 Task: Apply login hours for custom Profiles.
Action: Mouse moved to (693, 56)
Screenshot: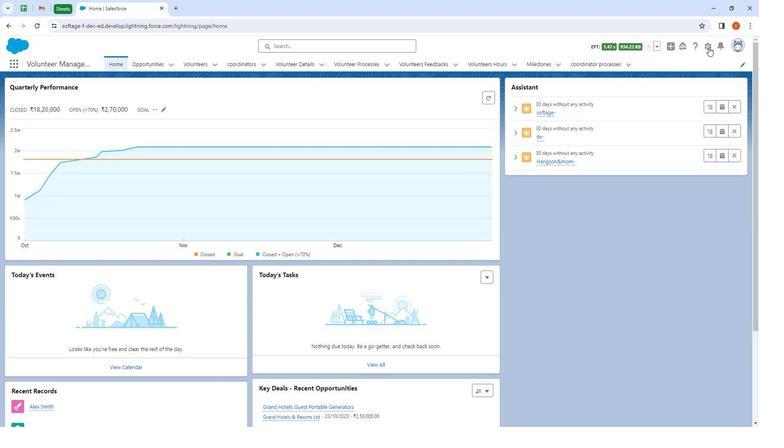 
Action: Mouse pressed left at (693, 56)
Screenshot: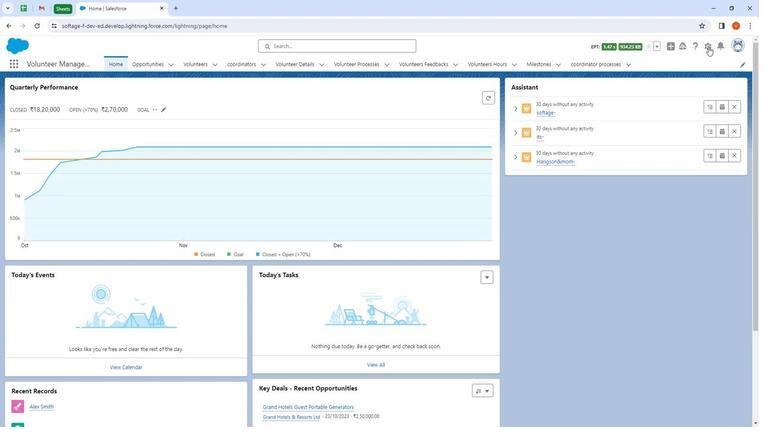 
Action: Mouse moved to (661, 89)
Screenshot: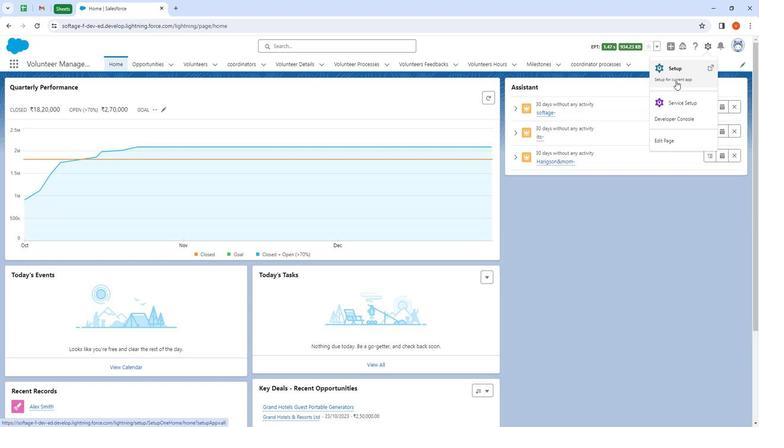 
Action: Mouse pressed left at (661, 89)
Screenshot: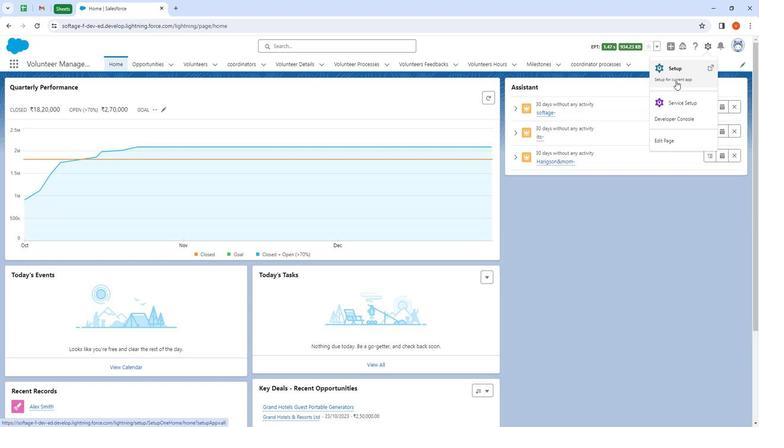 
Action: Mouse moved to (48, 95)
Screenshot: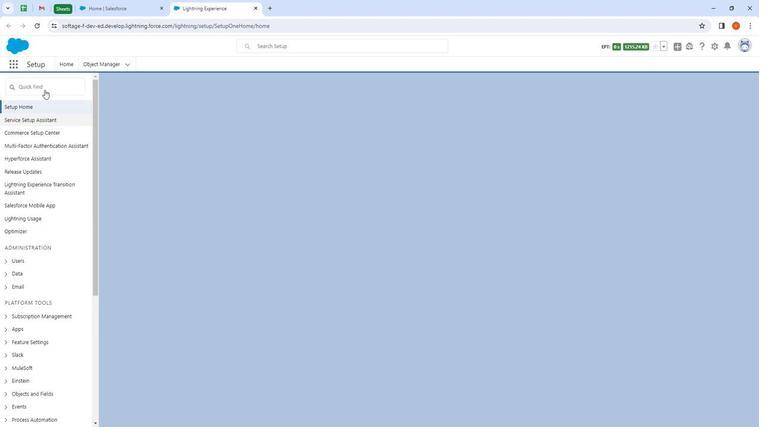 
Action: Mouse pressed left at (48, 95)
Screenshot: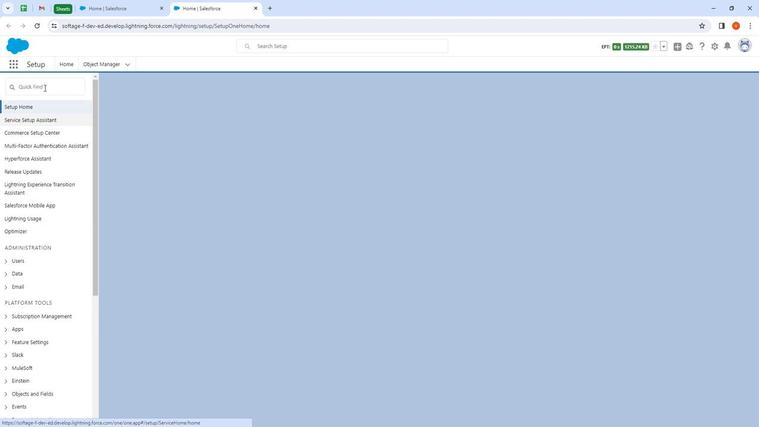 
Action: Mouse moved to (48, 94)
Screenshot: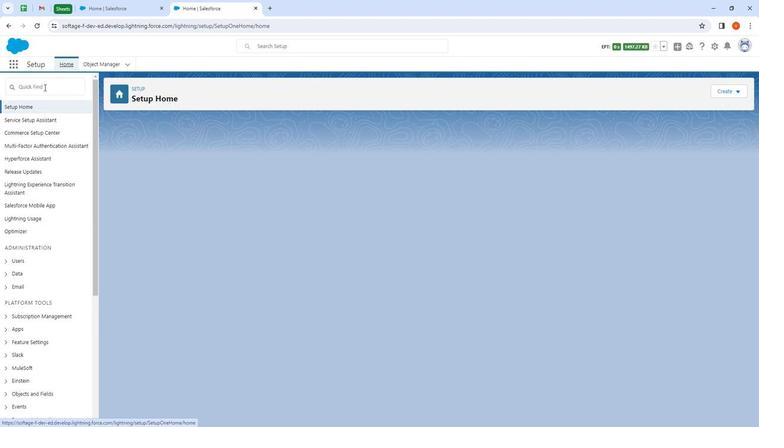 
Action: Mouse pressed left at (48, 94)
Screenshot: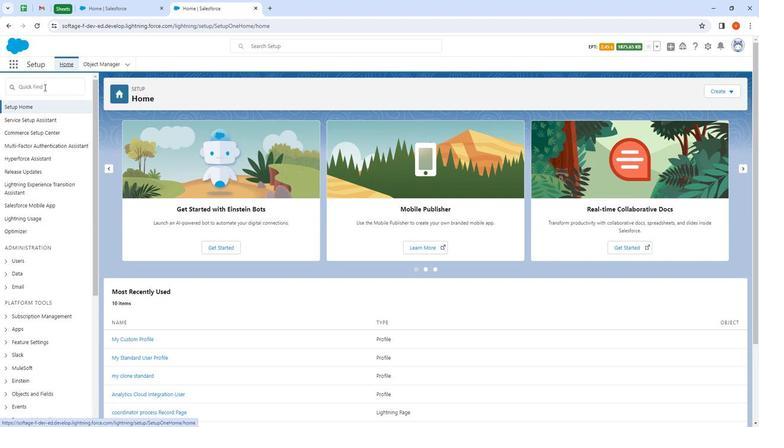 
Action: Key pressed profiles
Screenshot: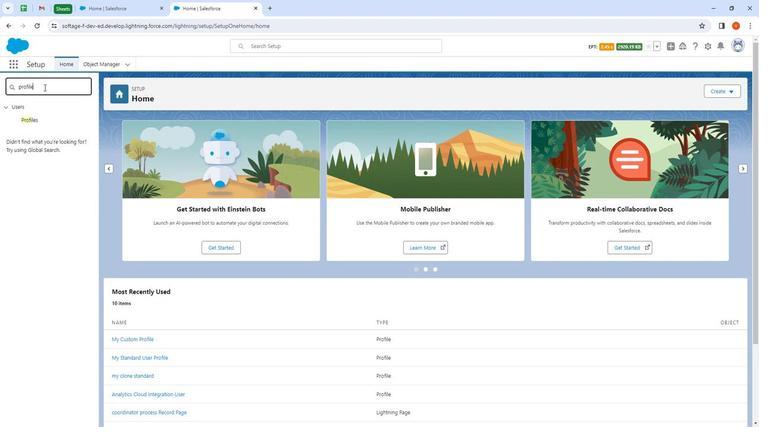 
Action: Mouse moved to (28, 125)
Screenshot: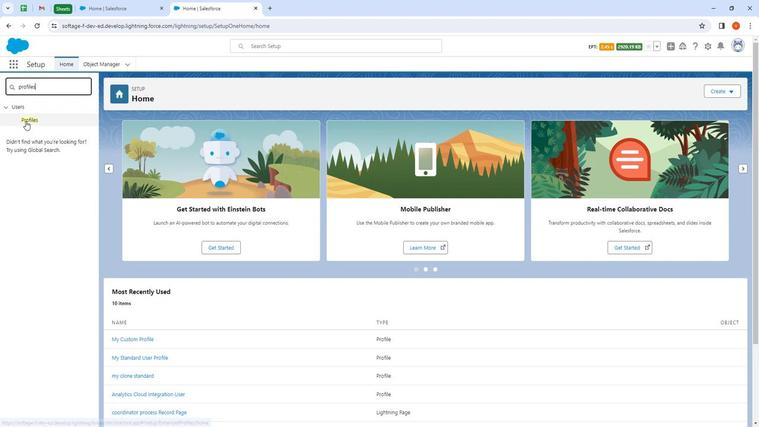 
Action: Mouse pressed left at (28, 125)
Screenshot: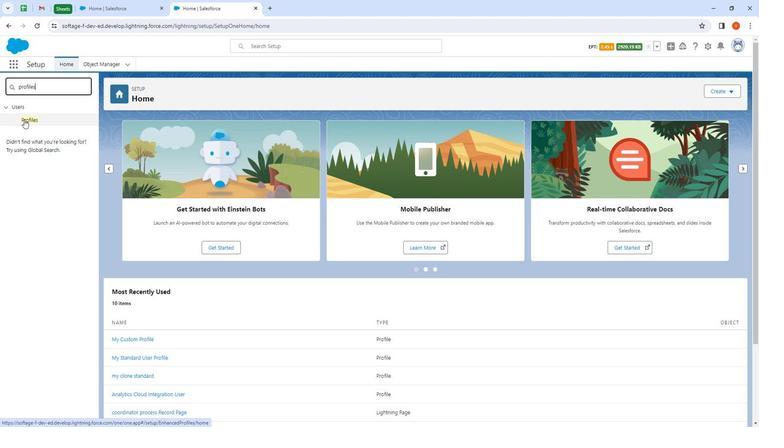 
Action: Mouse moved to (603, 161)
Screenshot: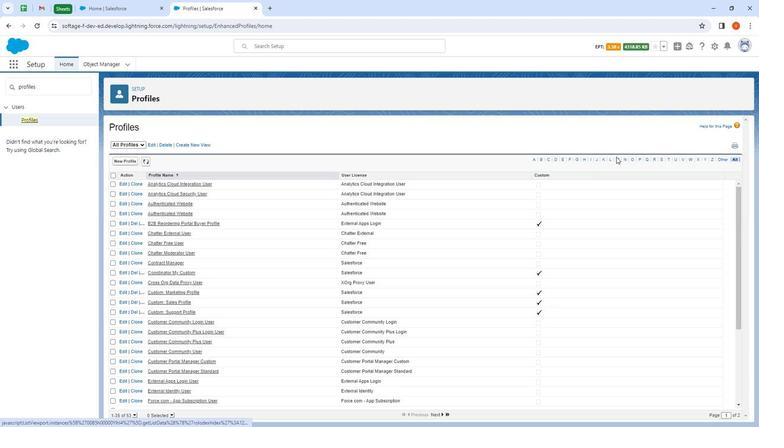 
Action: Mouse pressed left at (603, 161)
Screenshot: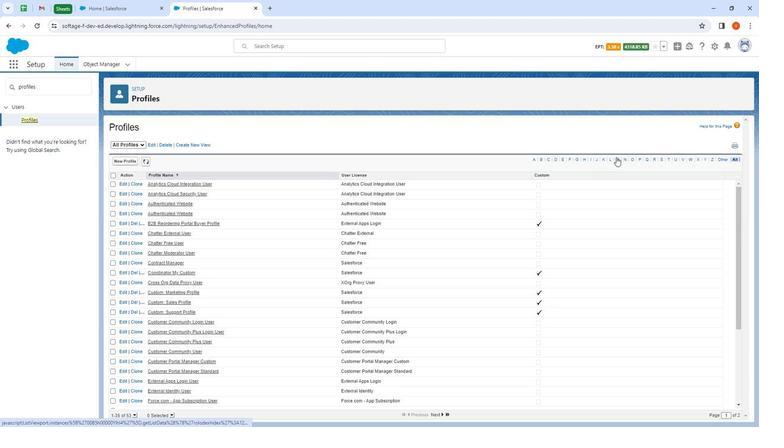 
Action: Mouse moved to (156, 204)
Screenshot: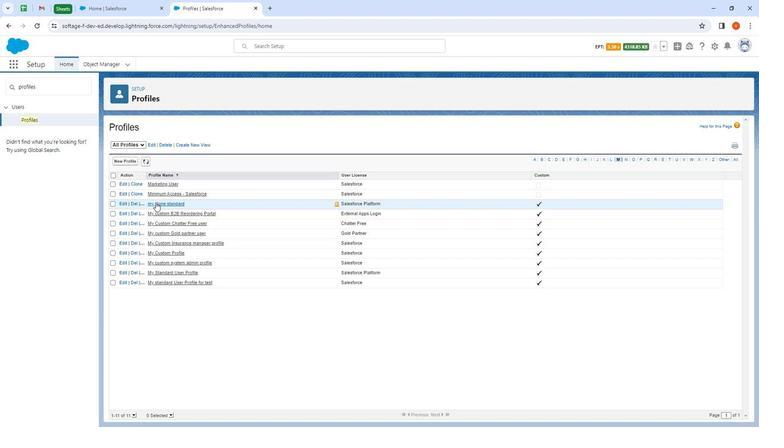 
Action: Mouse pressed left at (156, 204)
Screenshot: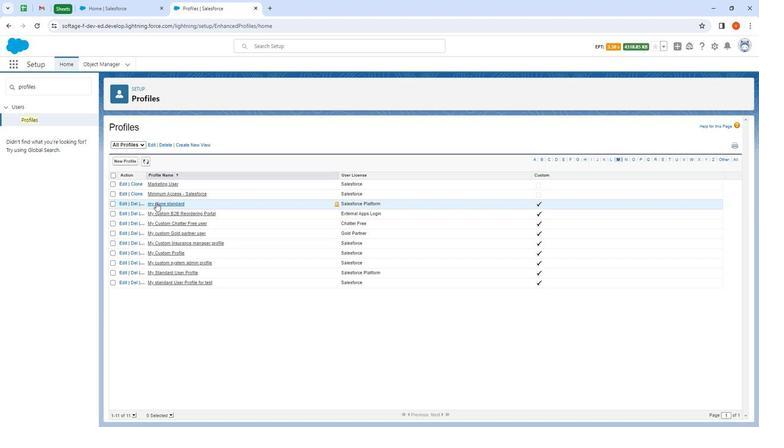 
Action: Mouse moved to (435, 250)
Screenshot: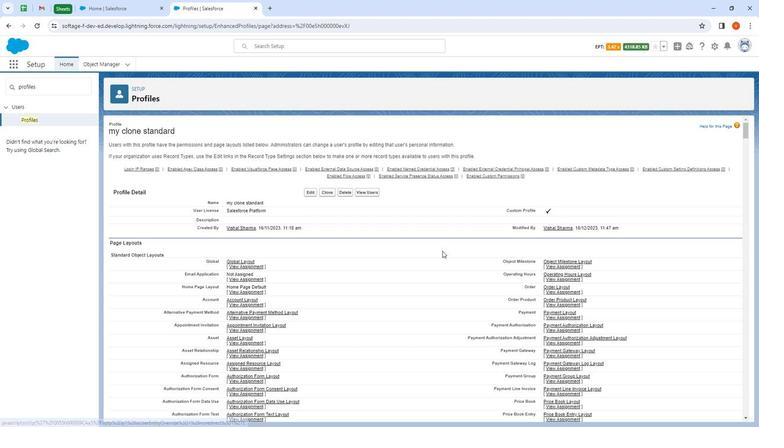 
Action: Mouse scrolled (435, 249) with delta (0, 0)
Screenshot: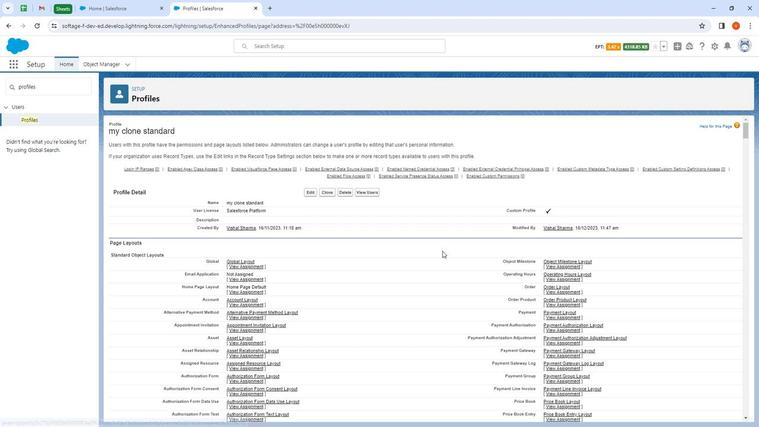 
Action: Mouse scrolled (435, 249) with delta (0, 0)
Screenshot: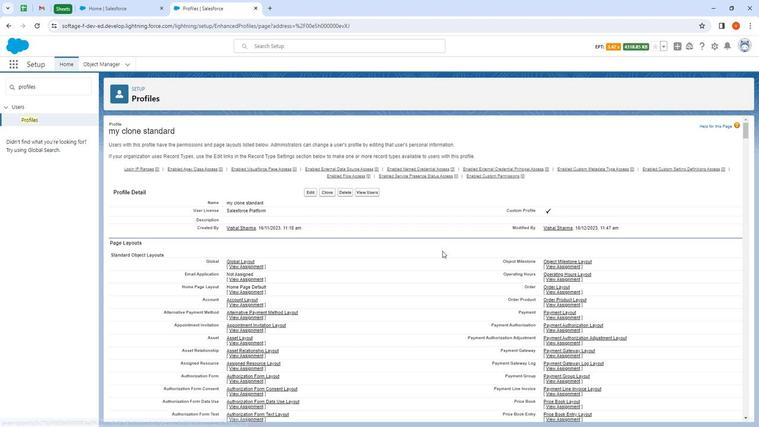 
Action: Mouse scrolled (435, 249) with delta (0, 0)
Screenshot: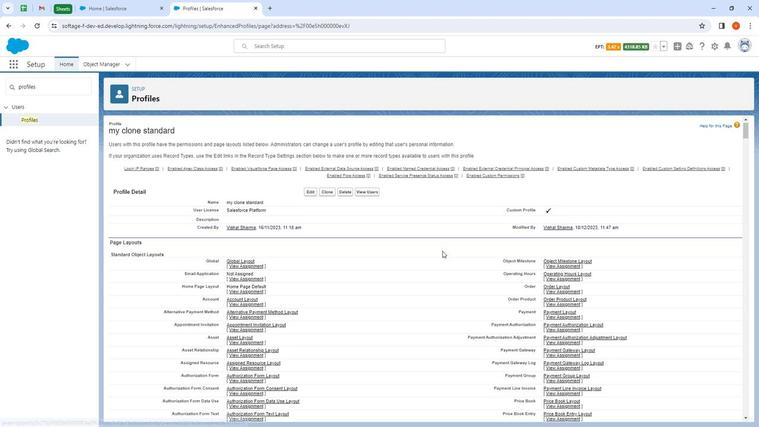 
Action: Mouse moved to (436, 246)
Screenshot: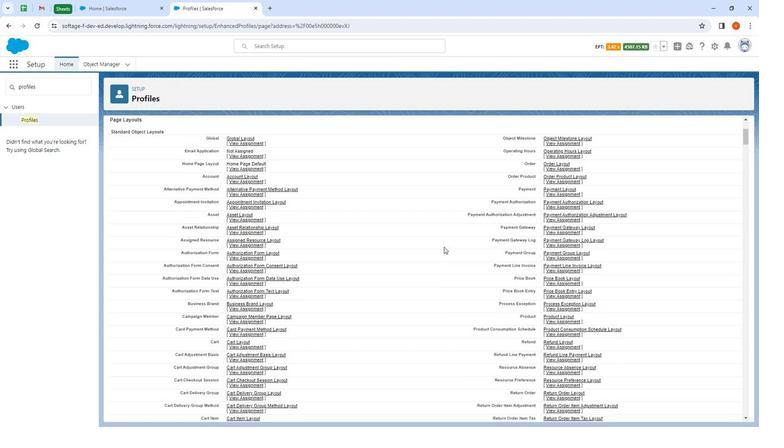
Action: Mouse scrolled (436, 246) with delta (0, 0)
Screenshot: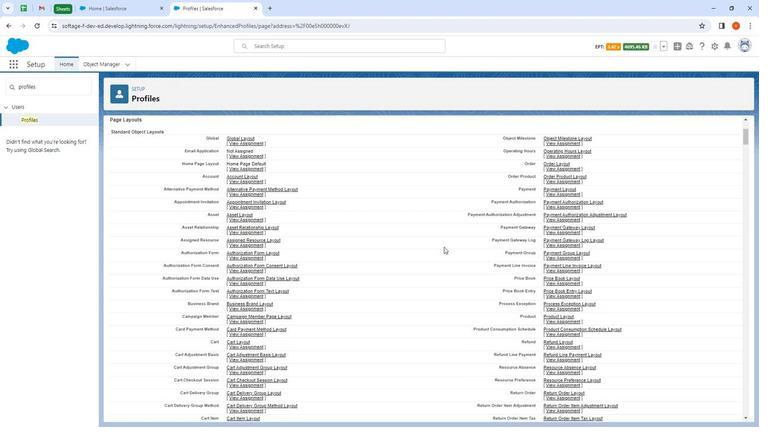
Action: Mouse scrolled (436, 246) with delta (0, 0)
Screenshot: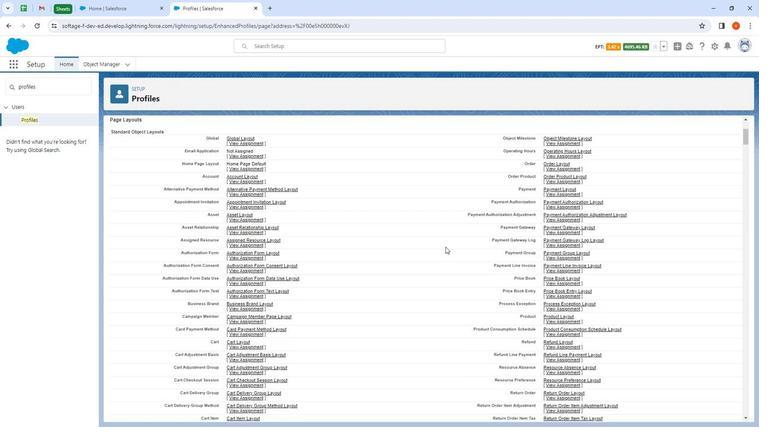 
Action: Mouse moved to (437, 246)
Screenshot: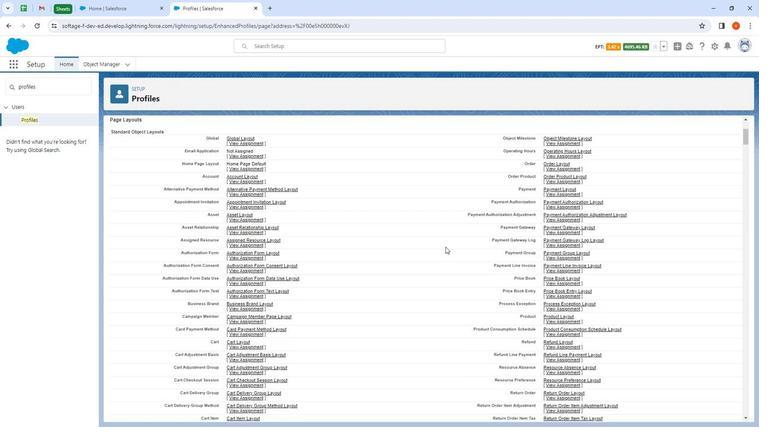 
Action: Mouse scrolled (437, 246) with delta (0, 0)
Screenshot: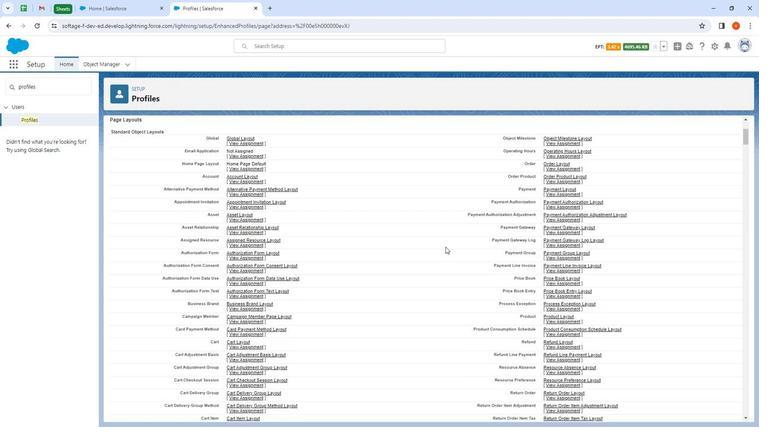 
Action: Mouse moved to (439, 246)
Screenshot: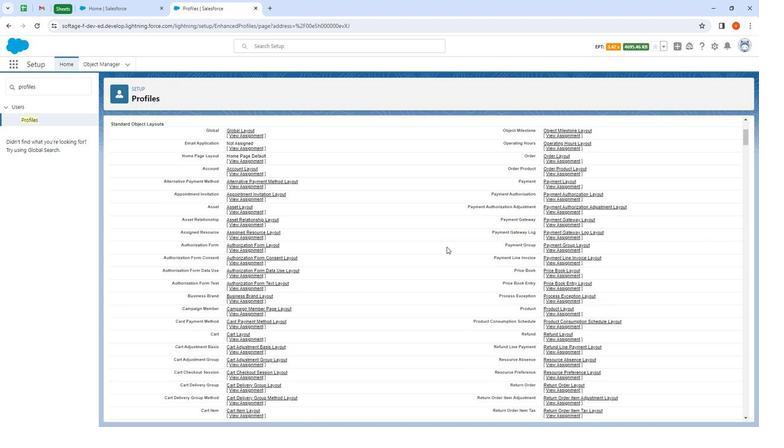 
Action: Mouse scrolled (439, 246) with delta (0, 0)
Screenshot: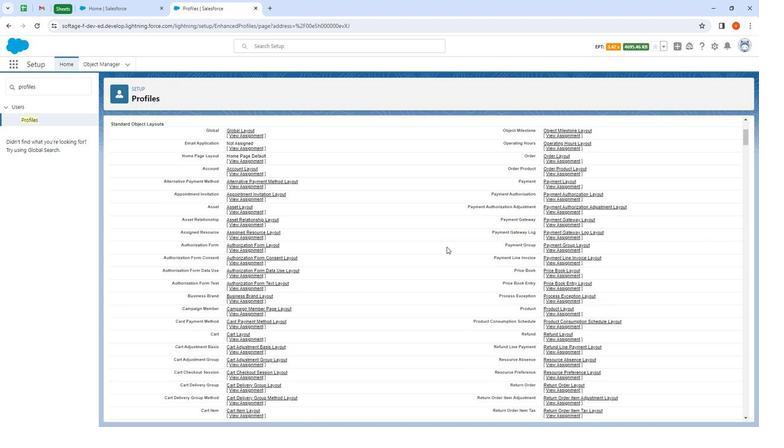 
Action: Mouse scrolled (439, 246) with delta (0, 0)
Screenshot: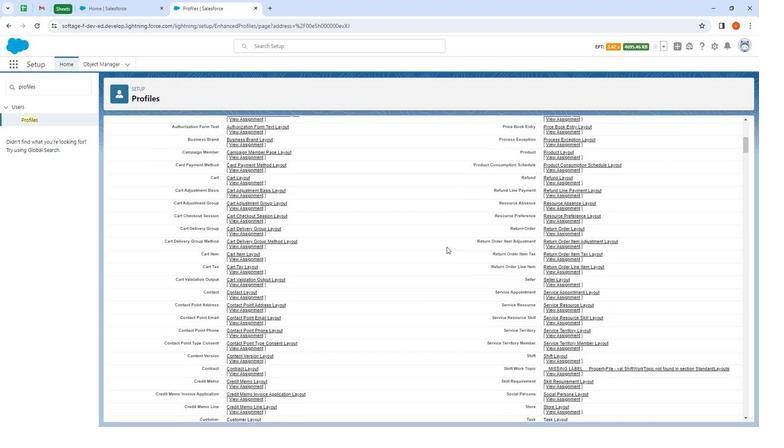 
Action: Mouse scrolled (439, 246) with delta (0, 0)
Screenshot: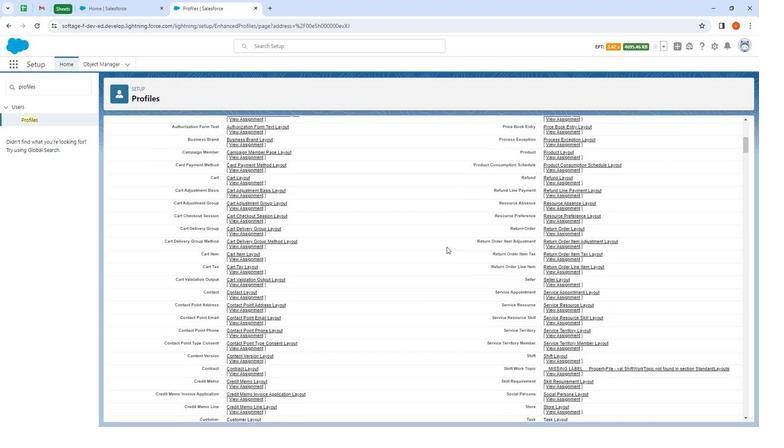 
Action: Mouse scrolled (439, 246) with delta (0, 0)
Screenshot: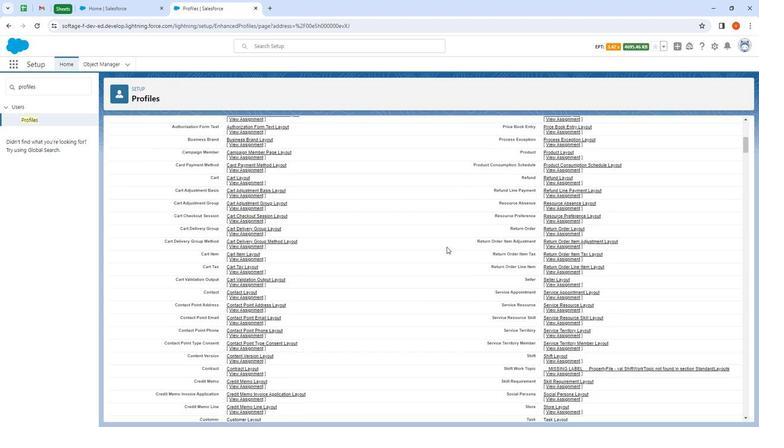 
Action: Mouse scrolled (439, 246) with delta (0, 0)
Screenshot: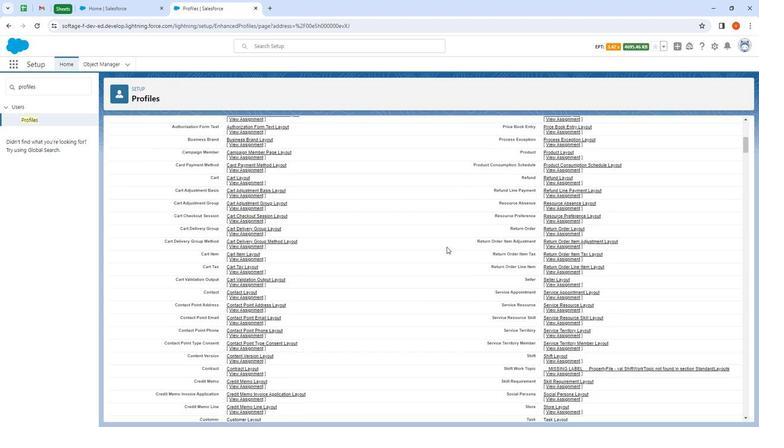 
Action: Mouse scrolled (439, 246) with delta (0, 0)
Screenshot: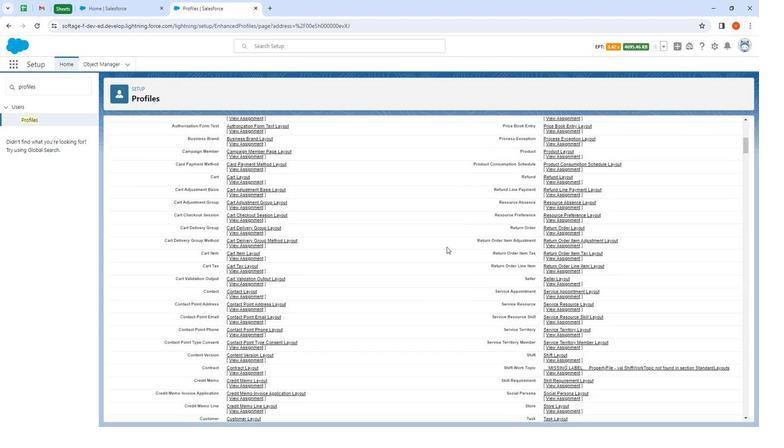
Action: Mouse scrolled (439, 246) with delta (0, 0)
Screenshot: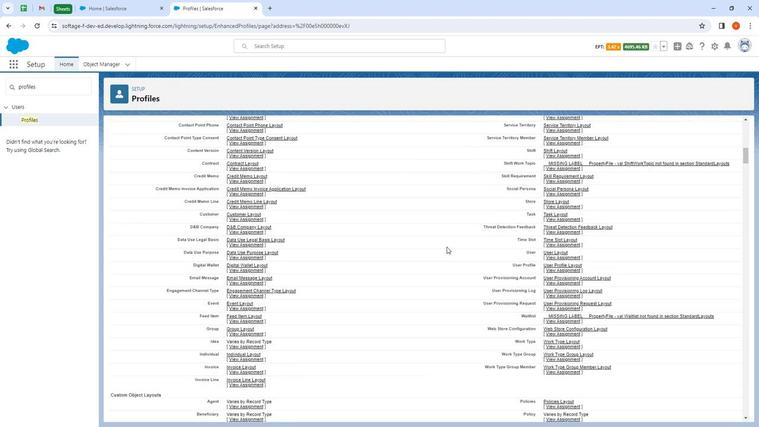 
Action: Mouse scrolled (439, 246) with delta (0, 0)
Screenshot: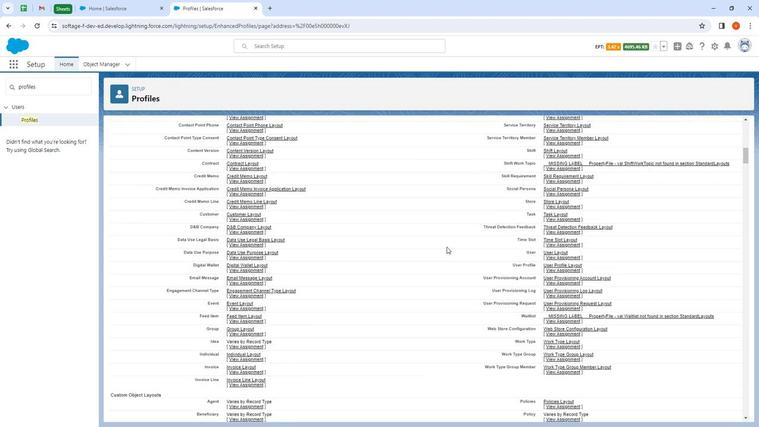 
Action: Mouse scrolled (439, 246) with delta (0, 0)
Screenshot: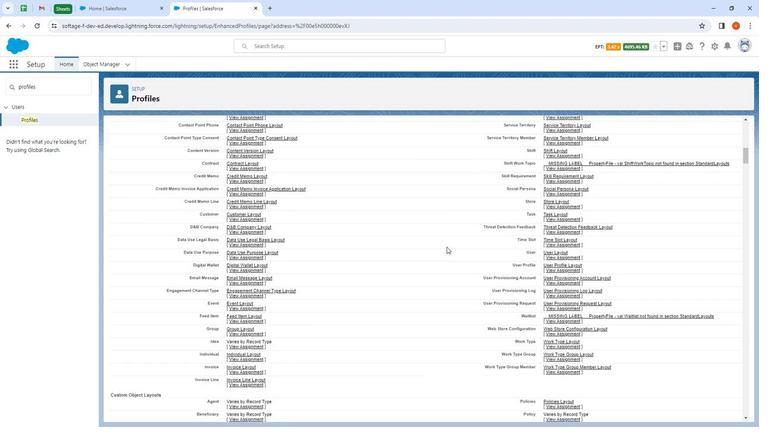 
Action: Mouse scrolled (439, 246) with delta (0, 0)
Screenshot: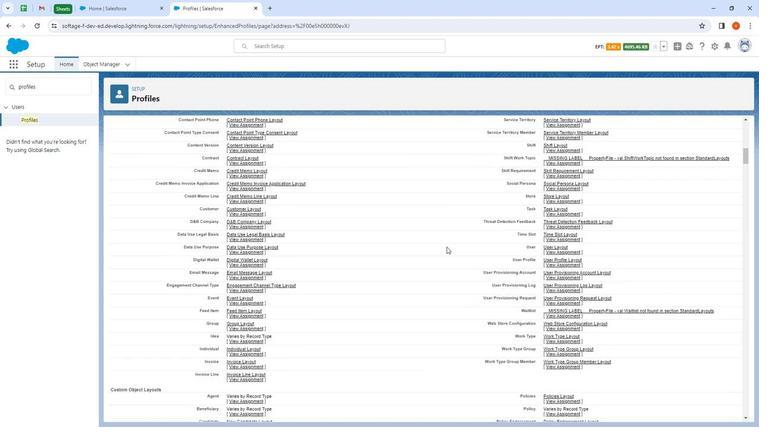 
Action: Mouse scrolled (439, 246) with delta (0, 0)
Screenshot: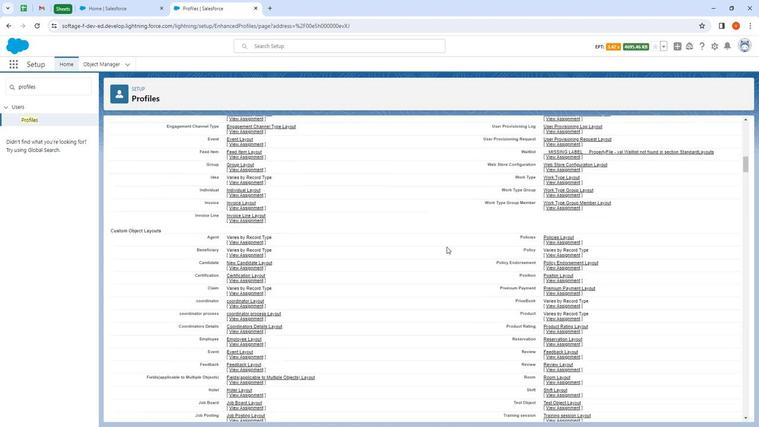 
Action: Mouse scrolled (439, 246) with delta (0, 0)
Screenshot: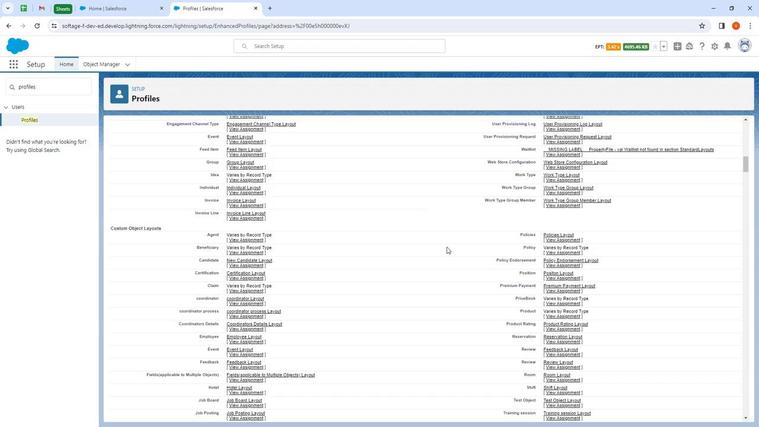 
Action: Mouse scrolled (439, 246) with delta (0, 0)
Screenshot: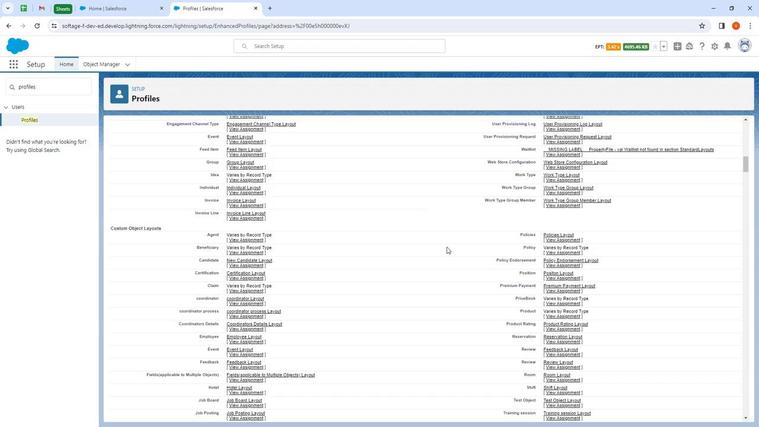 
Action: Mouse scrolled (439, 246) with delta (0, 0)
Screenshot: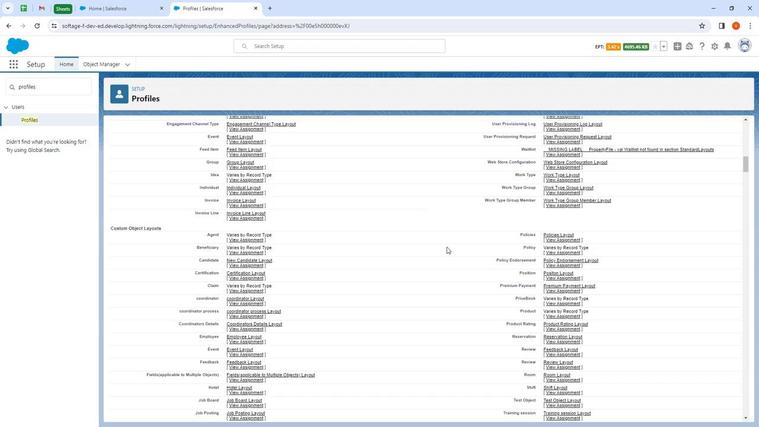 
Action: Mouse scrolled (439, 246) with delta (0, 0)
Screenshot: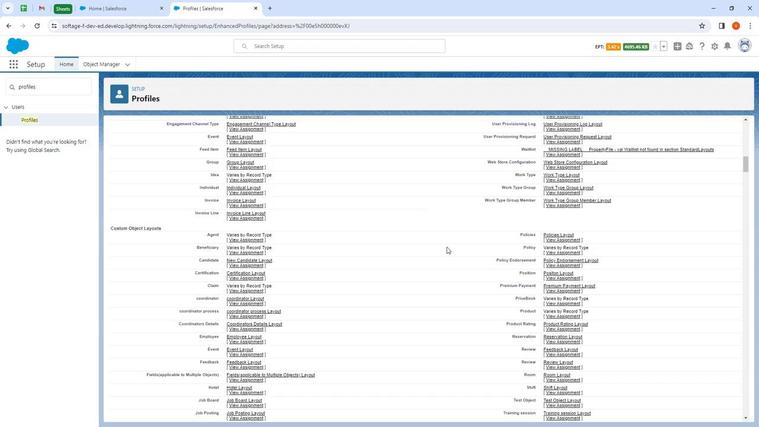 
Action: Mouse moved to (439, 246)
Screenshot: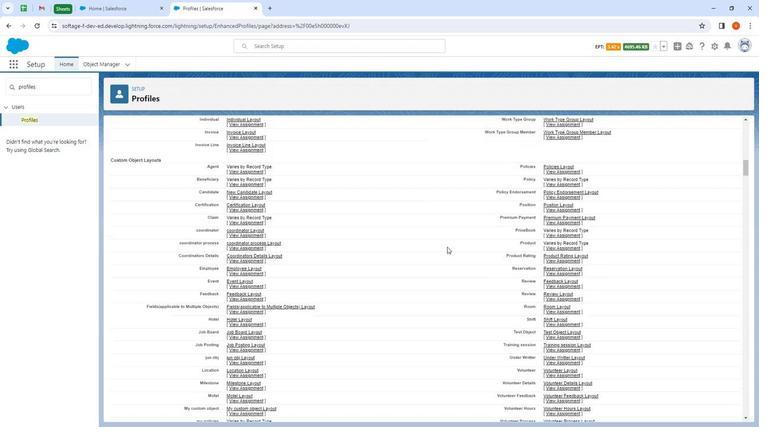 
Action: Mouse scrolled (439, 246) with delta (0, 0)
Screenshot: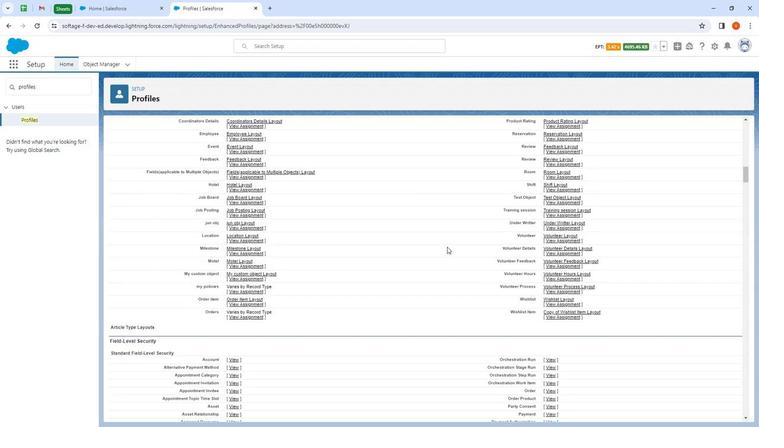 
Action: Mouse scrolled (439, 246) with delta (0, 0)
Screenshot: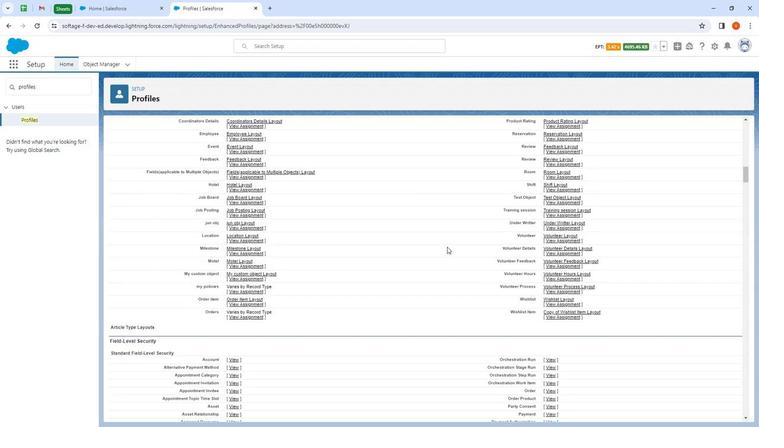 
Action: Mouse scrolled (439, 246) with delta (0, 0)
Screenshot: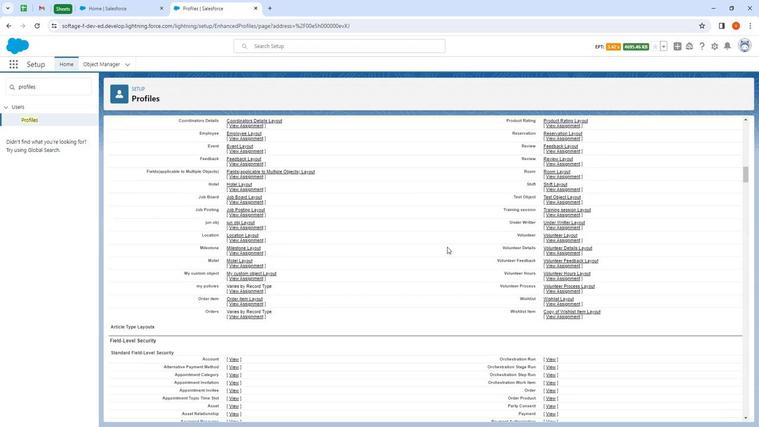 
Action: Mouse scrolled (439, 246) with delta (0, 0)
Screenshot: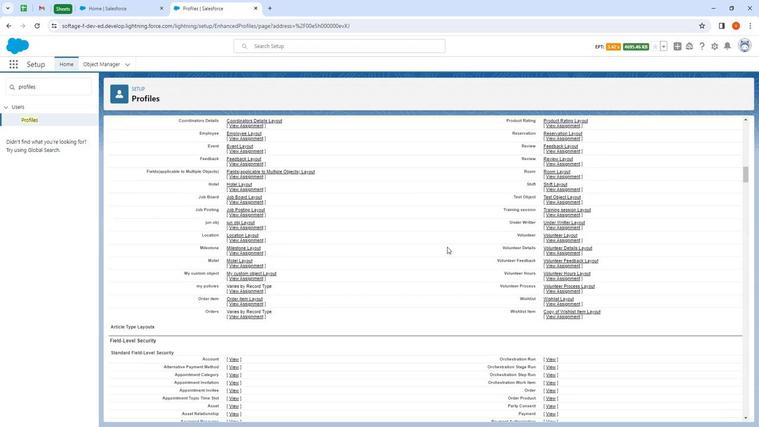 
Action: Mouse scrolled (439, 246) with delta (0, 0)
Screenshot: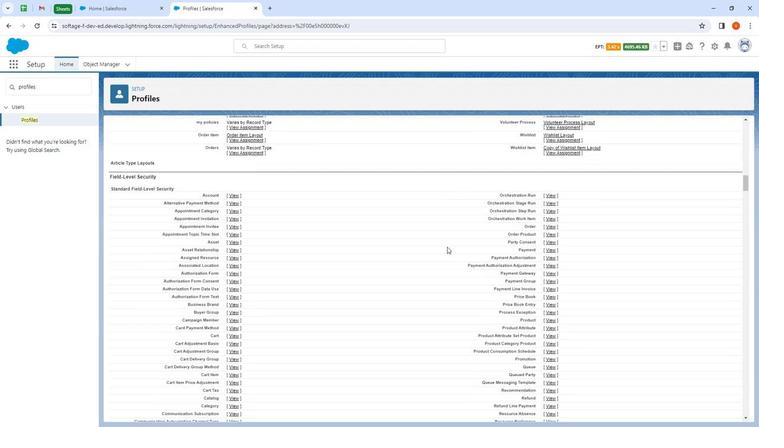 
Action: Mouse scrolled (439, 246) with delta (0, 0)
Screenshot: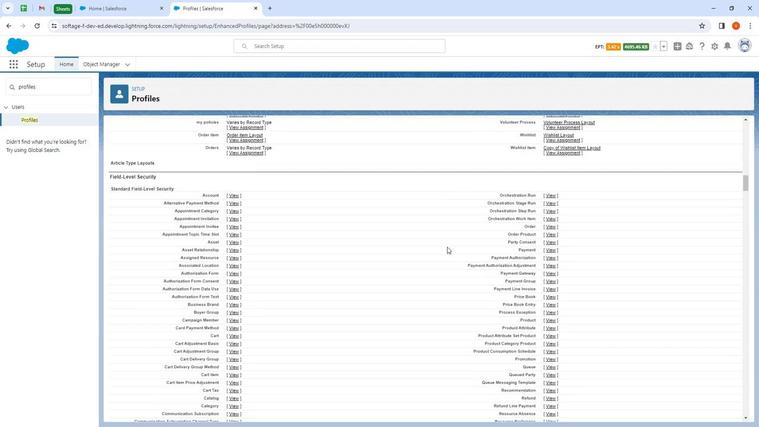 
Action: Mouse scrolled (439, 246) with delta (0, 0)
Screenshot: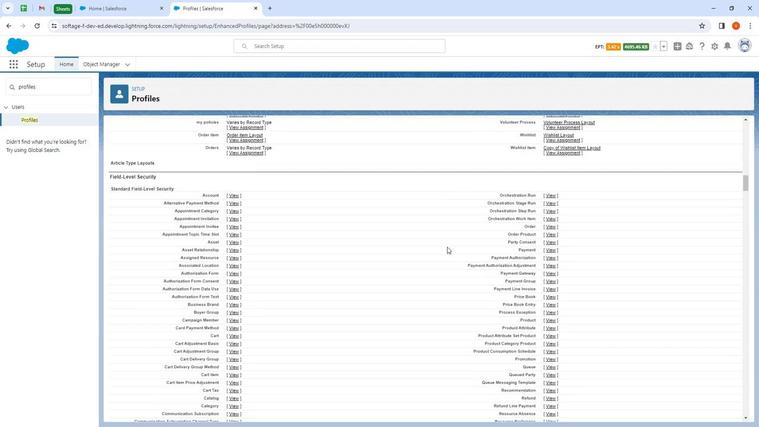 
Action: Mouse scrolled (439, 246) with delta (0, 0)
Screenshot: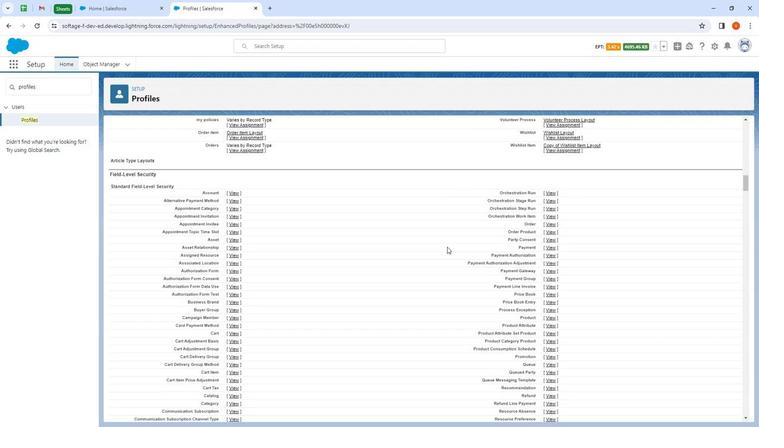 
Action: Mouse scrolled (439, 246) with delta (0, 0)
Screenshot: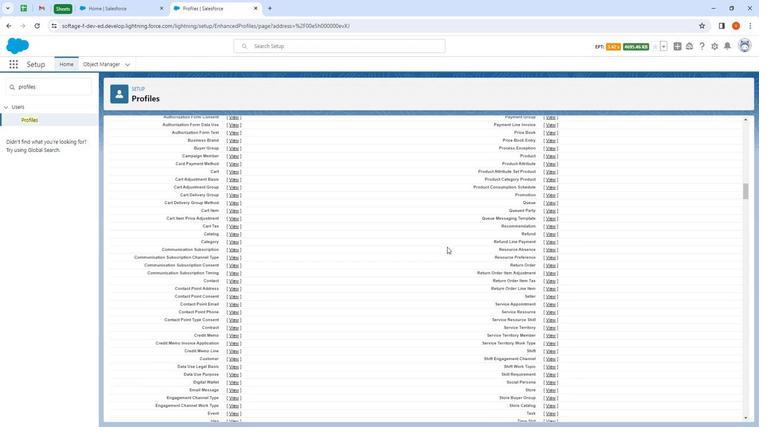 
Action: Mouse scrolled (439, 246) with delta (0, 0)
Screenshot: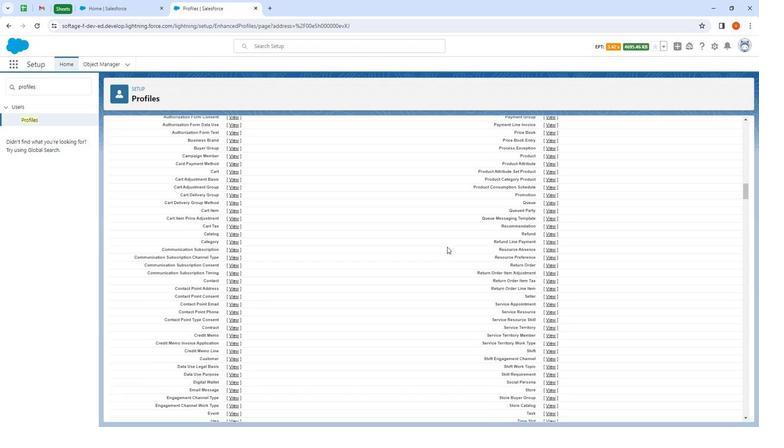 
Action: Mouse scrolled (439, 246) with delta (0, 0)
Screenshot: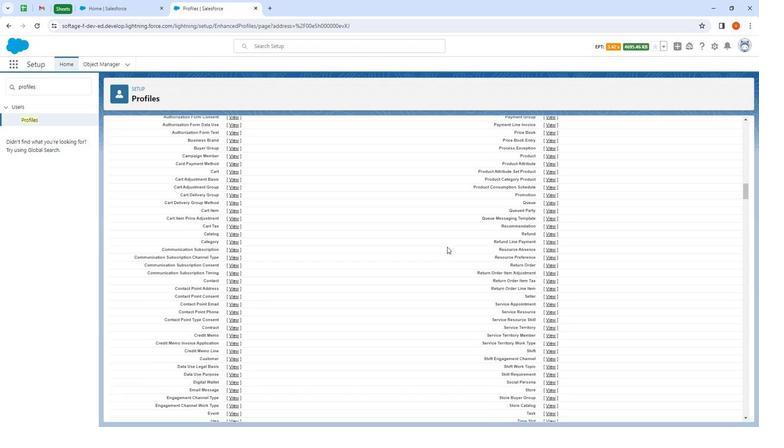 
Action: Mouse scrolled (439, 246) with delta (0, 0)
Screenshot: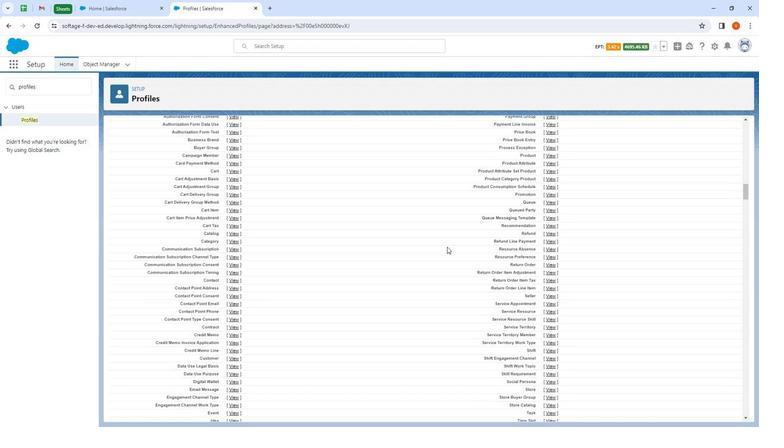 
Action: Mouse scrolled (439, 246) with delta (0, 0)
Screenshot: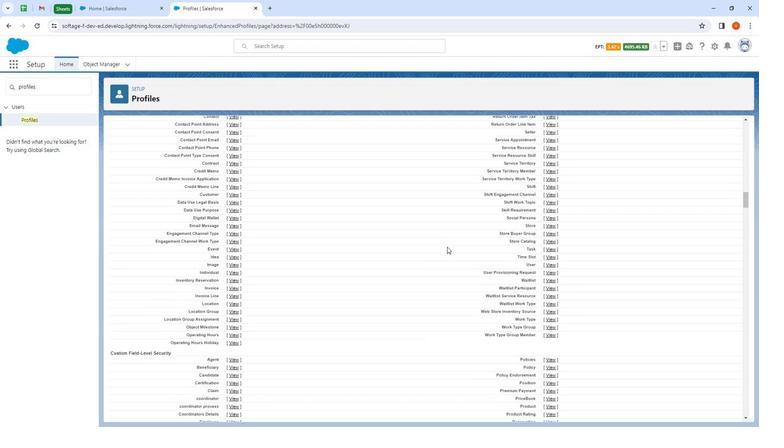 
Action: Mouse scrolled (439, 246) with delta (0, 0)
Screenshot: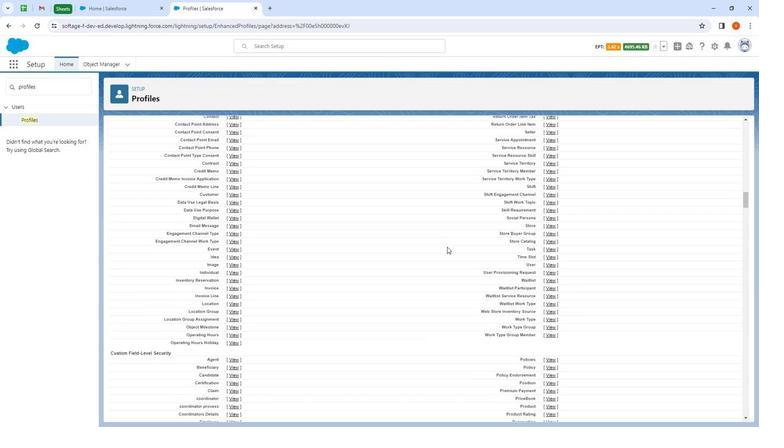 
Action: Mouse scrolled (439, 246) with delta (0, 0)
Screenshot: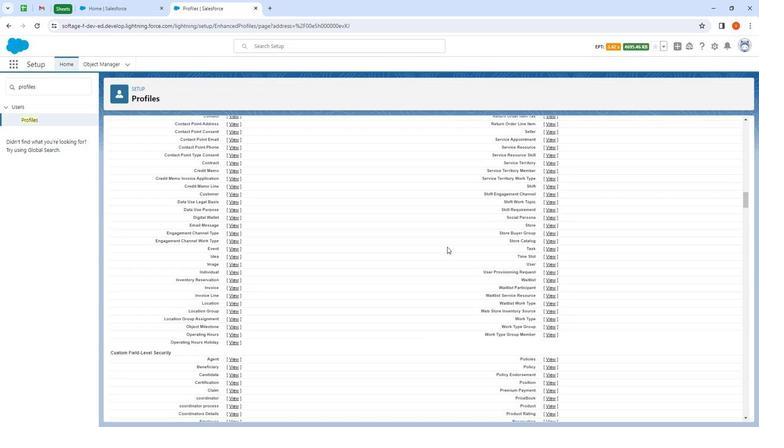 
Action: Mouse scrolled (439, 246) with delta (0, 0)
Screenshot: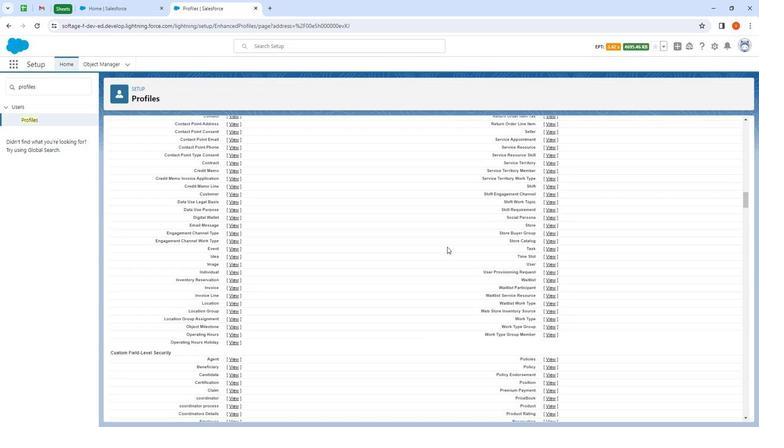 
Action: Mouse moved to (440, 246)
Screenshot: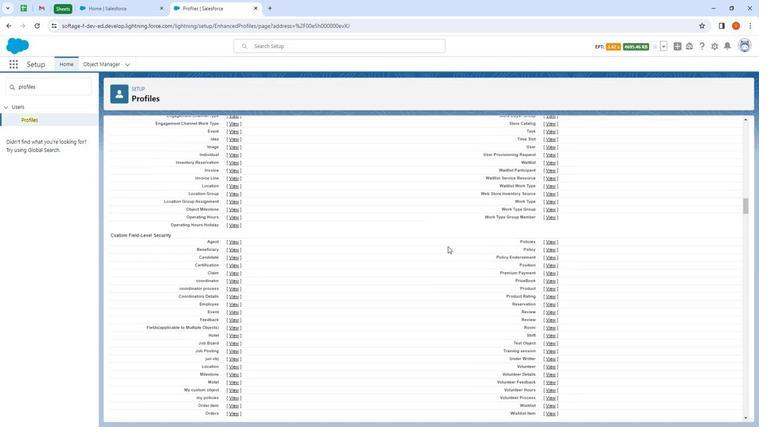 
Action: Mouse scrolled (440, 245) with delta (0, 0)
Screenshot: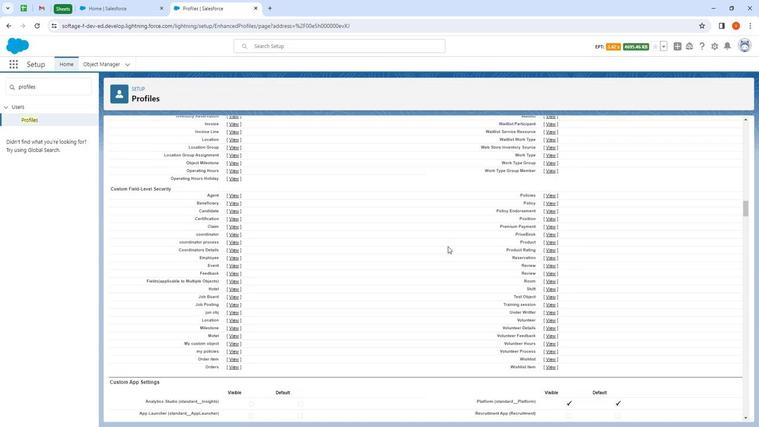 
Action: Mouse scrolled (440, 245) with delta (0, 0)
Screenshot: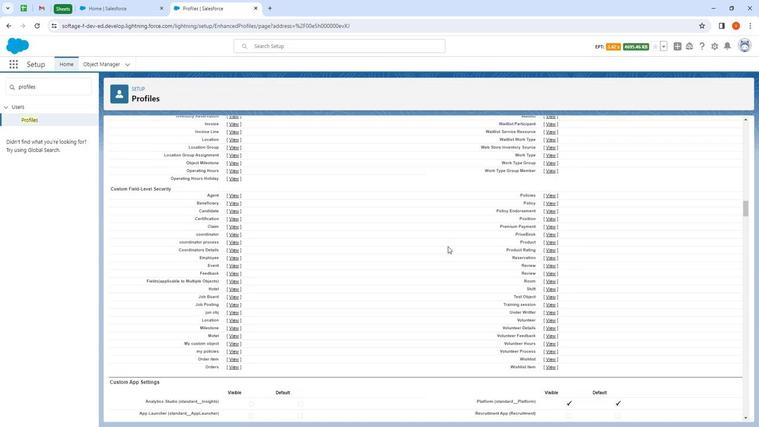 
Action: Mouse scrolled (440, 245) with delta (0, 0)
Screenshot: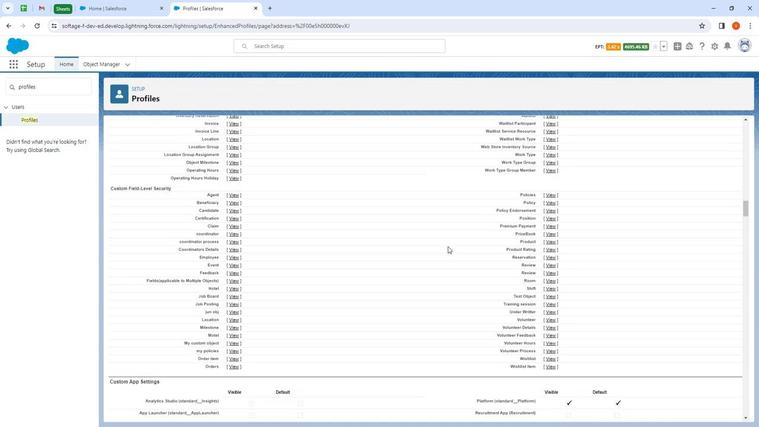 
Action: Mouse scrolled (440, 245) with delta (0, 0)
Screenshot: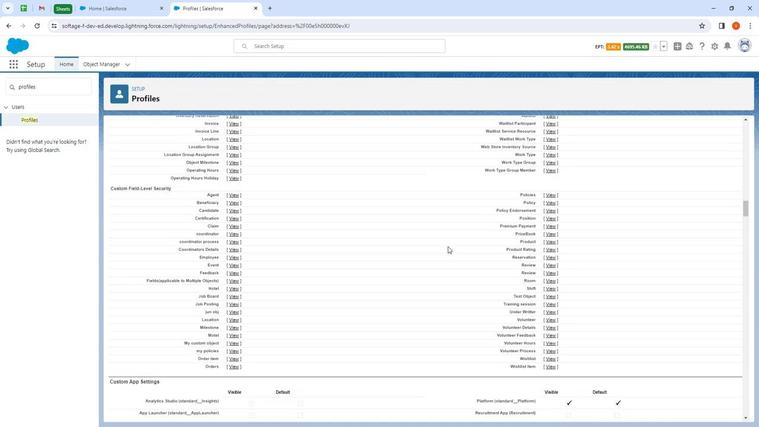 
Action: Mouse scrolled (440, 245) with delta (0, 0)
Screenshot: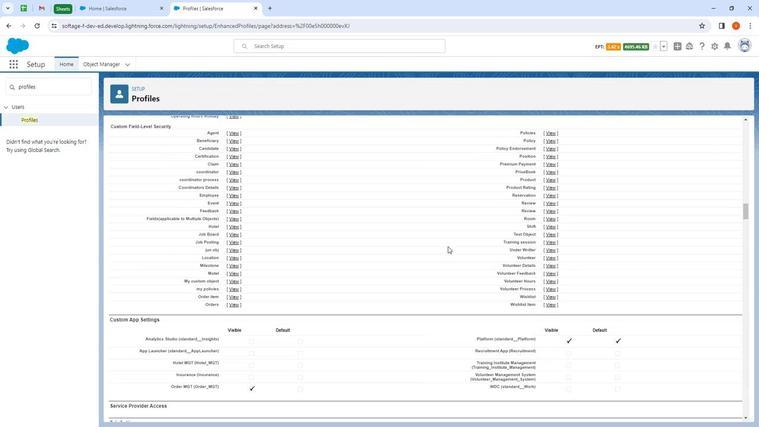 
Action: Mouse scrolled (440, 245) with delta (0, 0)
Screenshot: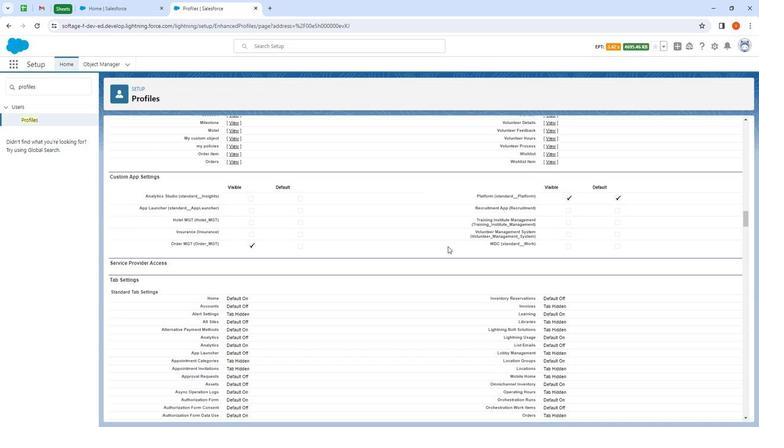 
Action: Mouse scrolled (440, 245) with delta (0, 0)
Screenshot: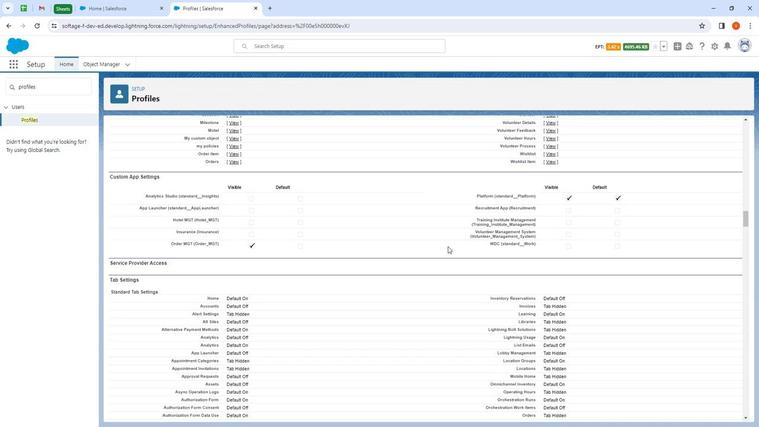 
Action: Mouse scrolled (440, 245) with delta (0, 0)
Screenshot: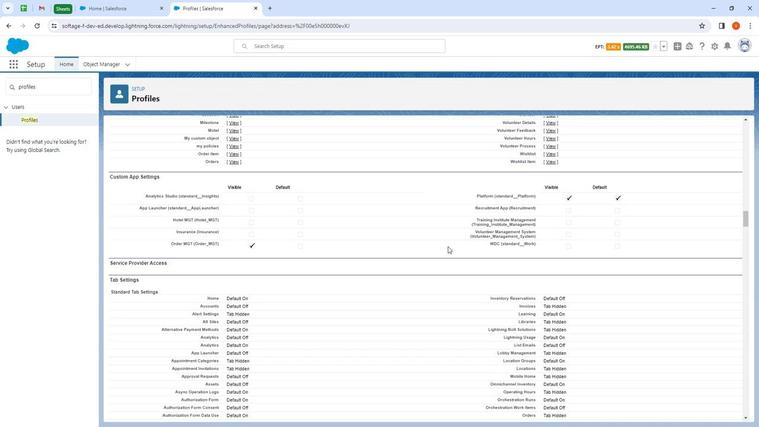 
Action: Mouse scrolled (440, 245) with delta (0, 0)
Screenshot: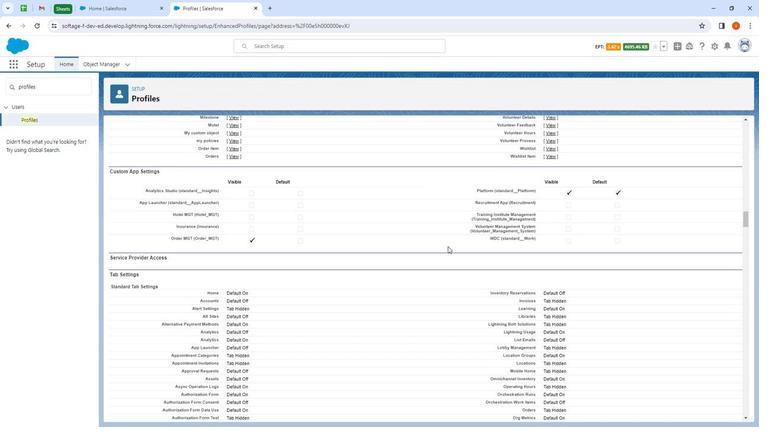 
Action: Mouse scrolled (440, 245) with delta (0, 0)
Screenshot: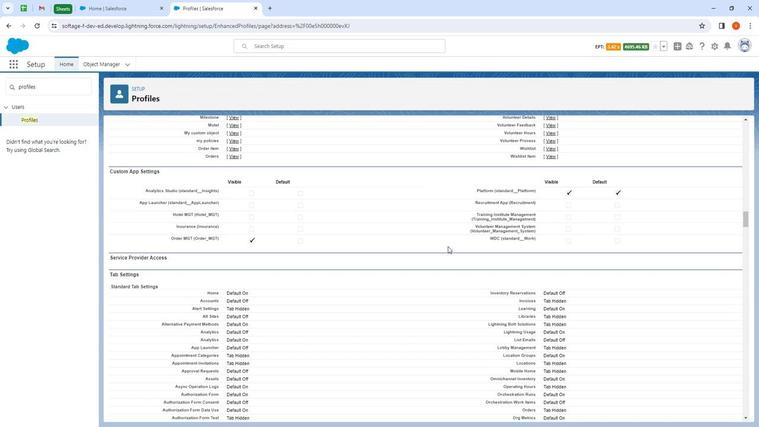 
Action: Mouse moved to (440, 246)
Screenshot: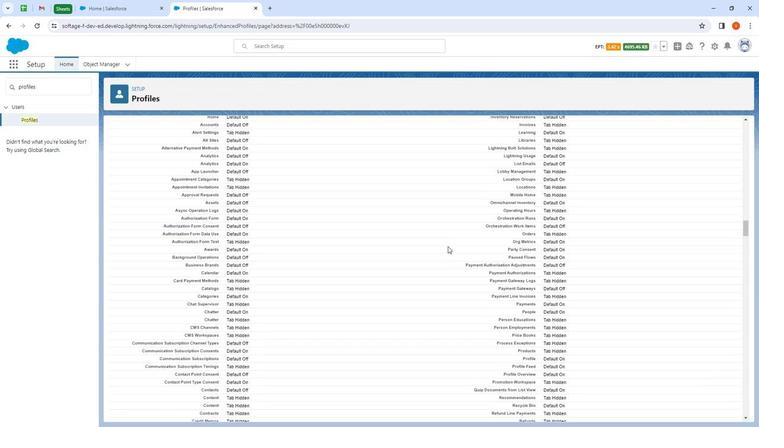 
Action: Mouse scrolled (440, 245) with delta (0, 0)
Screenshot: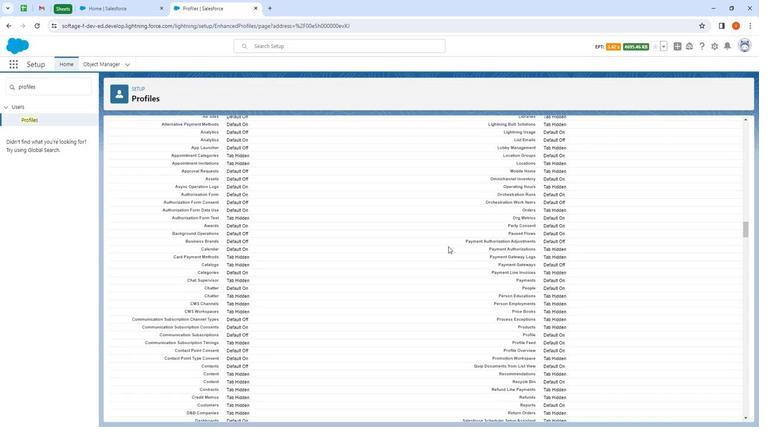 
Action: Mouse scrolled (440, 245) with delta (0, 0)
Screenshot: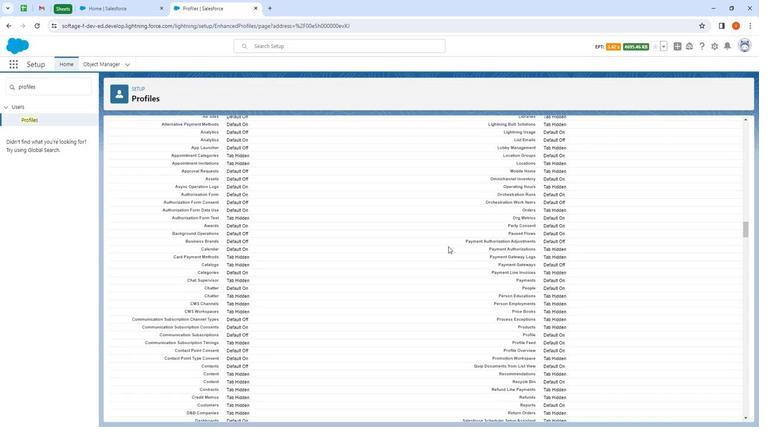 
Action: Mouse scrolled (440, 245) with delta (0, 0)
Screenshot: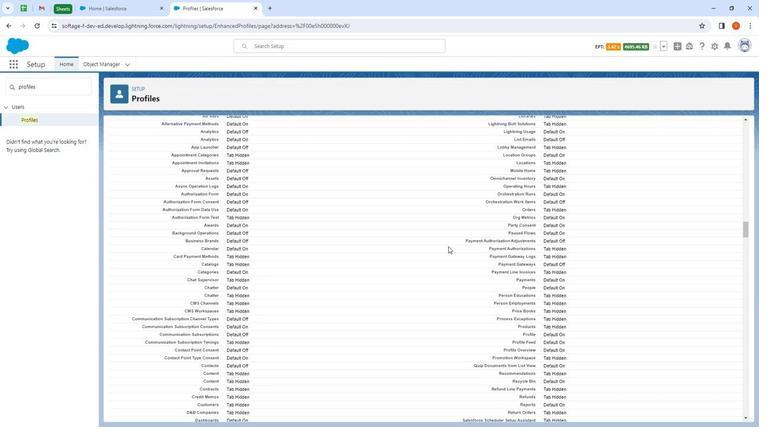 
Action: Mouse scrolled (440, 245) with delta (0, 0)
Screenshot: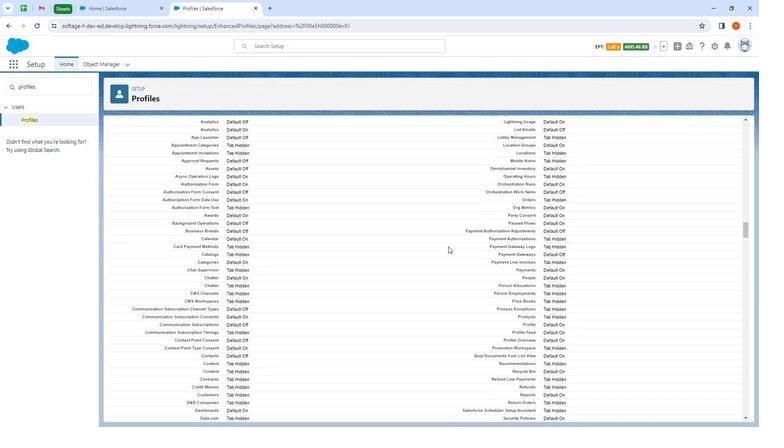 
Action: Mouse scrolled (440, 245) with delta (0, 0)
Screenshot: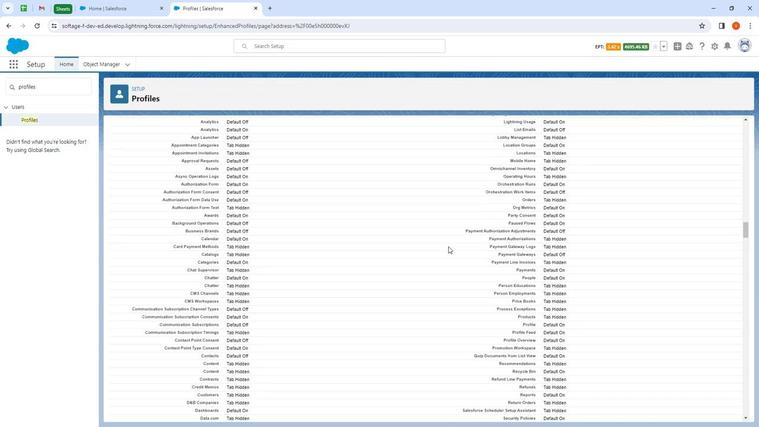 
Action: Mouse moved to (440, 245)
Screenshot: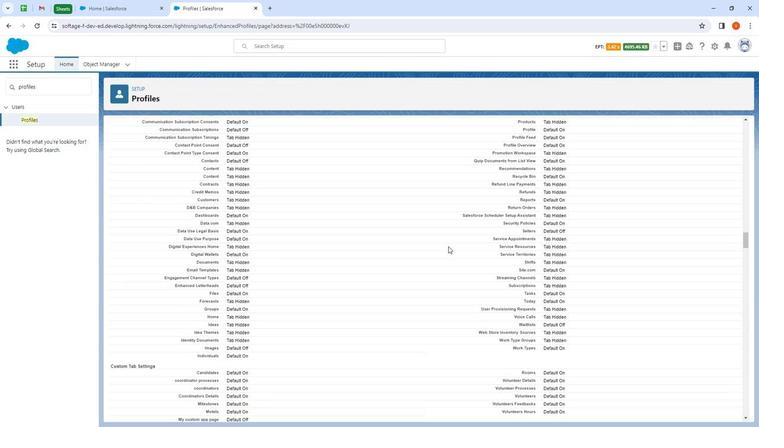 
Action: Mouse scrolled (440, 245) with delta (0, 0)
Screenshot: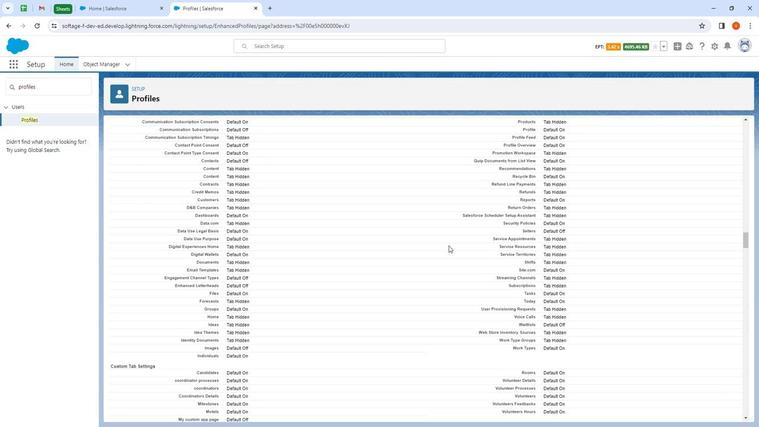 
Action: Mouse scrolled (440, 245) with delta (0, 0)
Screenshot: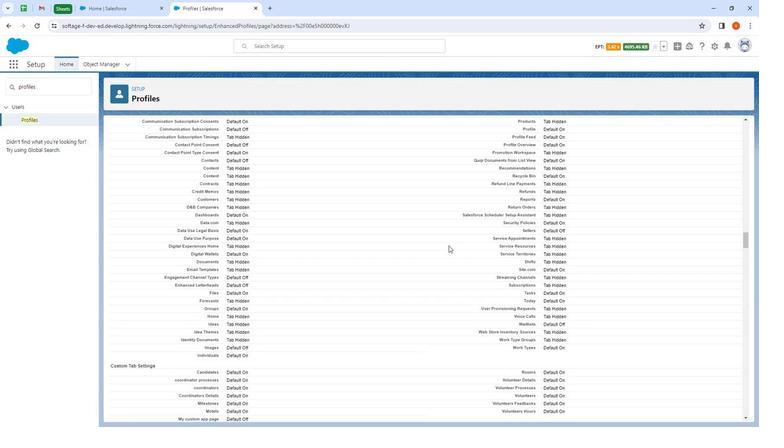 
Action: Mouse scrolled (440, 245) with delta (0, 0)
Screenshot: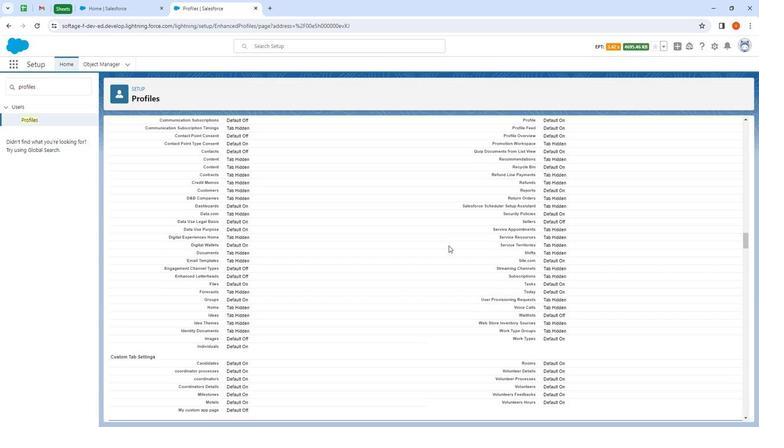 
Action: Mouse scrolled (440, 245) with delta (0, 0)
Screenshot: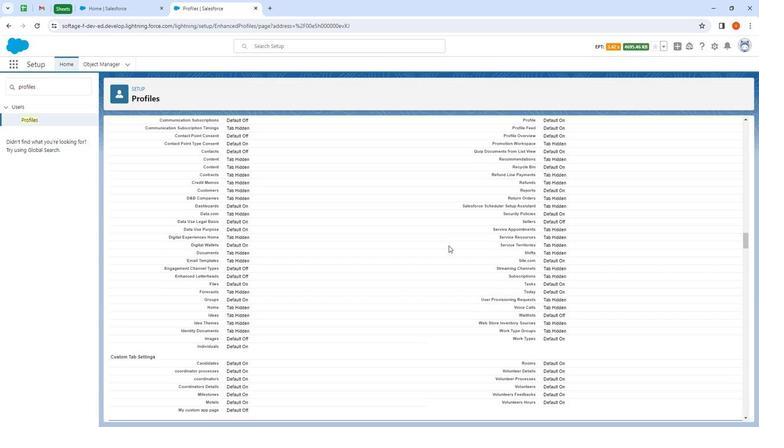 
Action: Mouse scrolled (440, 245) with delta (0, 0)
Screenshot: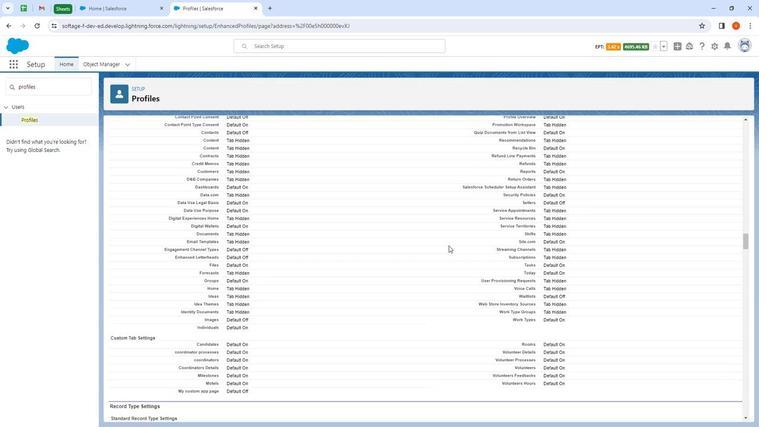 
Action: Mouse moved to (442, 245)
Screenshot: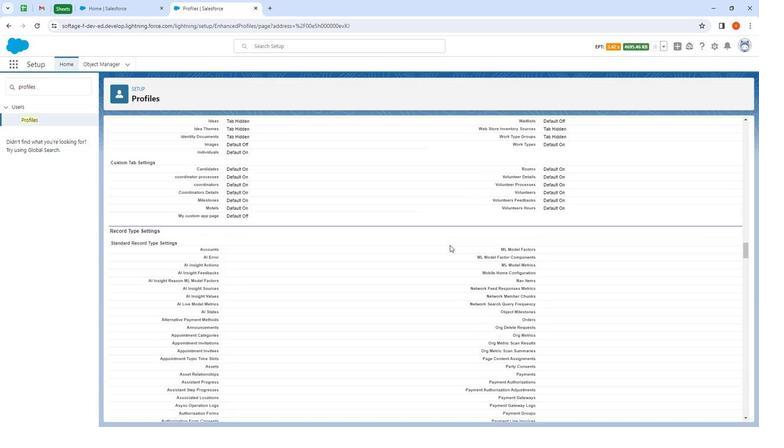 
Action: Mouse scrolled (442, 244) with delta (0, 0)
Screenshot: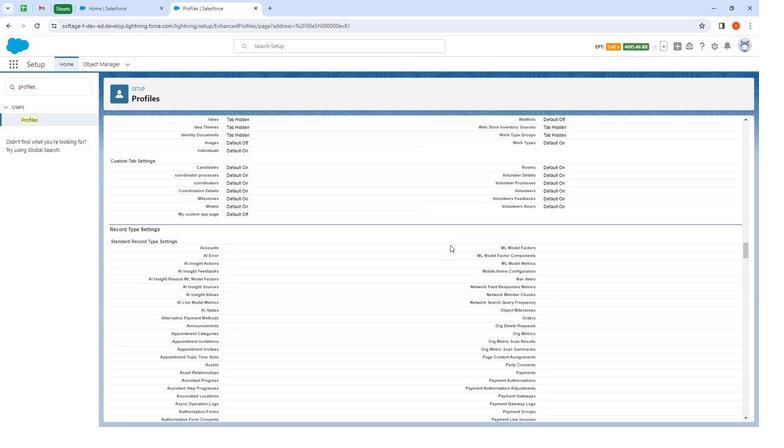 
Action: Mouse scrolled (442, 244) with delta (0, 0)
Screenshot: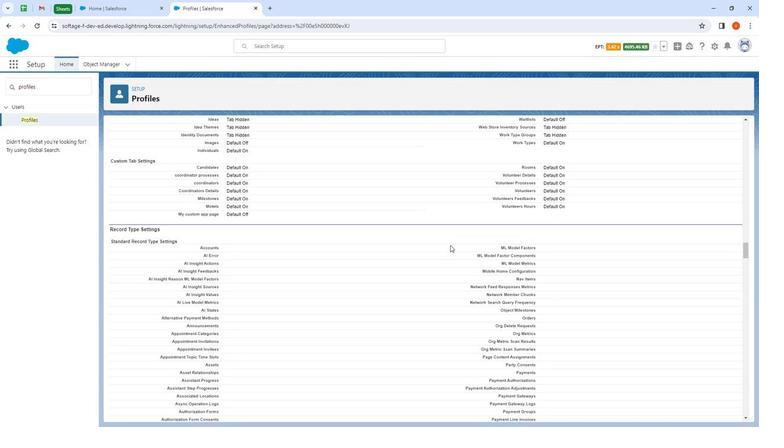 
Action: Mouse scrolled (442, 244) with delta (0, 0)
Screenshot: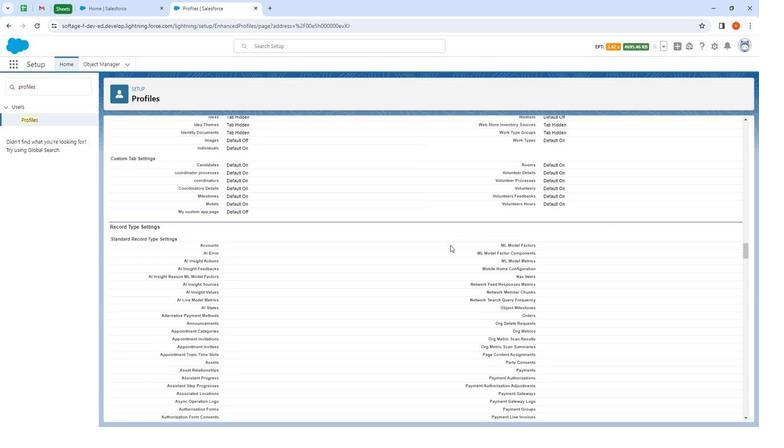 
Action: Mouse scrolled (442, 244) with delta (0, 0)
Screenshot: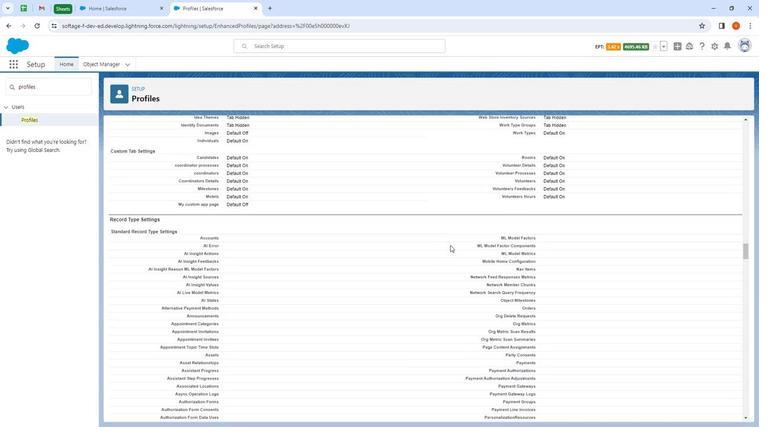 
Action: Mouse scrolled (442, 244) with delta (0, 0)
Screenshot: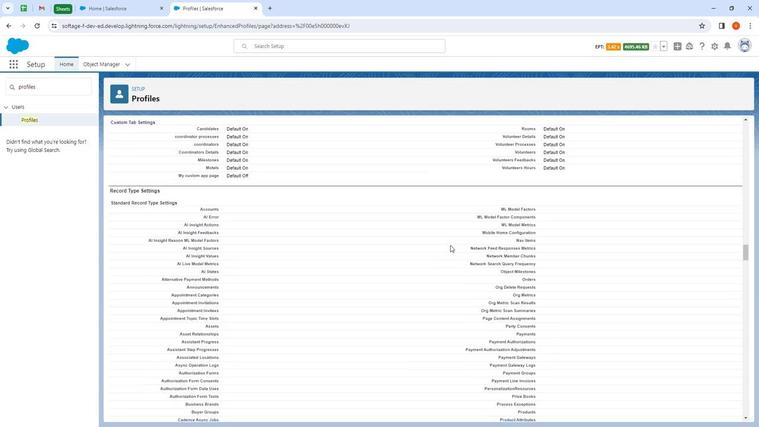 
Action: Mouse scrolled (442, 244) with delta (0, 0)
Screenshot: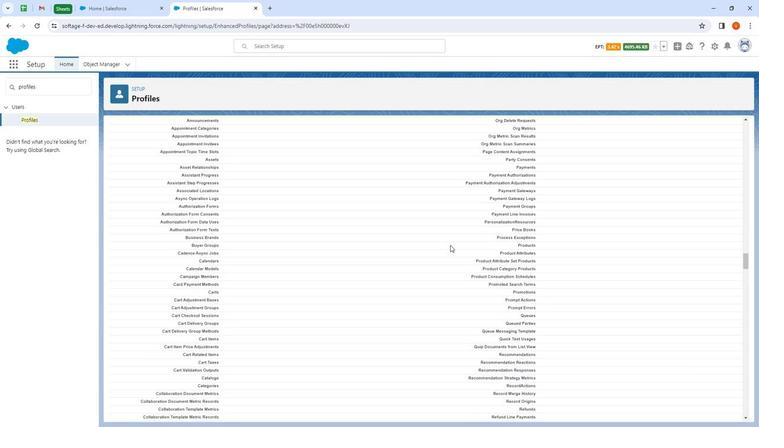 
Action: Mouse scrolled (442, 244) with delta (0, 0)
Screenshot: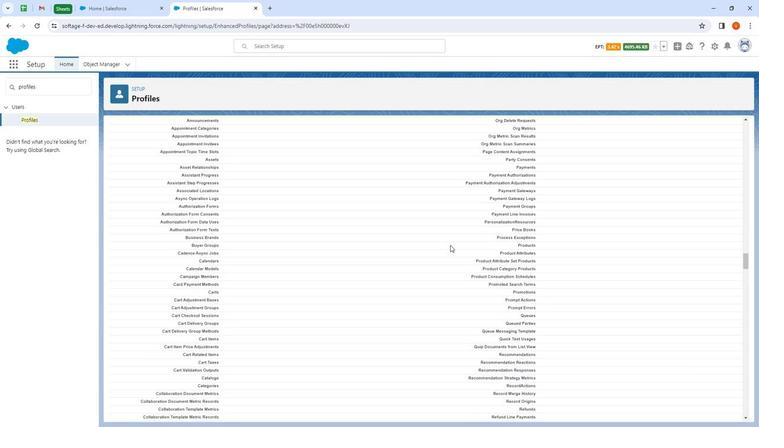 
Action: Mouse scrolled (442, 244) with delta (0, 0)
Screenshot: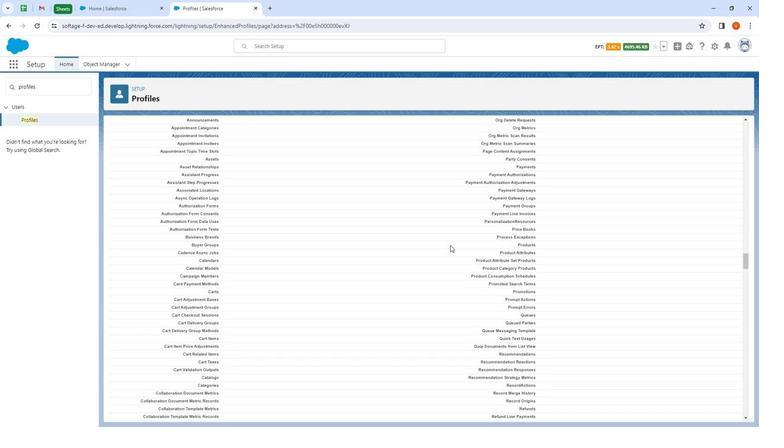 
Action: Mouse scrolled (442, 244) with delta (0, 0)
Screenshot: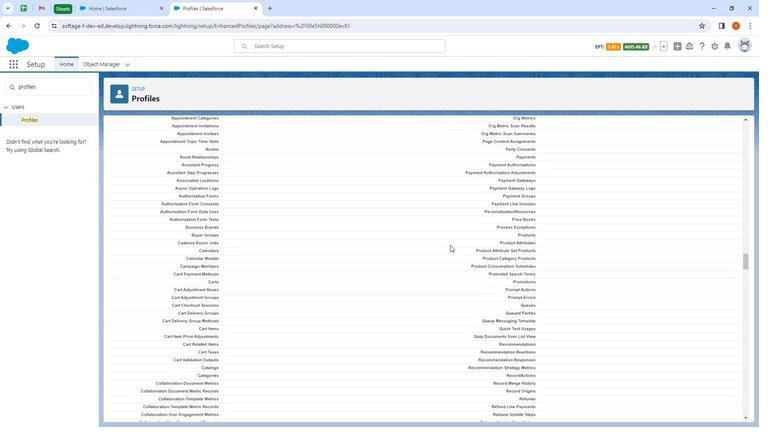 
Action: Mouse scrolled (442, 244) with delta (0, 0)
Screenshot: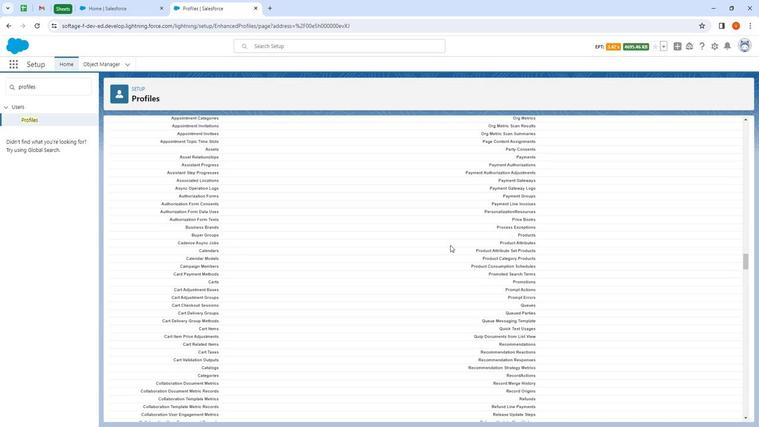 
Action: Mouse moved to (442, 243)
Screenshot: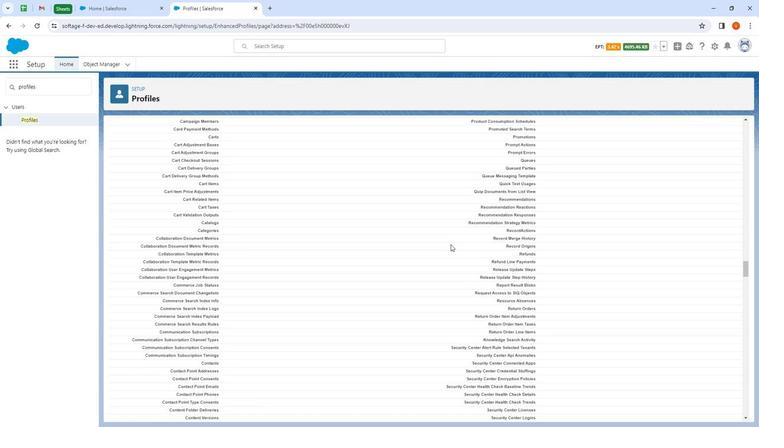 
Action: Mouse scrolled (442, 243) with delta (0, 0)
Screenshot: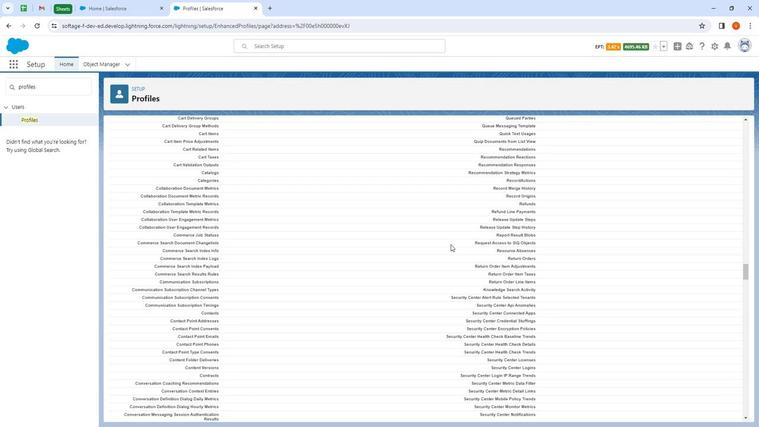 
Action: Mouse scrolled (442, 243) with delta (0, 0)
Screenshot: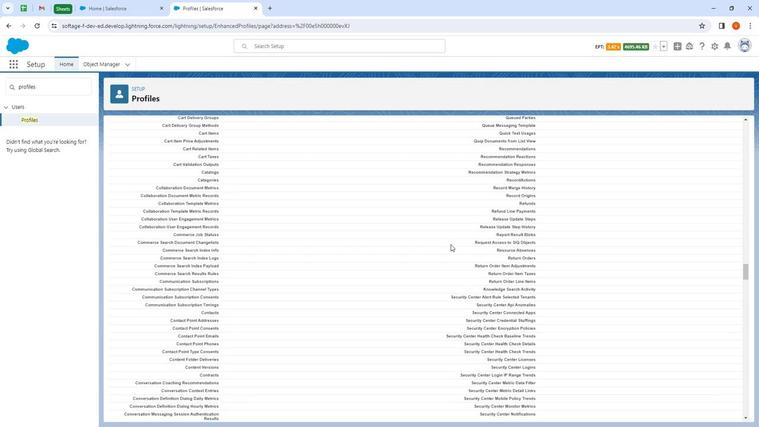 
Action: Mouse scrolled (442, 243) with delta (0, 0)
Screenshot: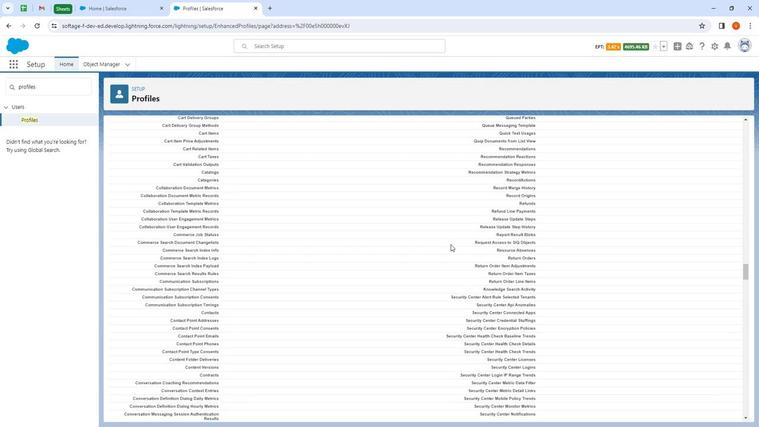 
Action: Mouse scrolled (442, 243) with delta (0, 0)
Screenshot: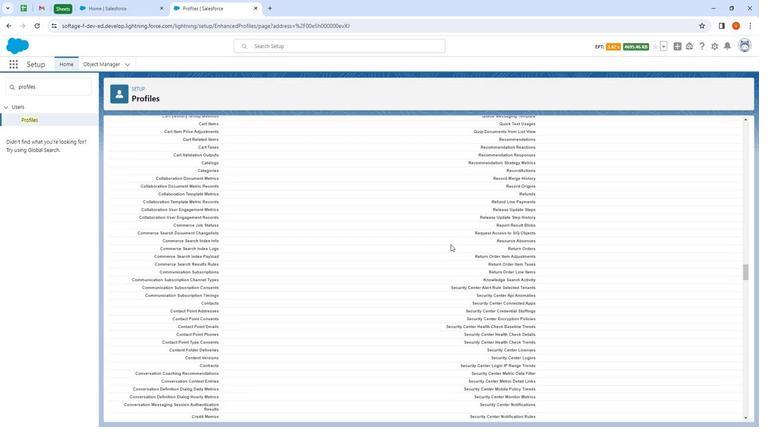 
Action: Mouse scrolled (442, 243) with delta (0, 0)
Screenshot: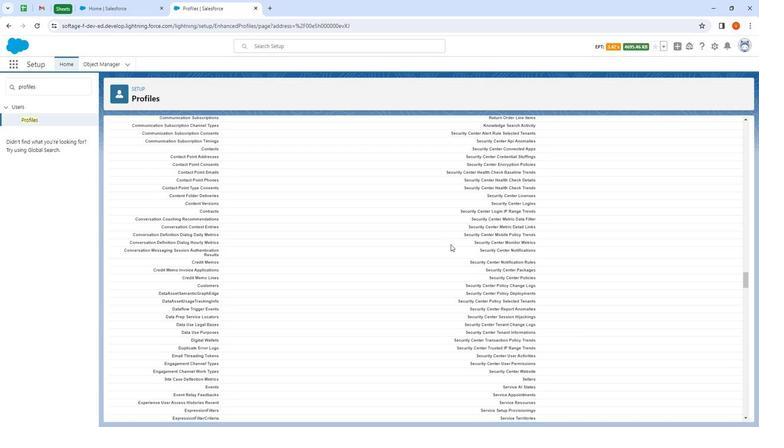 
Action: Mouse scrolled (442, 243) with delta (0, 0)
Screenshot: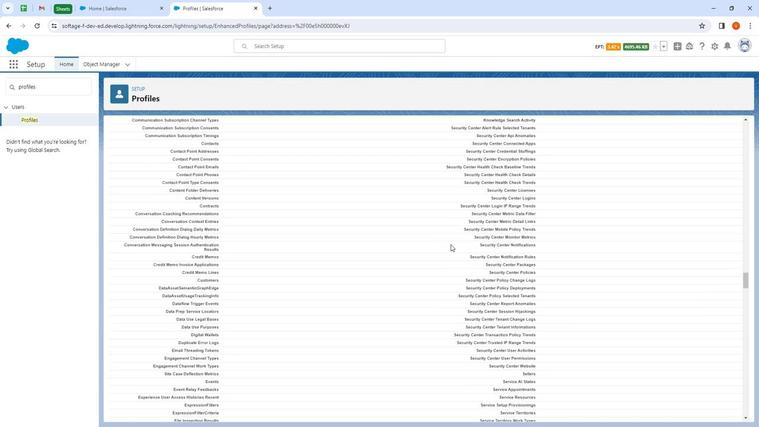 
Action: Mouse scrolled (442, 243) with delta (0, 0)
Screenshot: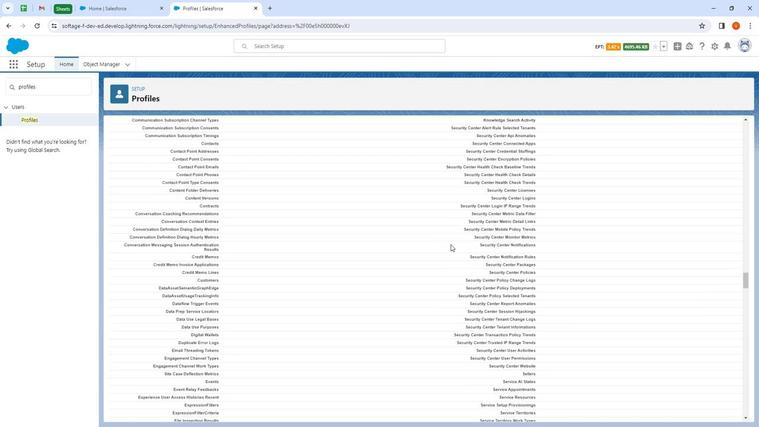 
Action: Mouse scrolled (442, 243) with delta (0, 0)
Screenshot: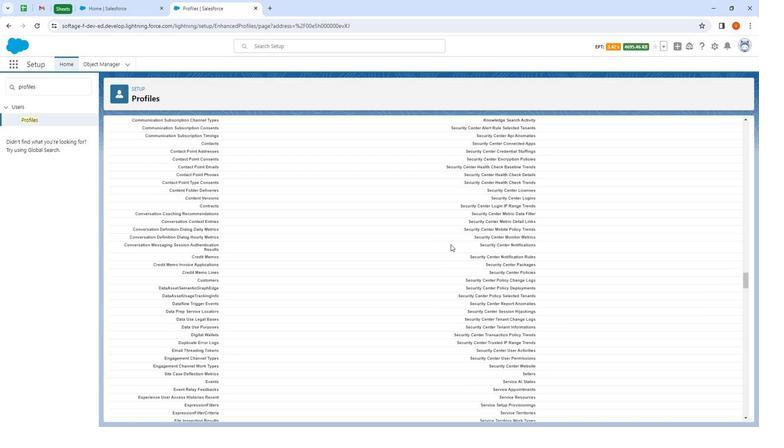 
Action: Mouse scrolled (442, 243) with delta (0, 0)
Screenshot: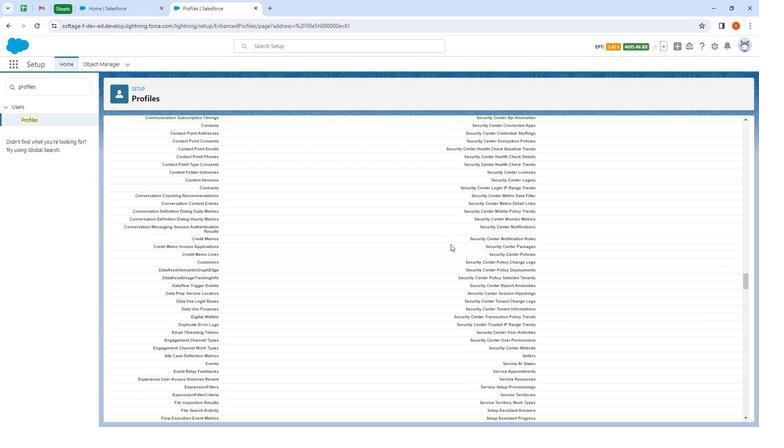 
Action: Mouse scrolled (442, 243) with delta (0, 0)
Screenshot: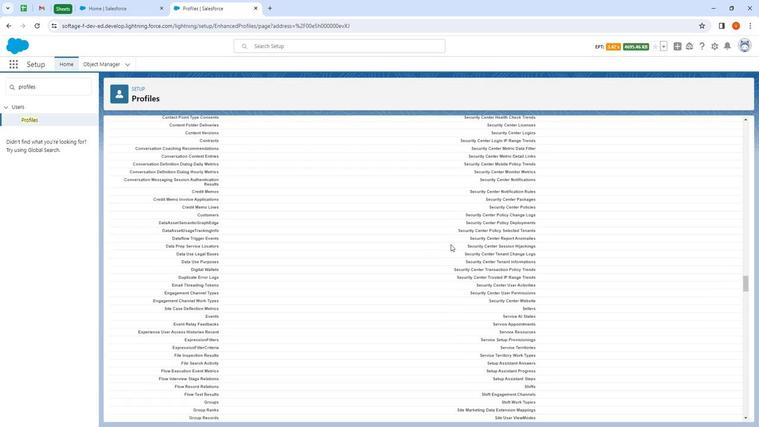 
Action: Mouse scrolled (442, 243) with delta (0, 0)
Screenshot: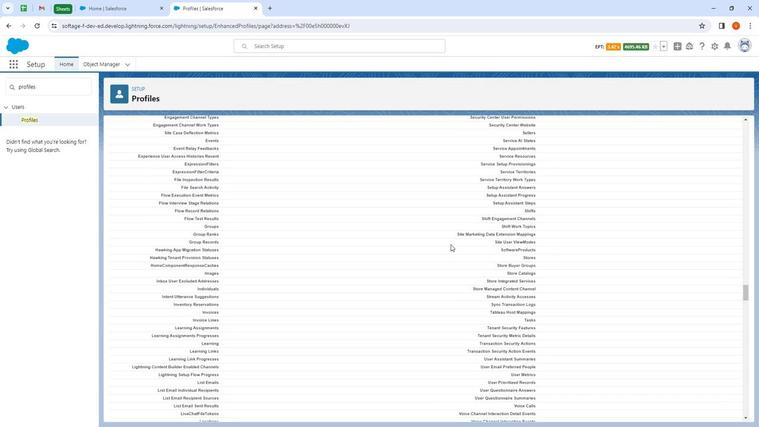 
Action: Mouse scrolled (442, 243) with delta (0, 0)
Screenshot: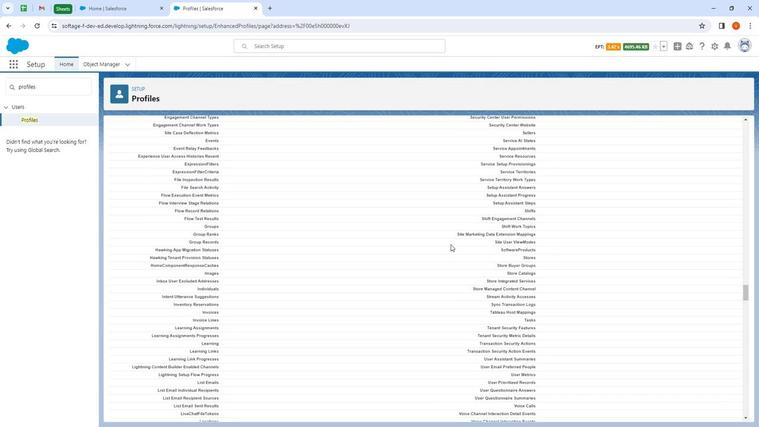 
Action: Mouse scrolled (442, 243) with delta (0, 0)
Screenshot: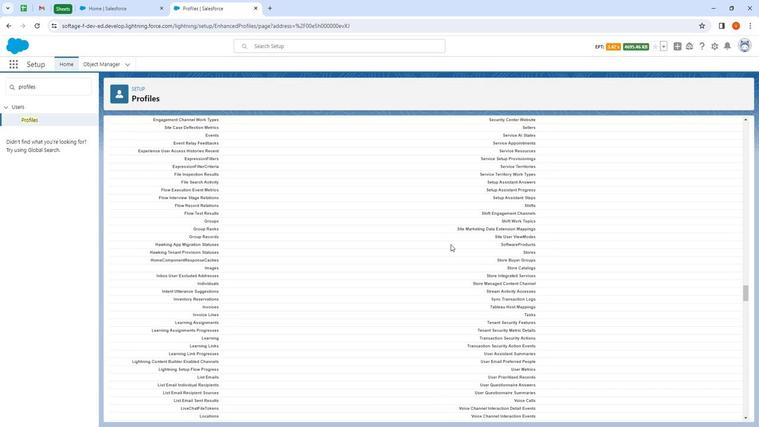 
Action: Mouse scrolled (442, 243) with delta (0, 0)
Screenshot: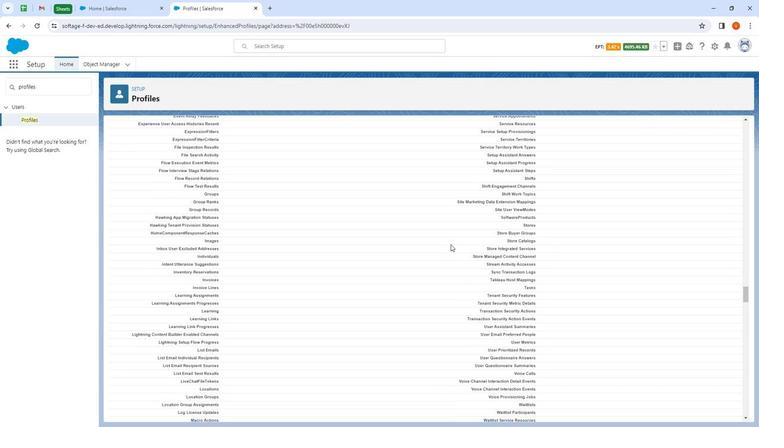 
Action: Mouse scrolled (442, 243) with delta (0, 0)
Screenshot: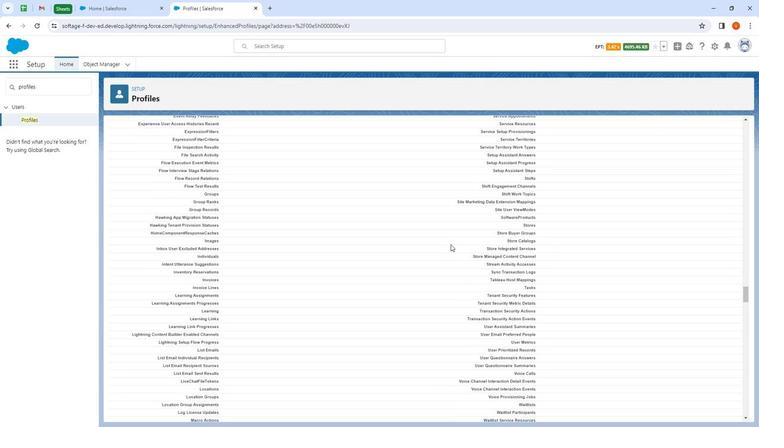 
Action: Mouse scrolled (442, 243) with delta (0, 0)
Screenshot: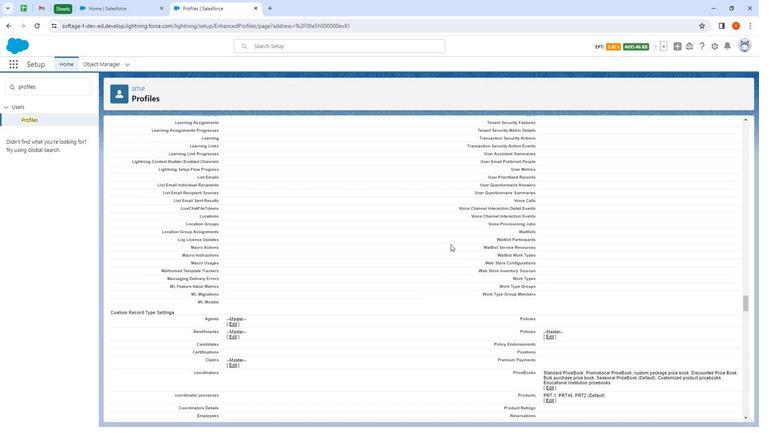 
Action: Mouse scrolled (442, 243) with delta (0, 0)
Screenshot: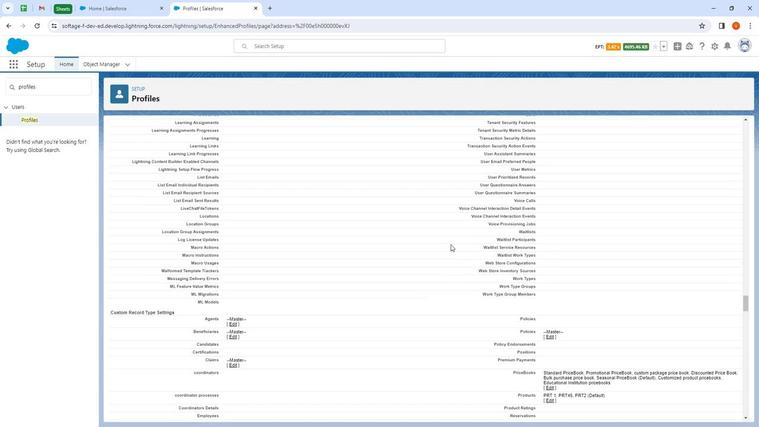 
Action: Mouse scrolled (442, 243) with delta (0, 0)
Screenshot: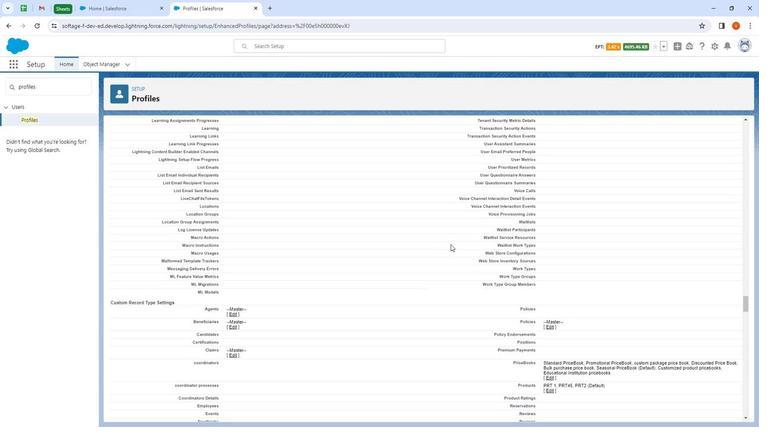 
Action: Mouse scrolled (442, 243) with delta (0, 0)
Screenshot: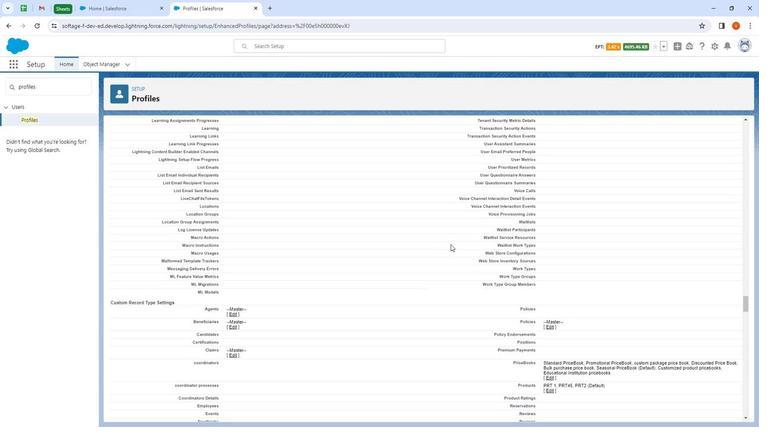 
Action: Mouse scrolled (442, 243) with delta (0, 0)
Screenshot: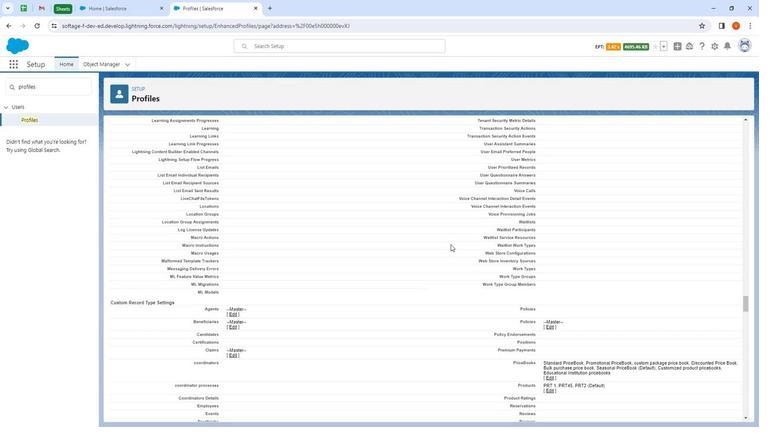 
Action: Mouse scrolled (442, 243) with delta (0, 0)
Screenshot: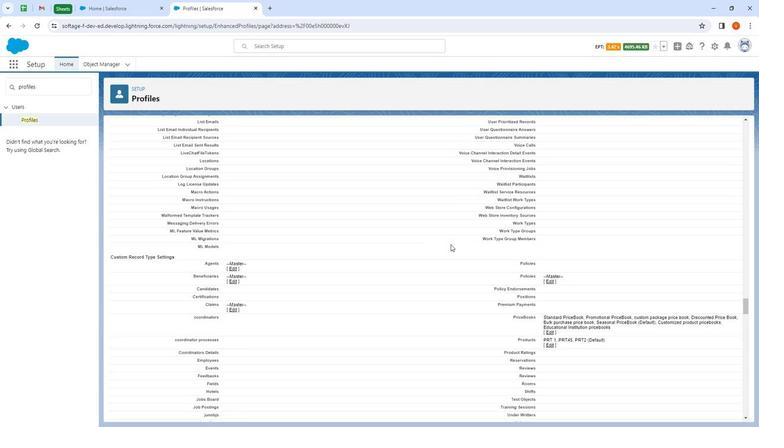 
Action: Mouse scrolled (442, 243) with delta (0, 0)
Screenshot: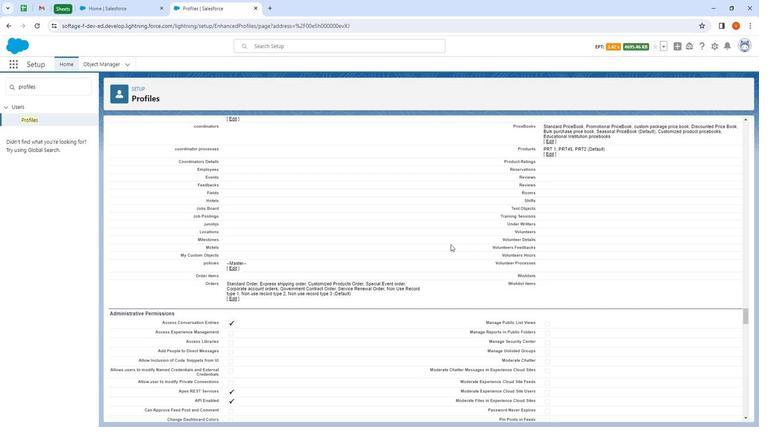 
Action: Mouse scrolled (442, 243) with delta (0, 0)
Screenshot: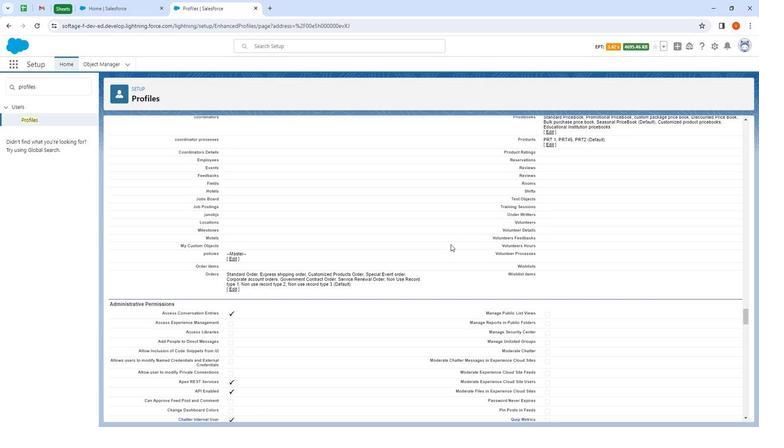 
Action: Mouse scrolled (442, 243) with delta (0, 0)
Screenshot: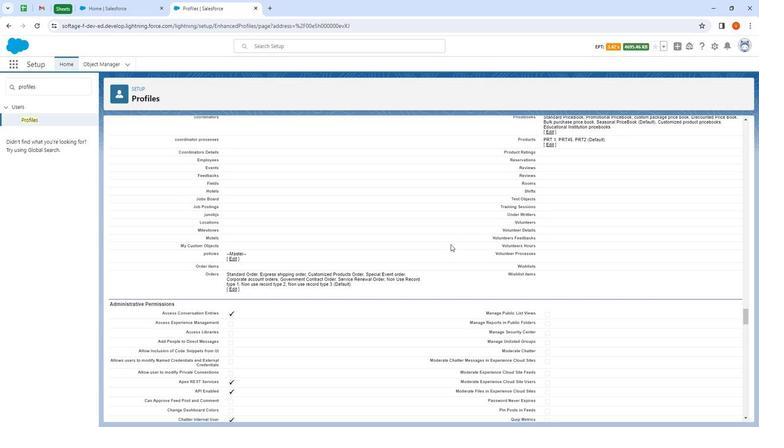 
Action: Mouse scrolled (442, 243) with delta (0, 0)
Screenshot: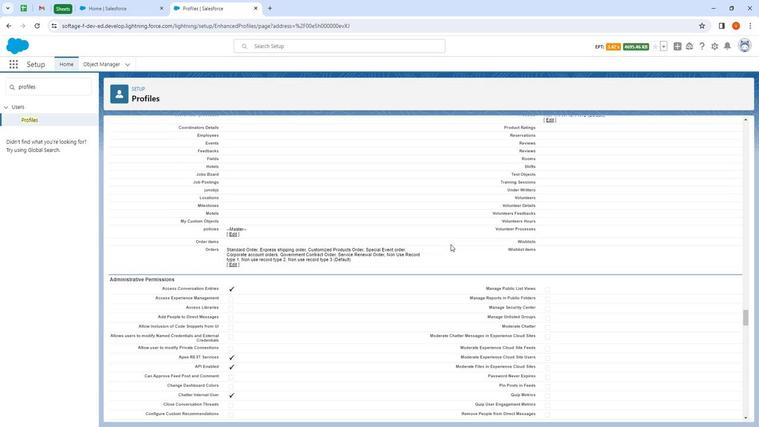 
Action: Mouse scrolled (442, 243) with delta (0, 0)
Screenshot: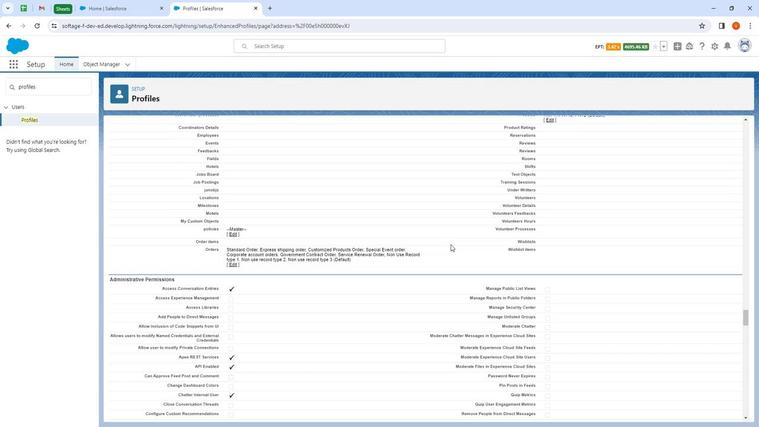 
Action: Mouse moved to (444, 242)
Screenshot: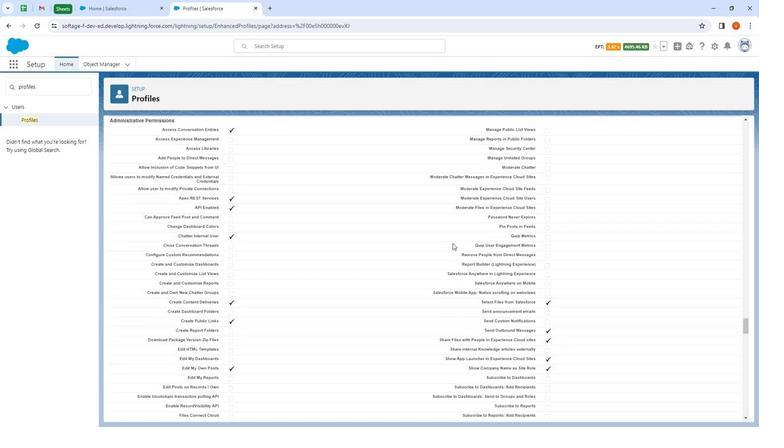 
Action: Mouse scrolled (444, 242) with delta (0, 0)
Screenshot: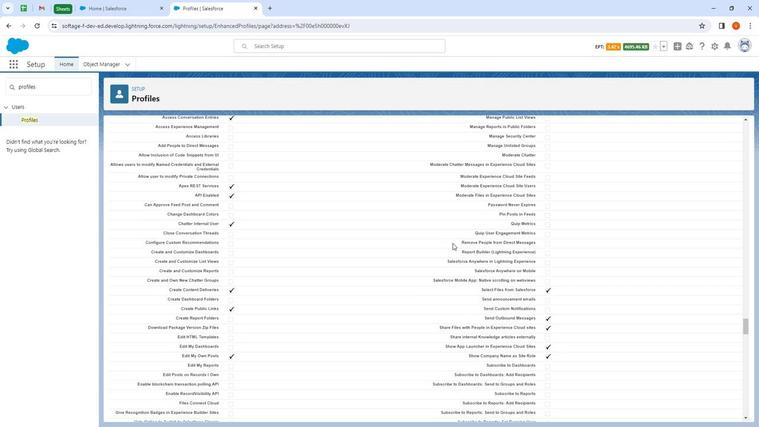 
Action: Mouse scrolled (444, 242) with delta (0, 0)
Screenshot: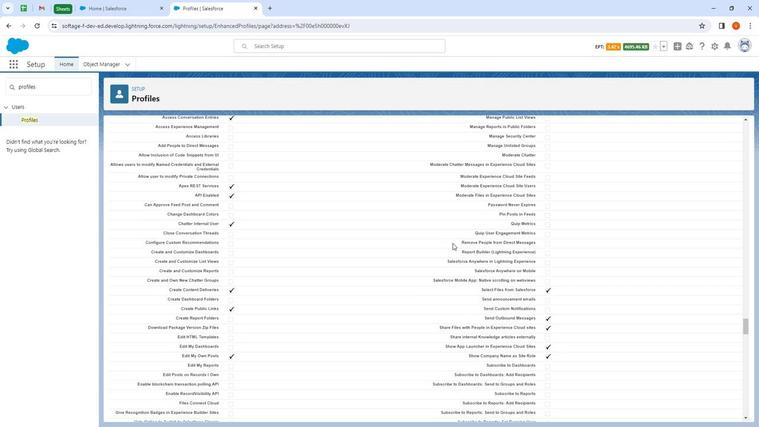 
Action: Mouse scrolled (444, 242) with delta (0, 0)
Screenshot: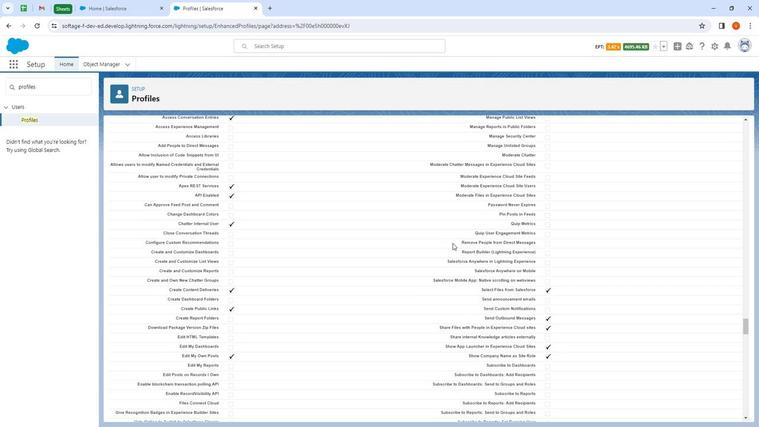 
Action: Mouse scrolled (444, 242) with delta (0, 0)
Screenshot: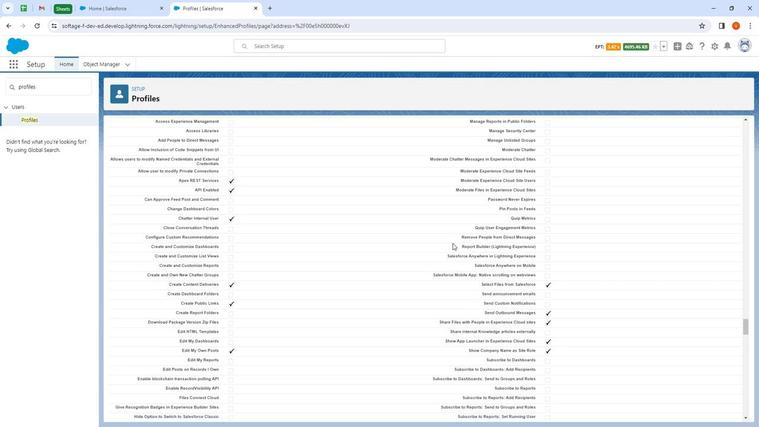 
Action: Mouse scrolled (444, 242) with delta (0, 0)
Screenshot: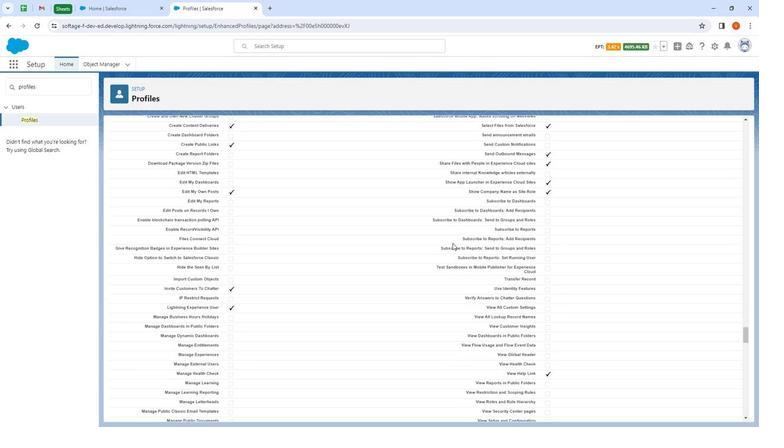 
Action: Mouse scrolled (444, 242) with delta (0, 0)
Screenshot: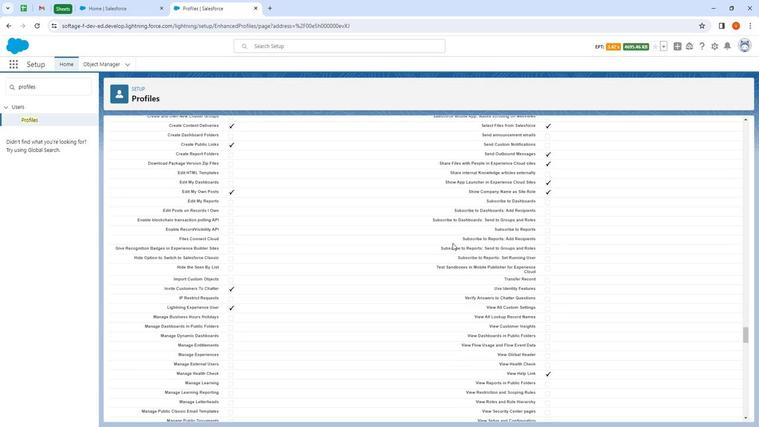 
Action: Mouse scrolled (444, 242) with delta (0, 0)
Screenshot: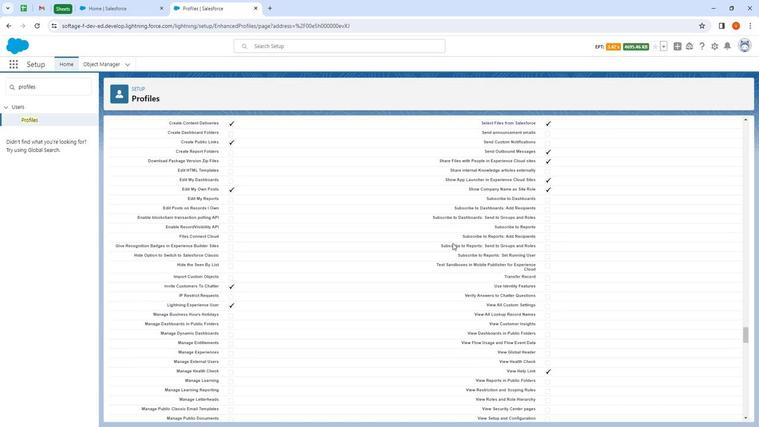
Action: Mouse scrolled (444, 242) with delta (0, 0)
Screenshot: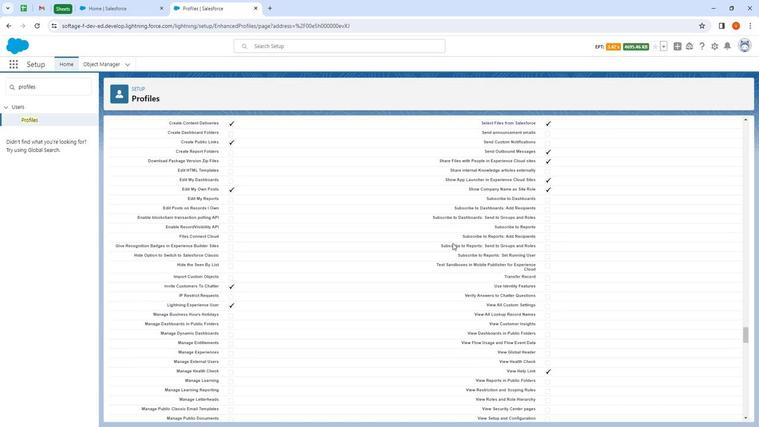 
Action: Mouse scrolled (444, 242) with delta (0, 0)
Screenshot: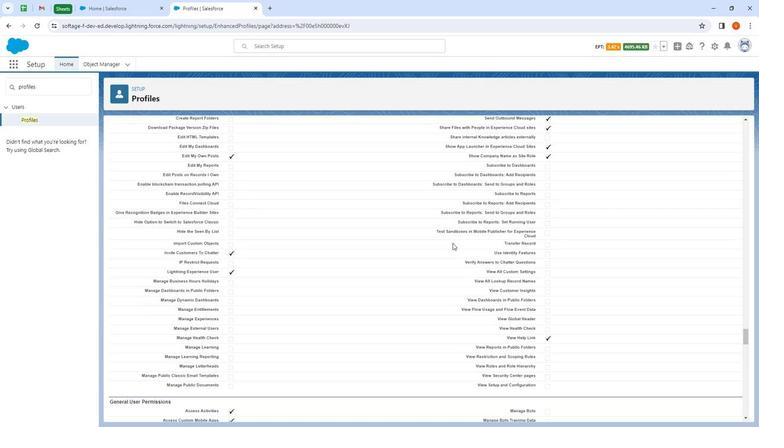
Action: Mouse scrolled (444, 242) with delta (0, 0)
Screenshot: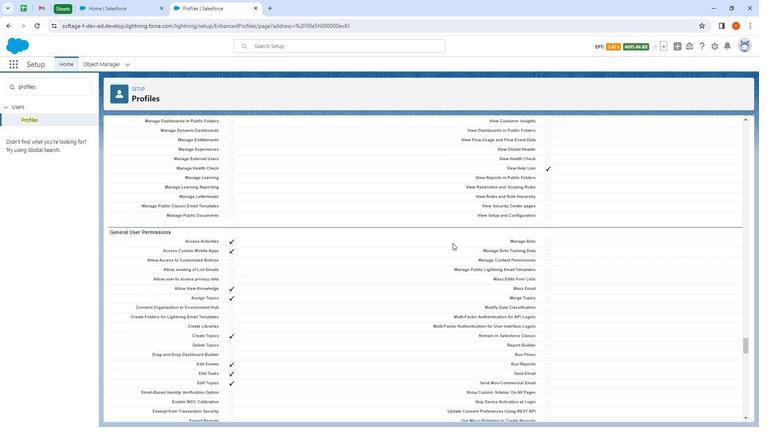 
Action: Mouse scrolled (444, 242) with delta (0, 0)
Screenshot: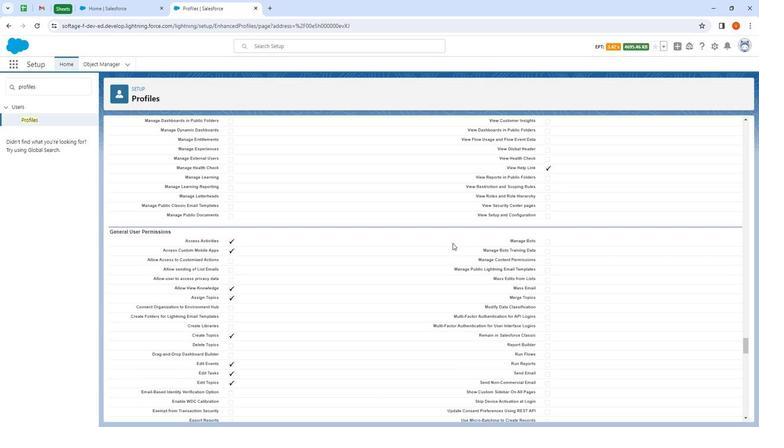 
Action: Mouse scrolled (444, 242) with delta (0, 0)
Screenshot: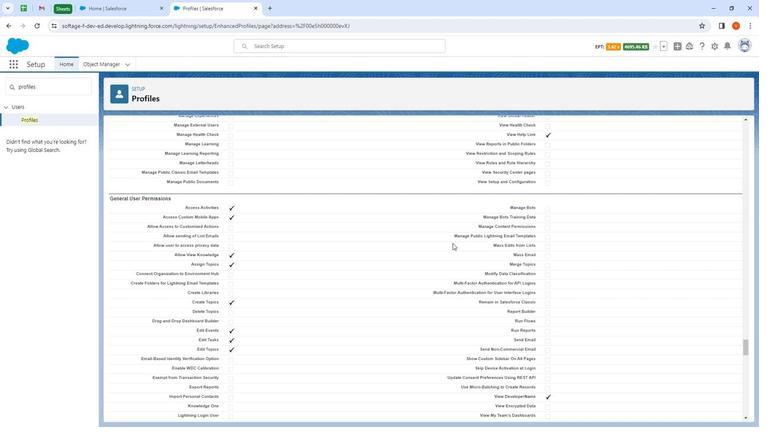 
Action: Mouse scrolled (444, 242) with delta (0, 0)
Screenshot: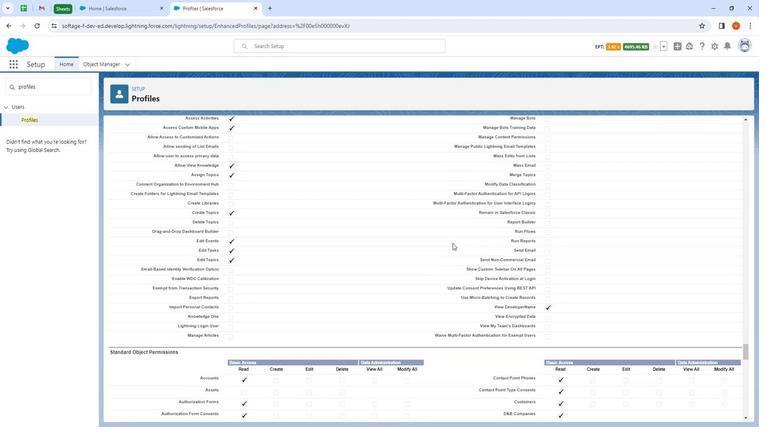 
Action: Mouse scrolled (444, 242) with delta (0, 0)
Screenshot: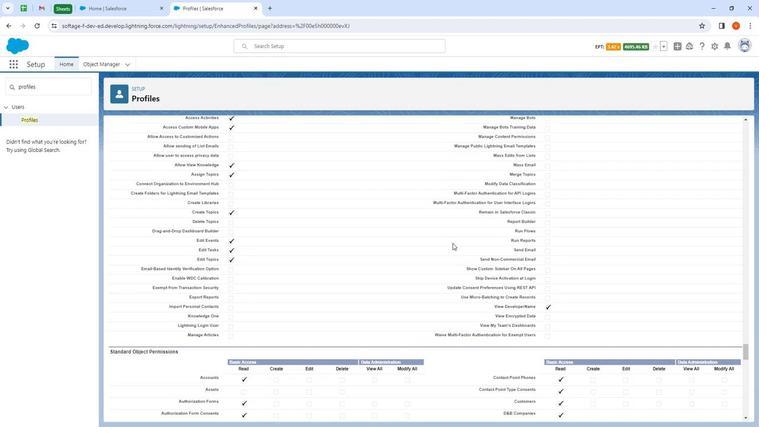 
Action: Mouse scrolled (444, 242) with delta (0, 0)
Screenshot: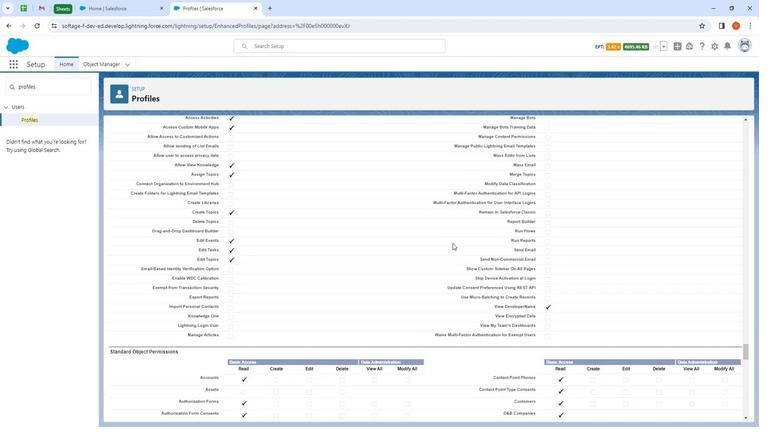 
Action: Mouse scrolled (444, 242) with delta (0, 0)
Screenshot: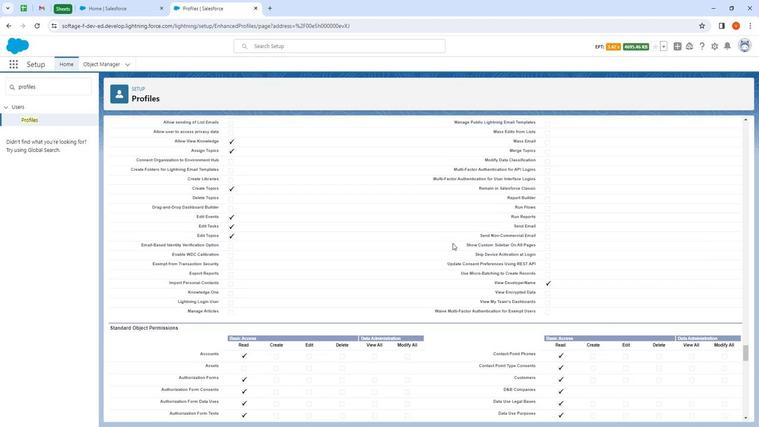 
Action: Mouse moved to (444, 242)
Screenshot: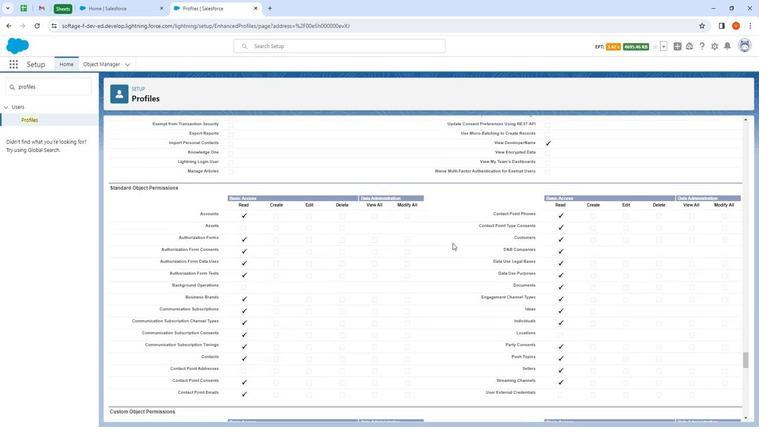 
Action: Mouse scrolled (444, 242) with delta (0, 0)
Screenshot: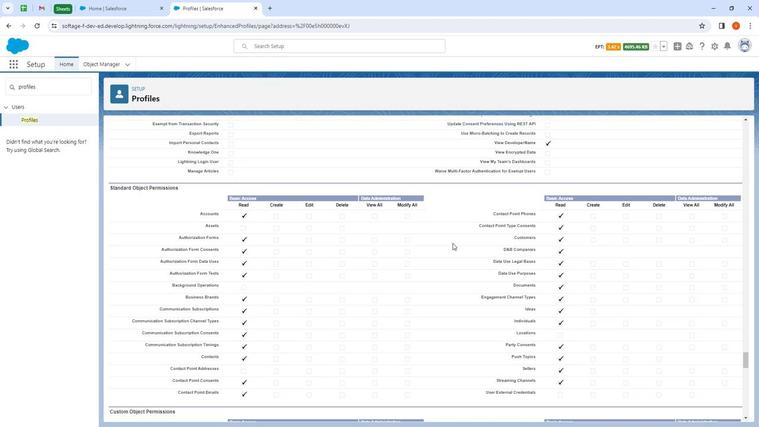 
Action: Mouse scrolled (444, 242) with delta (0, 0)
Screenshot: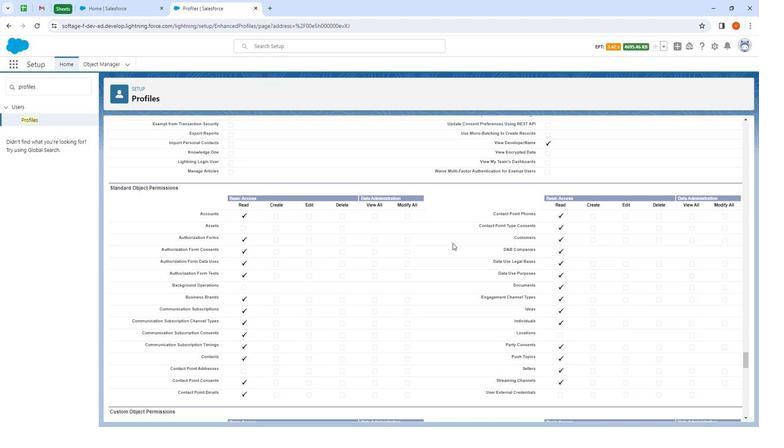 
Action: Mouse scrolled (444, 242) with delta (0, 0)
Screenshot: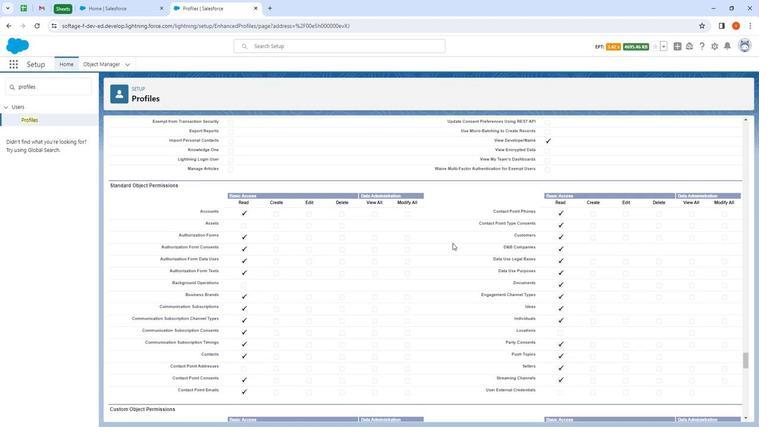 
Action: Mouse scrolled (444, 242) with delta (0, 0)
Screenshot: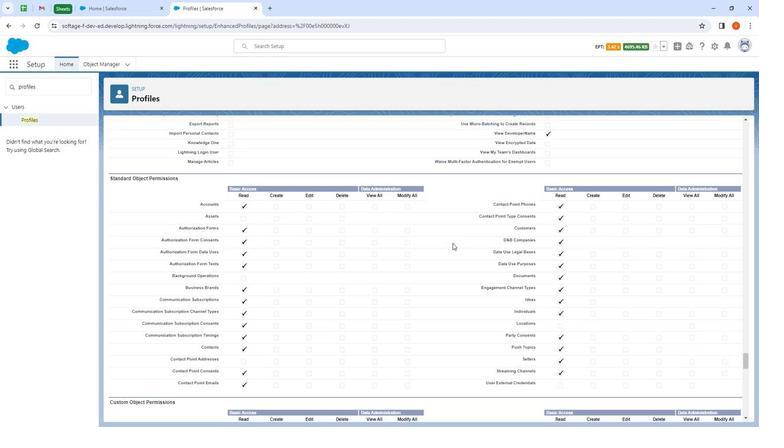 
Action: Mouse scrolled (444, 242) with delta (0, 0)
Screenshot: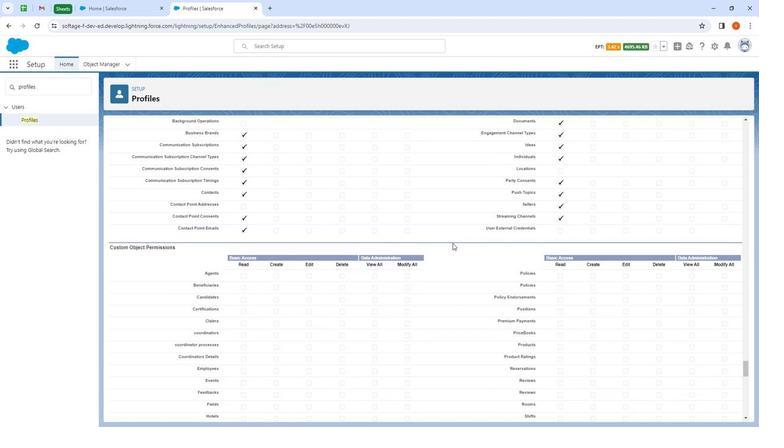 
Action: Mouse scrolled (444, 242) with delta (0, 0)
Screenshot: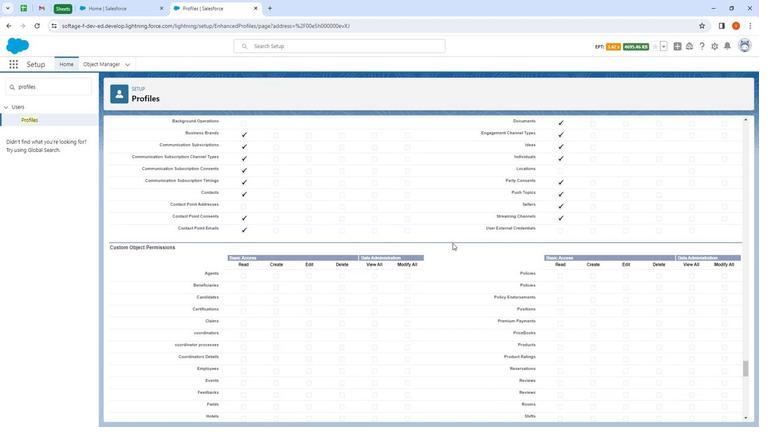 
Action: Mouse scrolled (444, 242) with delta (0, 0)
Screenshot: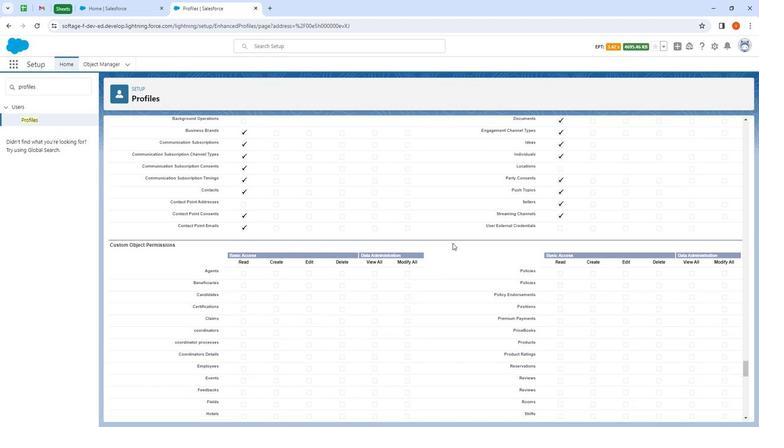 
Action: Mouse scrolled (444, 242) with delta (0, 0)
Screenshot: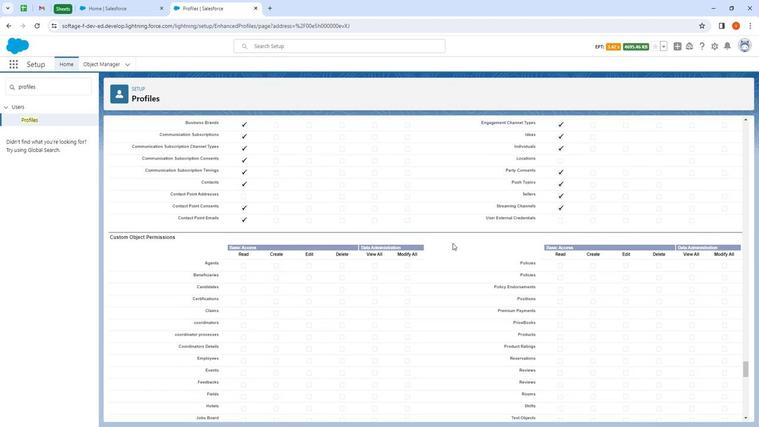 
Action: Mouse scrolled (444, 242) with delta (0, 0)
Screenshot: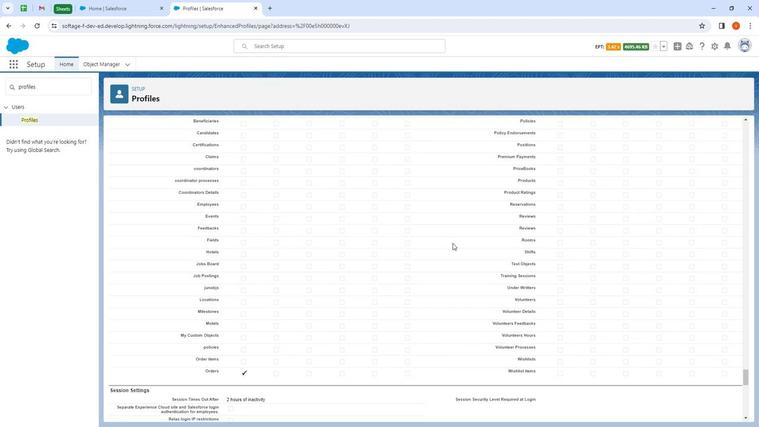 
Action: Mouse scrolled (444, 242) with delta (0, 0)
Screenshot: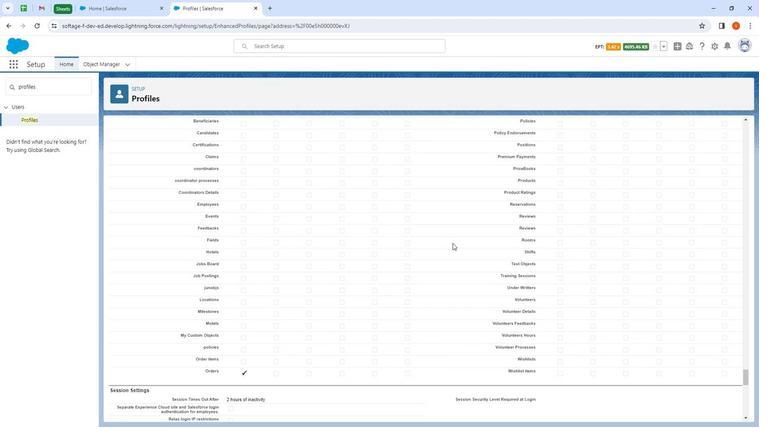
Action: Mouse scrolled (444, 242) with delta (0, 0)
Screenshot: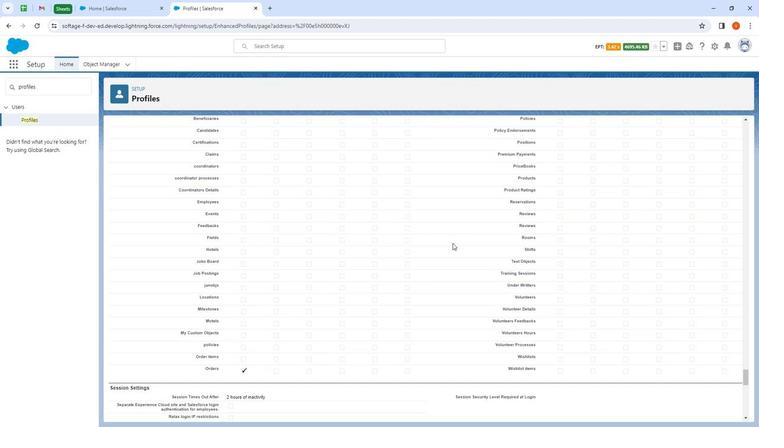 
Action: Mouse scrolled (444, 242) with delta (0, 0)
Screenshot: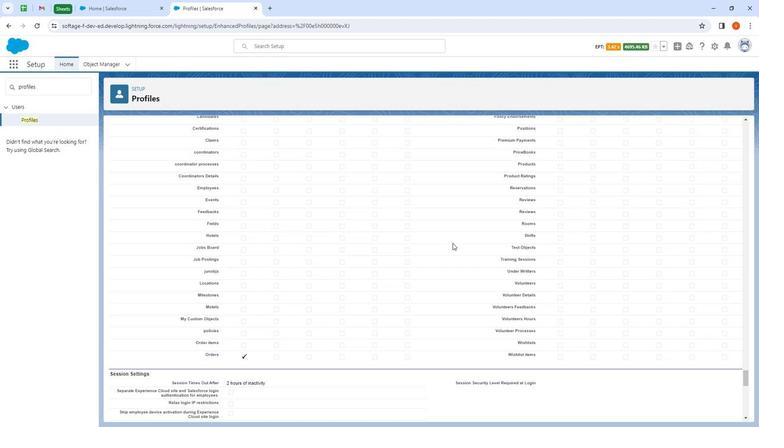 
Action: Mouse scrolled (444, 242) with delta (0, 0)
Screenshot: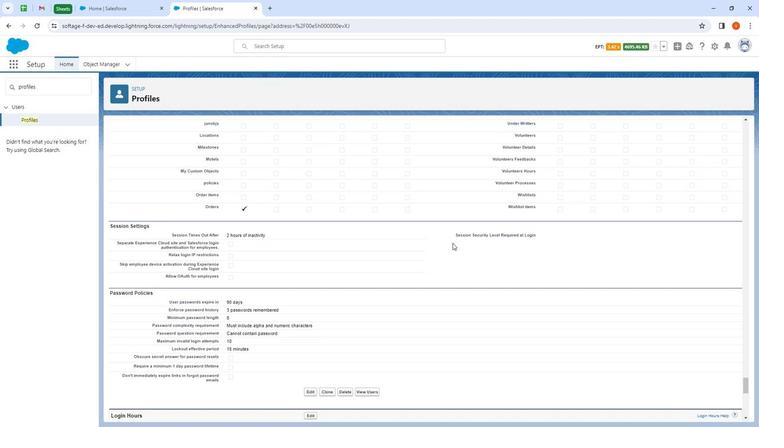 
Action: Mouse scrolled (444, 242) with delta (0, 0)
Screenshot: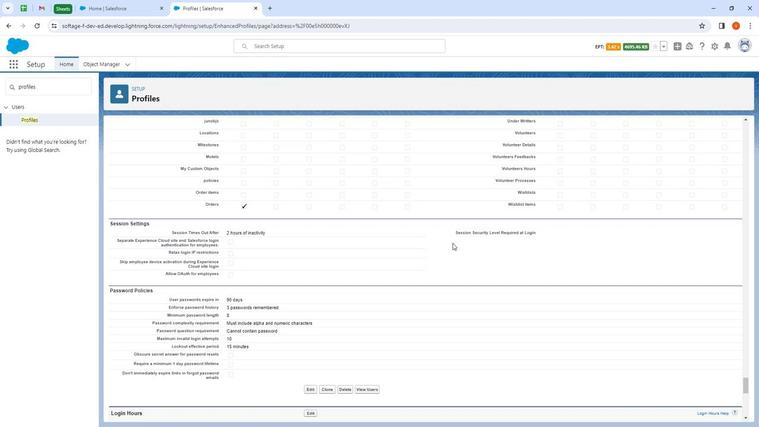 
Action: Mouse scrolled (444, 242) with delta (0, 0)
Screenshot: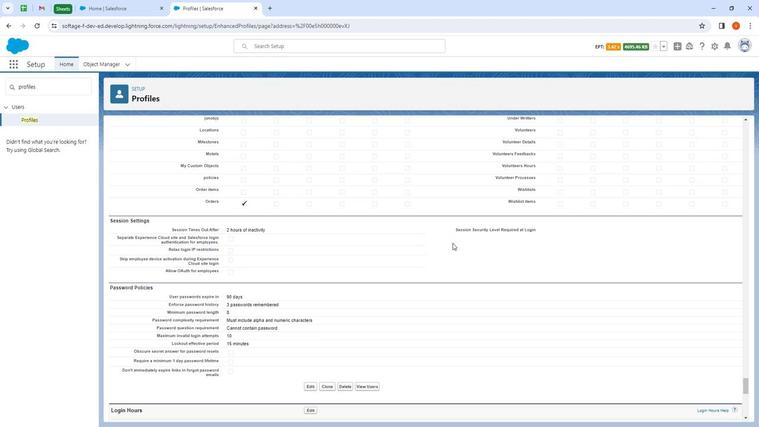 
Action: Mouse scrolled (444, 242) with delta (0, 0)
Screenshot: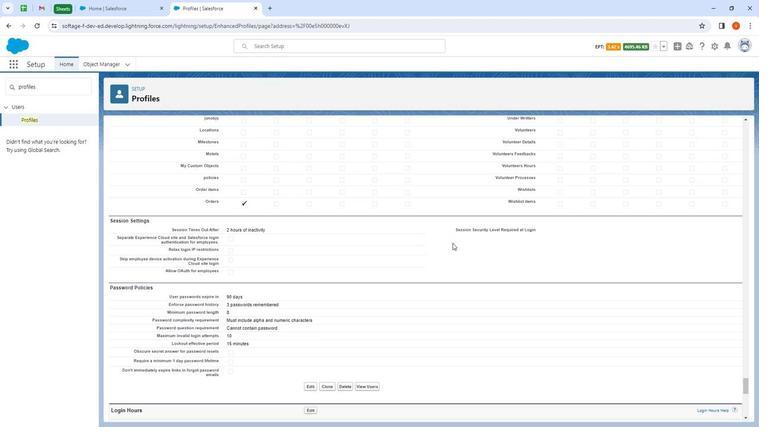 
Action: Mouse moved to (449, 241)
Screenshot: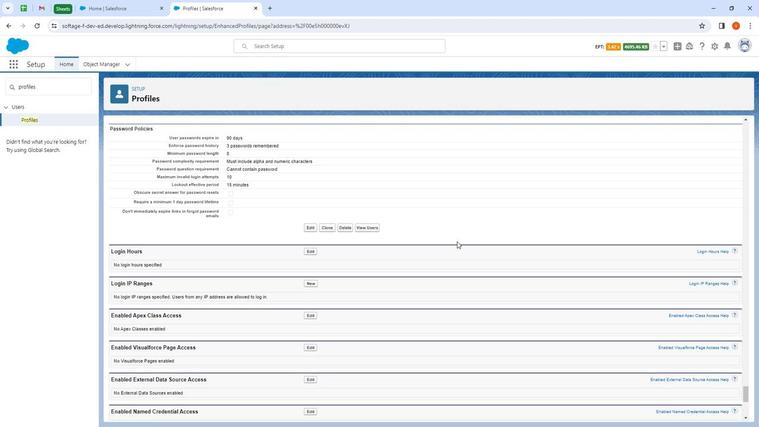 
Action: Mouse scrolled (449, 240) with delta (0, 0)
Screenshot: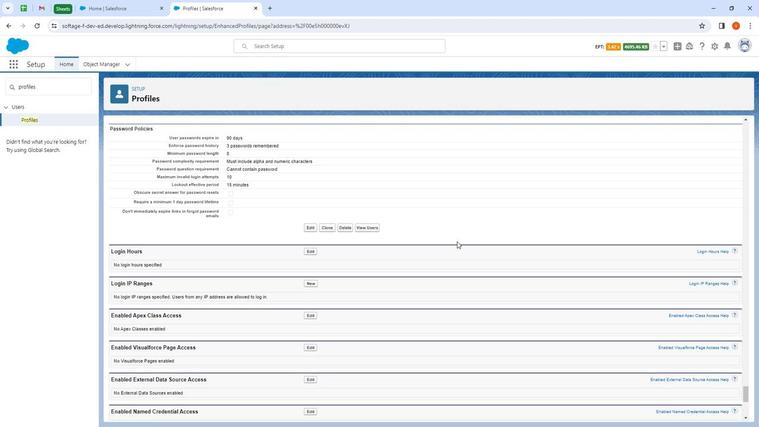 
Action: Mouse moved to (306, 213)
Screenshot: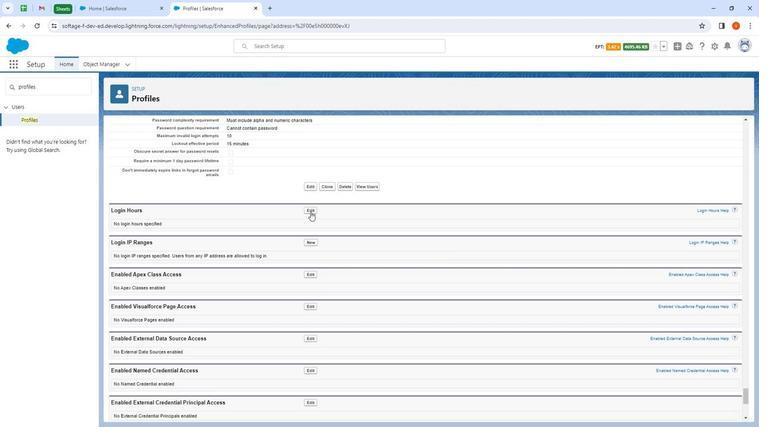 
Action: Mouse pressed left at (306, 213)
Screenshot: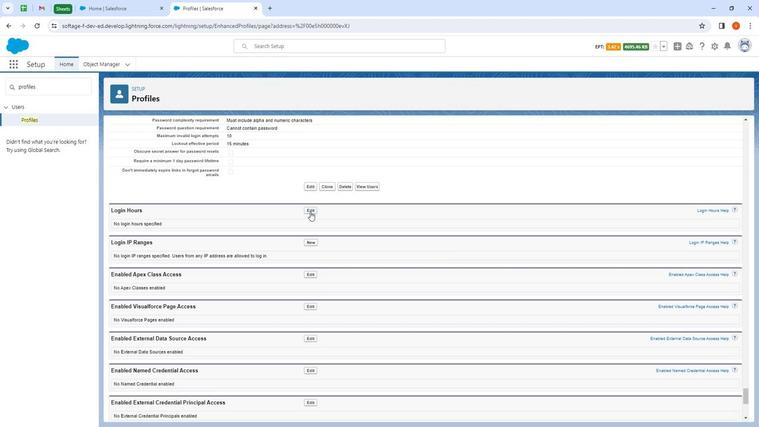 
Action: Mouse moved to (169, 194)
Screenshot: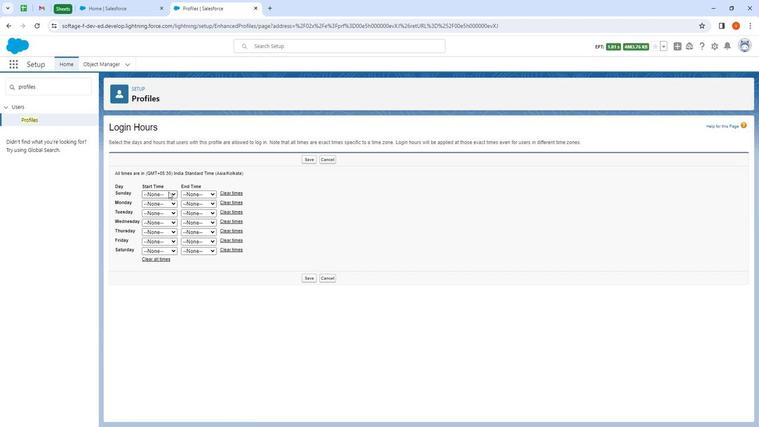 
Action: Mouse pressed left at (169, 194)
Screenshot: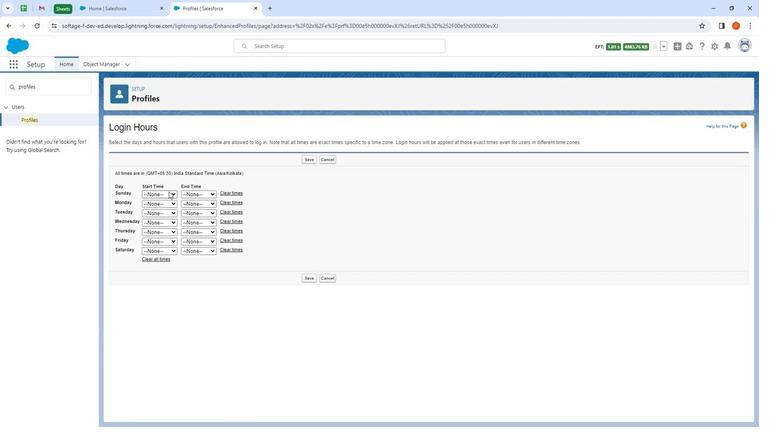 
Action: Mouse moved to (163, 208)
Screenshot: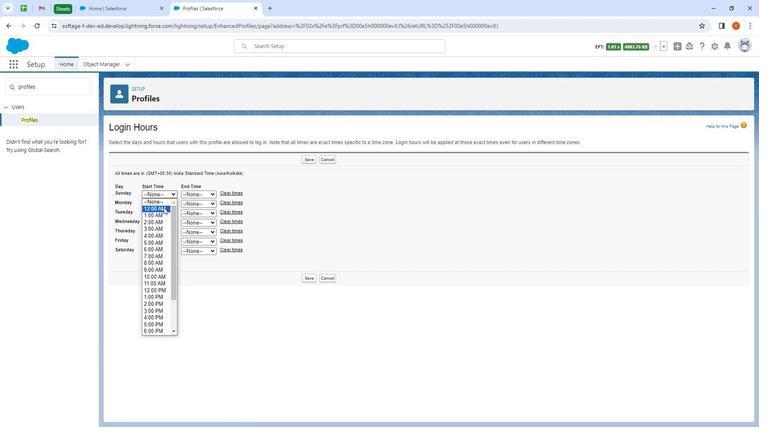 
Action: Mouse pressed left at (163, 208)
Screenshot: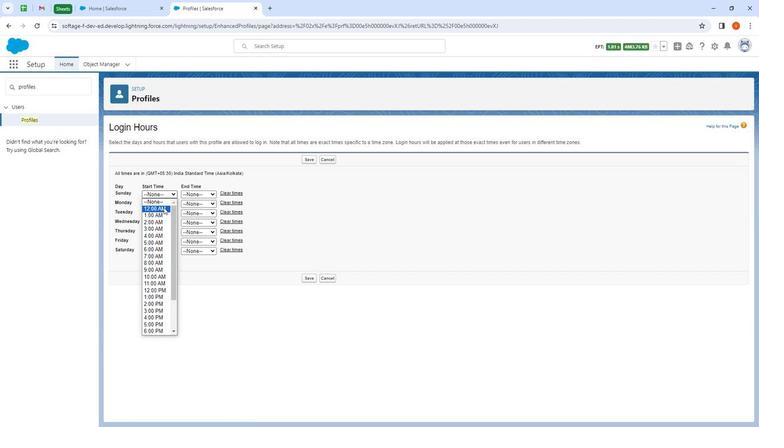 
Action: Mouse moved to (204, 195)
Screenshot: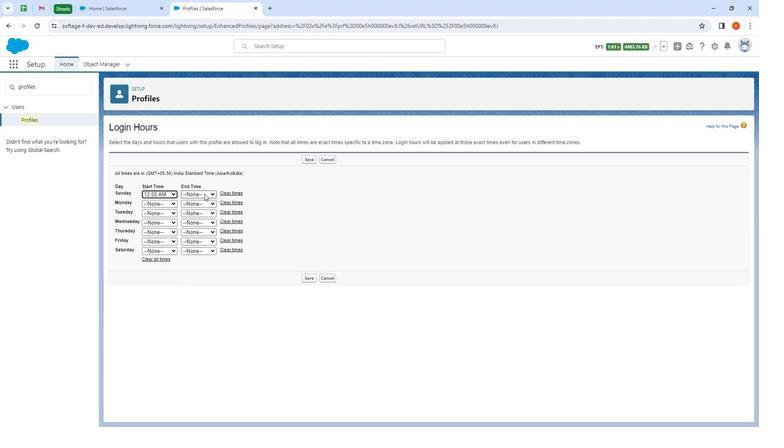 
Action: Mouse pressed left at (204, 195)
Screenshot: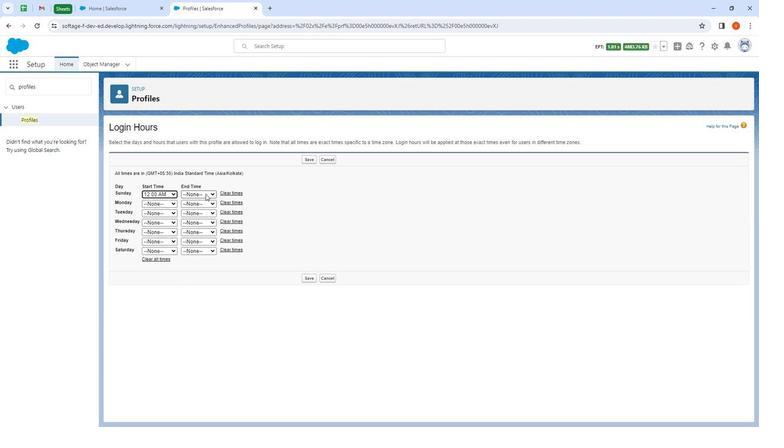 
Action: Mouse moved to (197, 207)
Screenshot: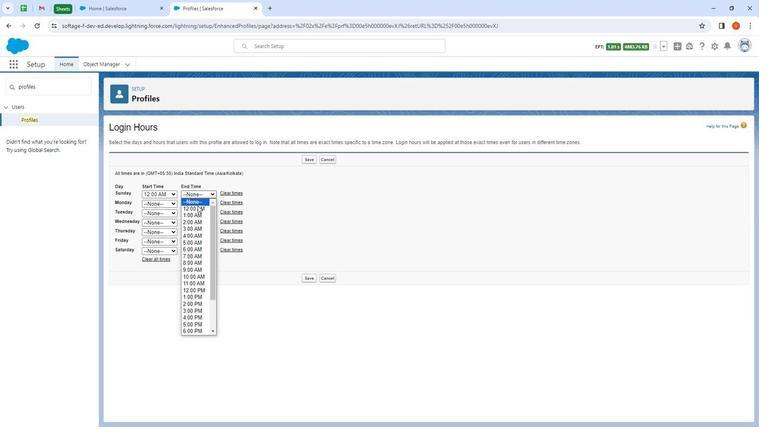 
Action: Mouse pressed left at (197, 207)
Screenshot: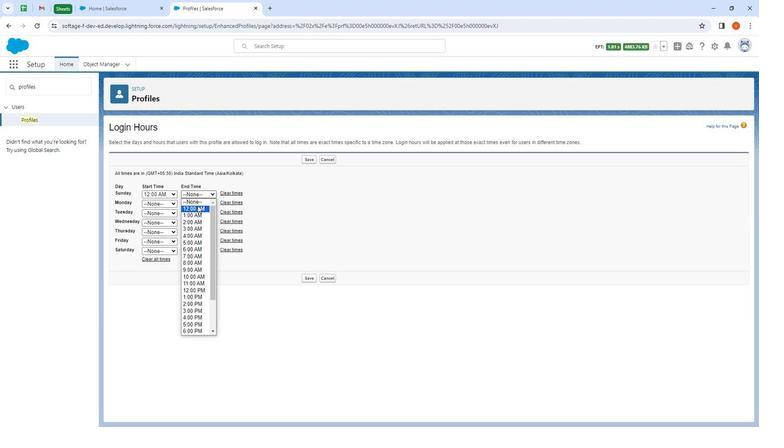 
Action: Mouse moved to (163, 205)
Screenshot: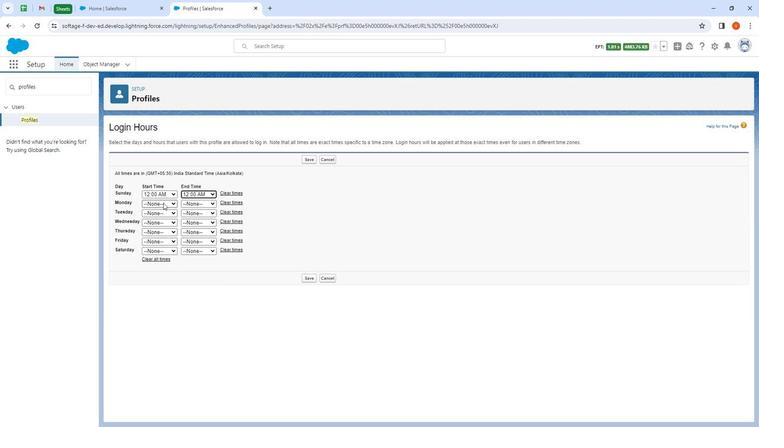 
Action: Mouse pressed left at (163, 205)
Screenshot: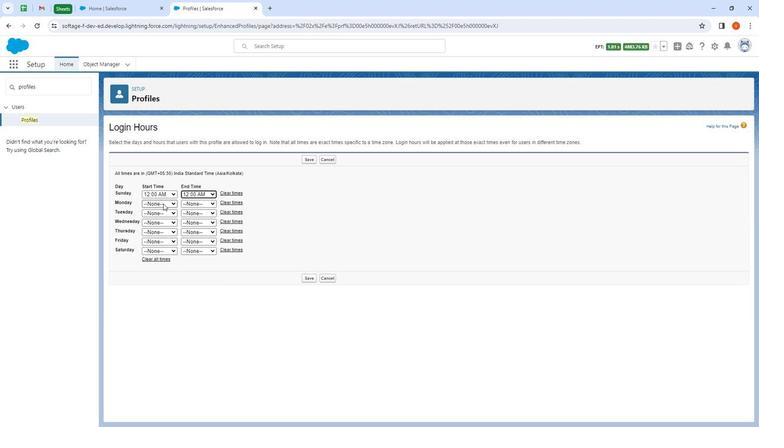 
Action: Mouse moved to (159, 277)
Screenshot: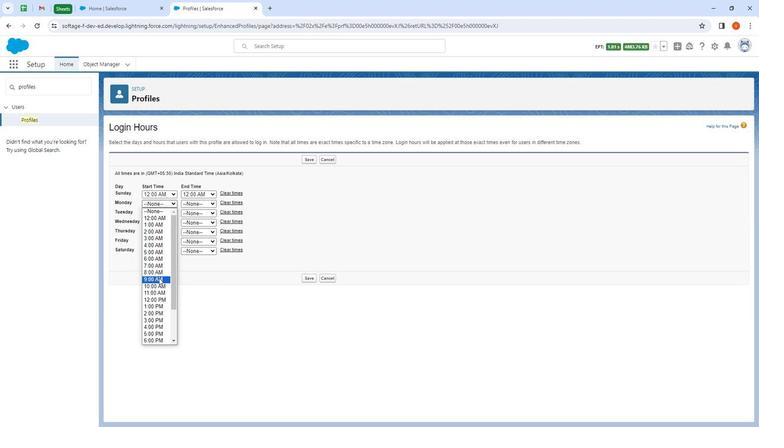 
Action: Mouse pressed left at (159, 277)
Screenshot: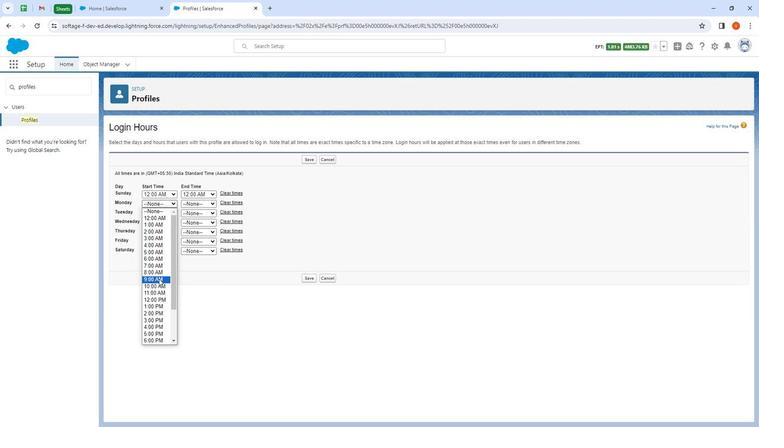 
Action: Mouse moved to (199, 205)
Screenshot: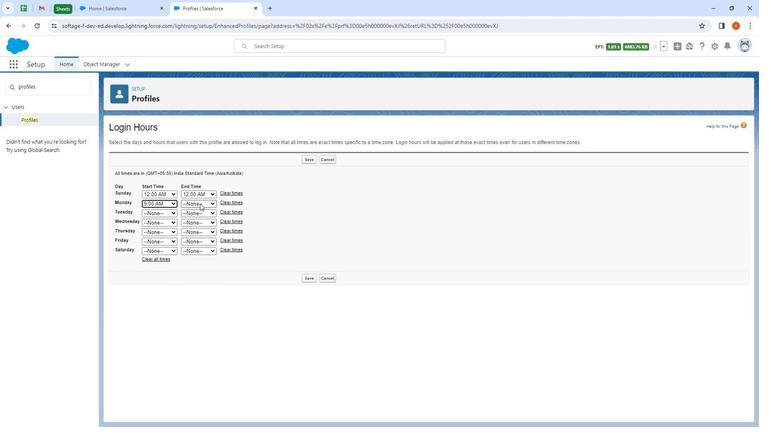 
Action: Mouse pressed left at (199, 205)
Screenshot: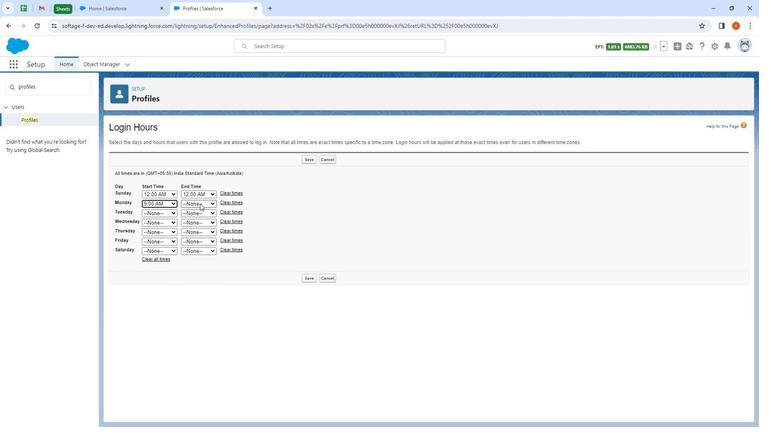 
Action: Mouse moved to (201, 335)
Screenshot: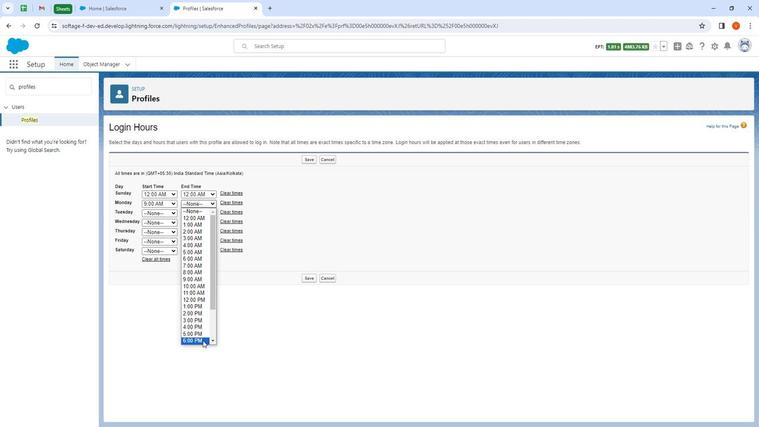 
Action: Mouse pressed left at (201, 335)
Screenshot: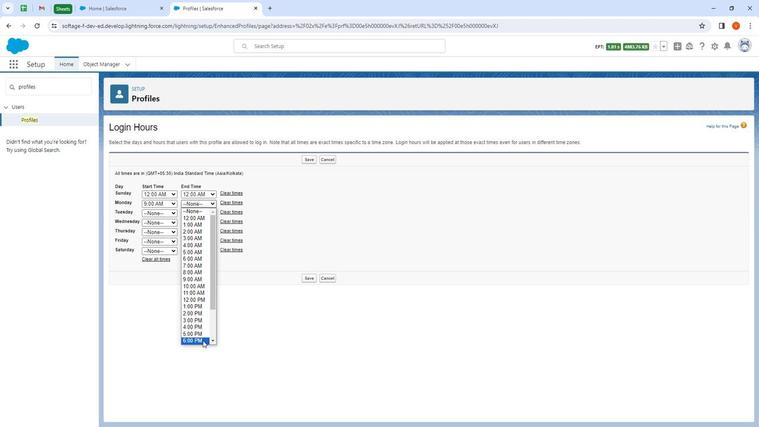 
Action: Mouse moved to (167, 212)
Screenshot: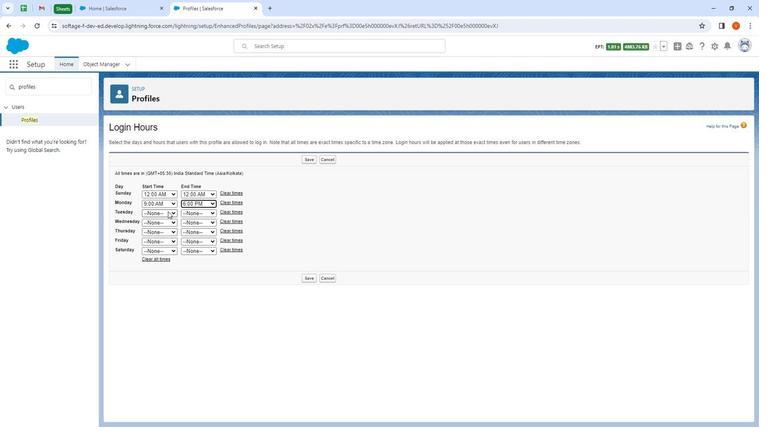 
Action: Mouse pressed left at (167, 212)
Screenshot: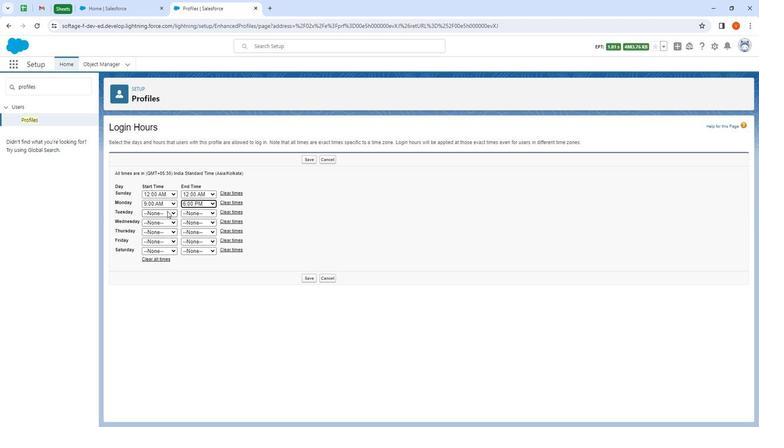 
Action: Mouse moved to (157, 288)
Screenshot: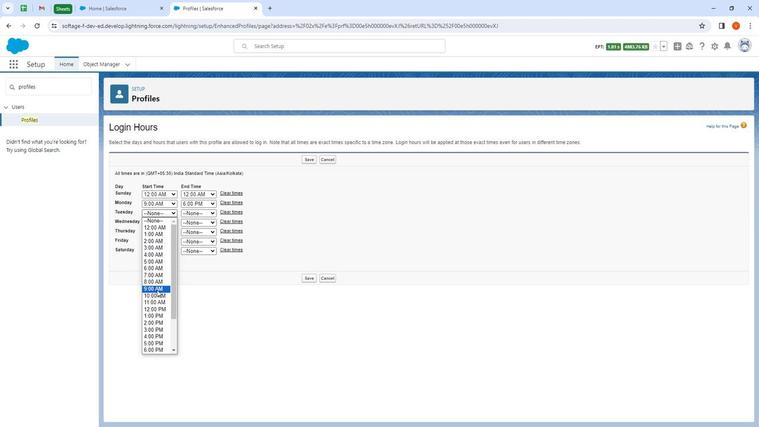 
Action: Mouse pressed left at (157, 288)
Screenshot: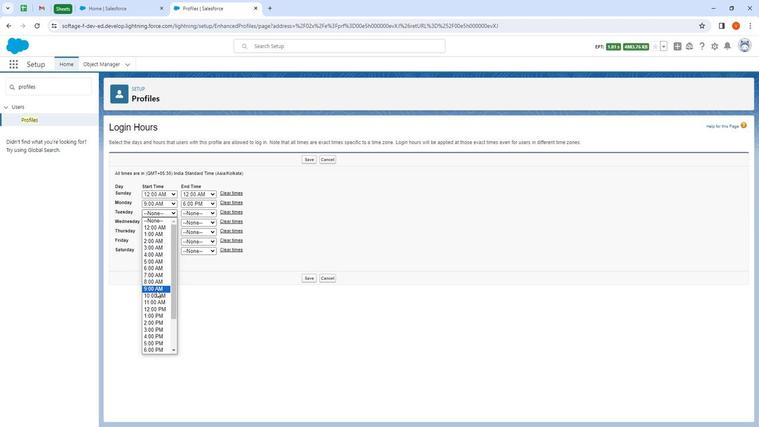
Action: Mouse moved to (194, 213)
Screenshot: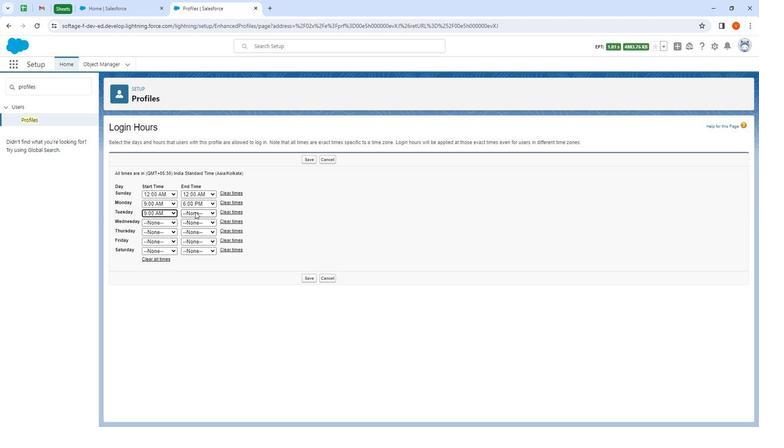 
Action: Mouse pressed left at (194, 213)
Screenshot: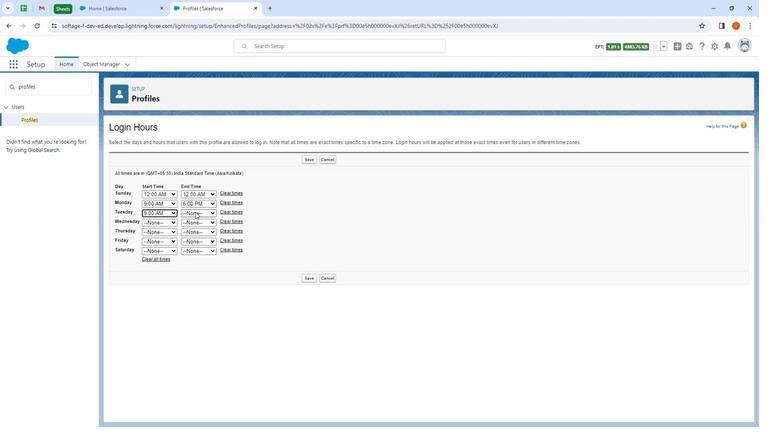 
Action: Mouse moved to (199, 345)
Screenshot: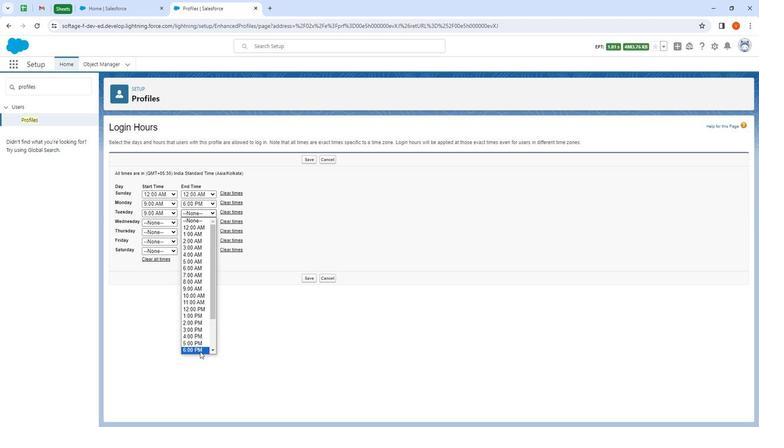 
Action: Mouse pressed left at (199, 345)
Screenshot: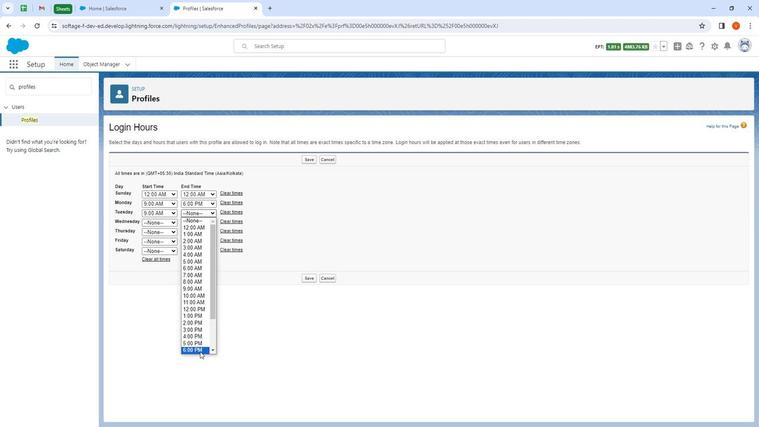 
Action: Mouse moved to (153, 223)
Screenshot: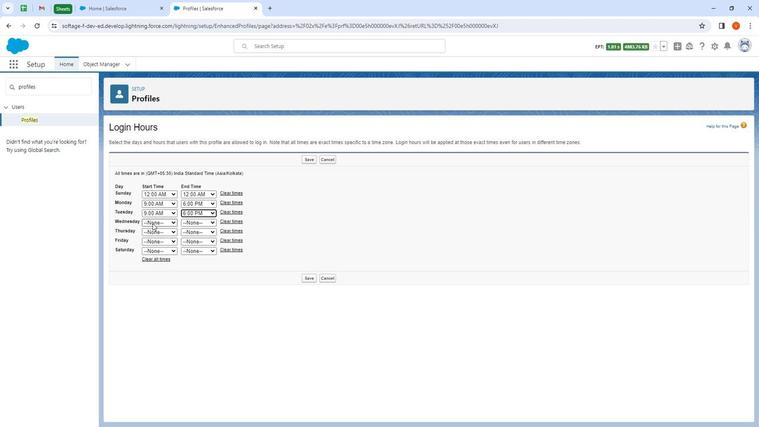 
Action: Mouse pressed left at (153, 223)
Screenshot: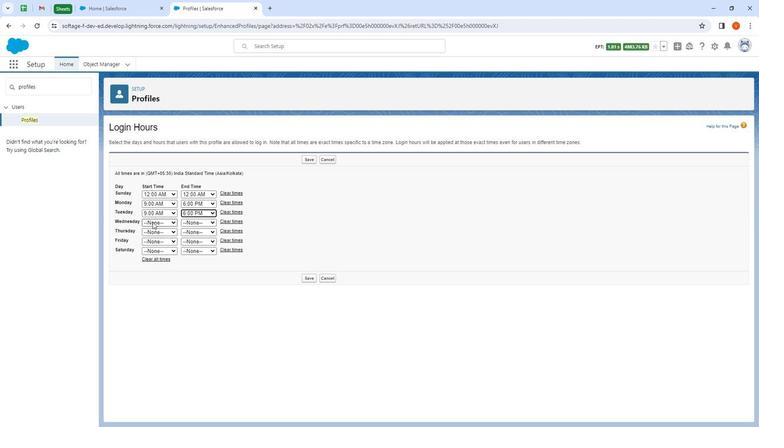
Action: Mouse moved to (156, 296)
Screenshot: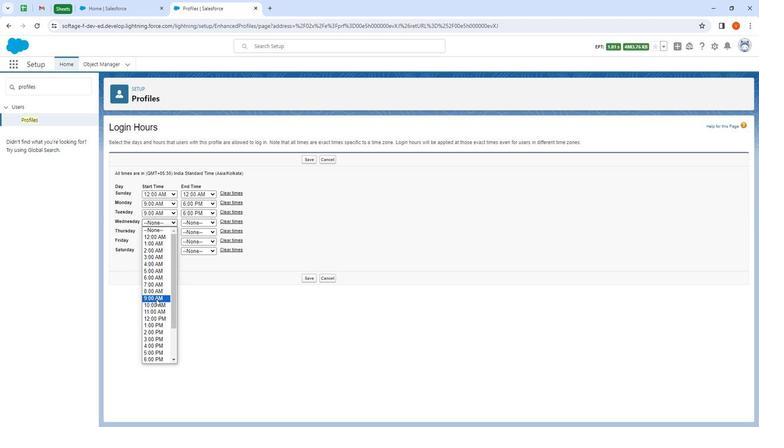 
Action: Mouse pressed left at (156, 296)
Screenshot: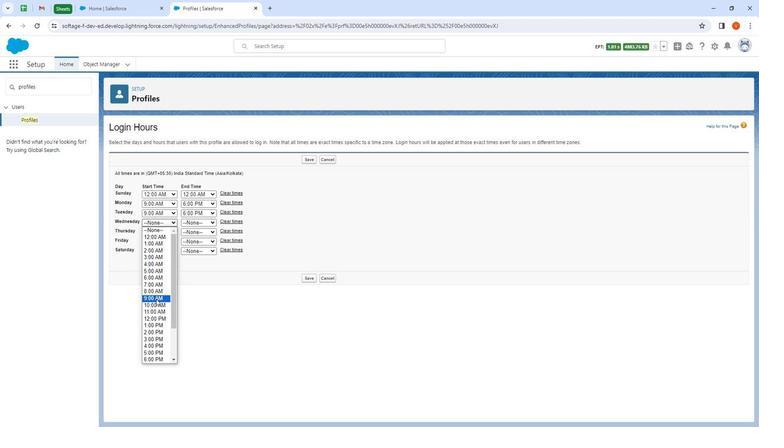 
Action: Mouse moved to (197, 223)
Screenshot: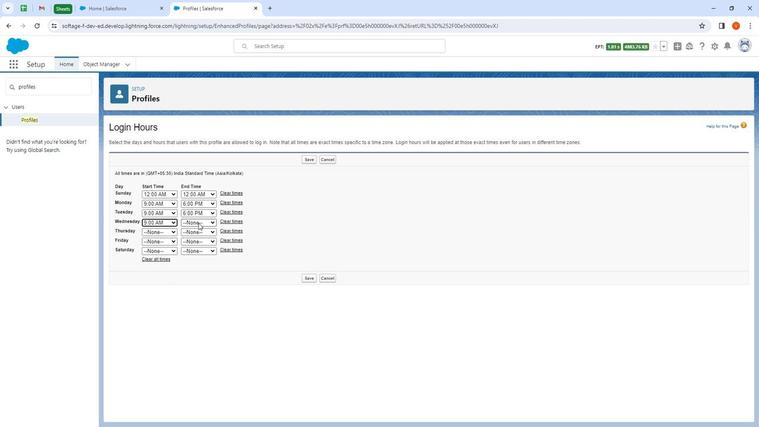 
Action: Mouse pressed left at (197, 223)
Screenshot: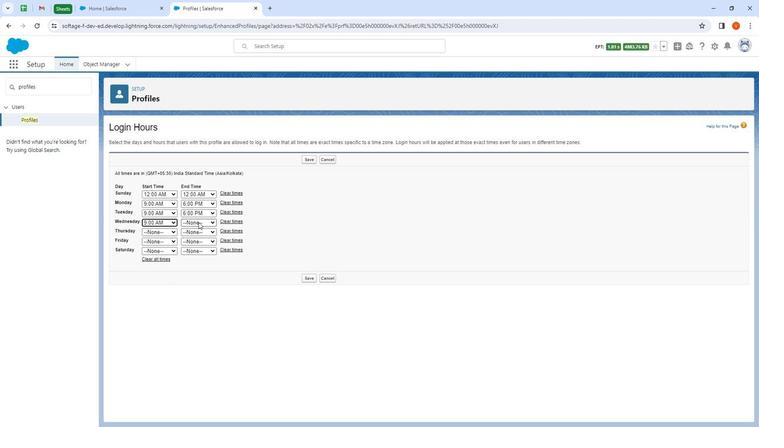 
Action: Mouse moved to (198, 351)
Screenshot: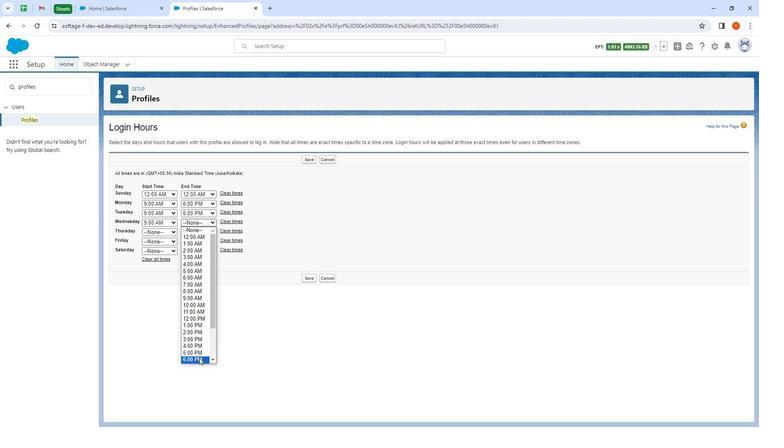 
Action: Mouse pressed left at (198, 351)
Screenshot: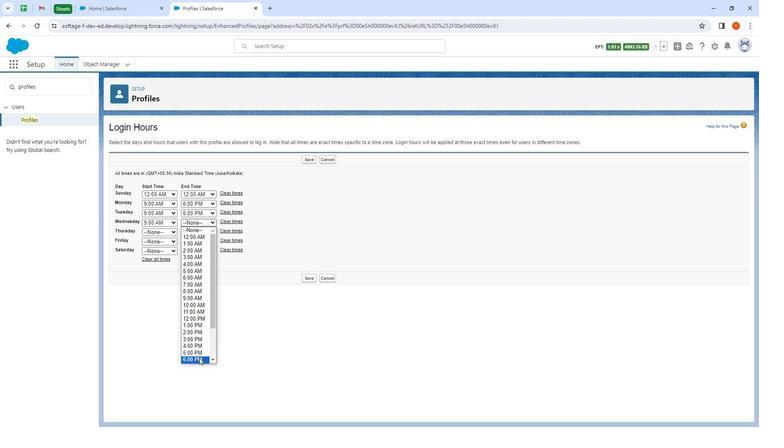 
Action: Mouse moved to (152, 229)
Screenshot: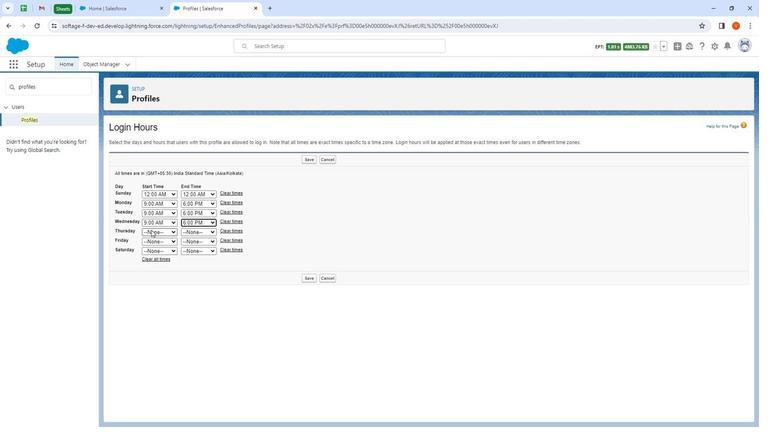 
Action: Mouse pressed left at (152, 229)
Screenshot: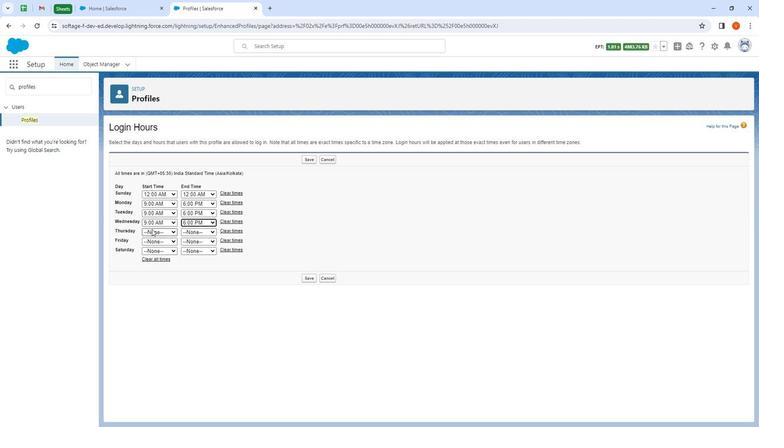 
Action: Mouse moved to (156, 302)
Screenshot: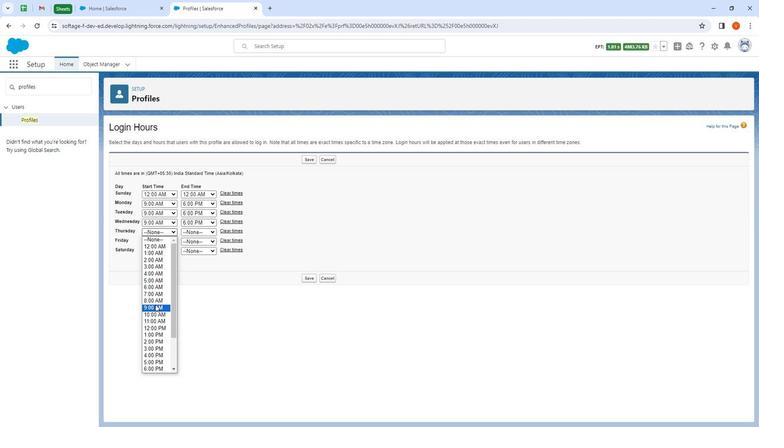 
Action: Mouse pressed left at (156, 302)
Screenshot: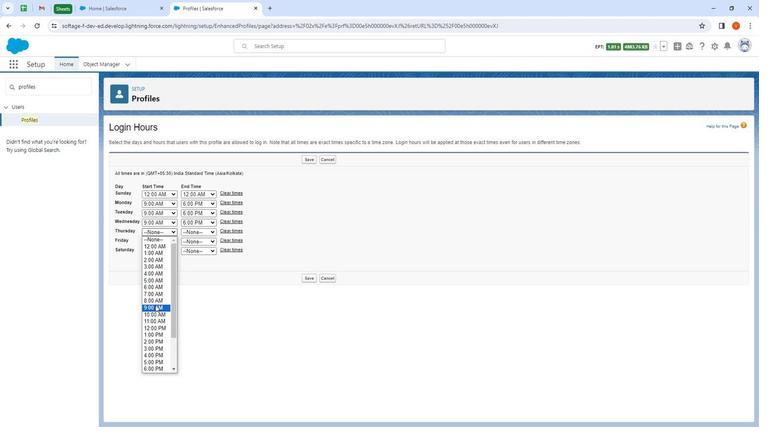 
Action: Mouse moved to (188, 232)
Screenshot: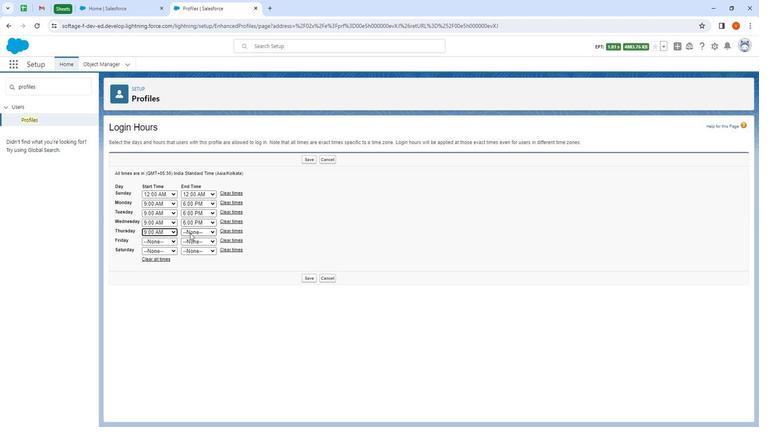 
Action: Mouse pressed left at (188, 232)
Screenshot: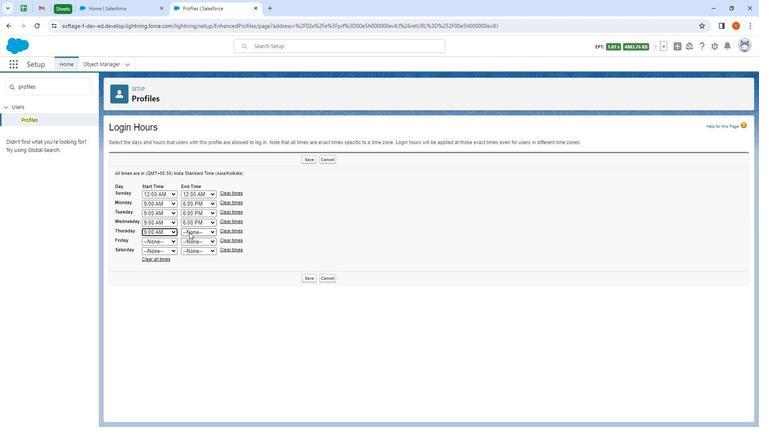 
Action: Mouse moved to (198, 360)
Screenshot: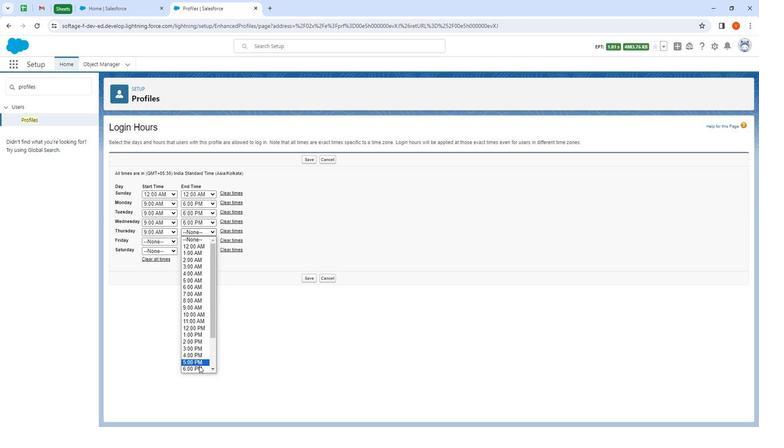 
Action: Mouse pressed left at (198, 360)
Screenshot: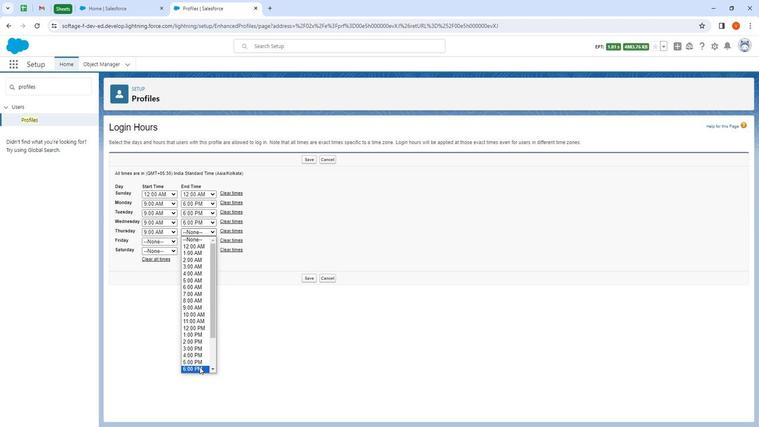 
Action: Mouse moved to (162, 241)
Screenshot: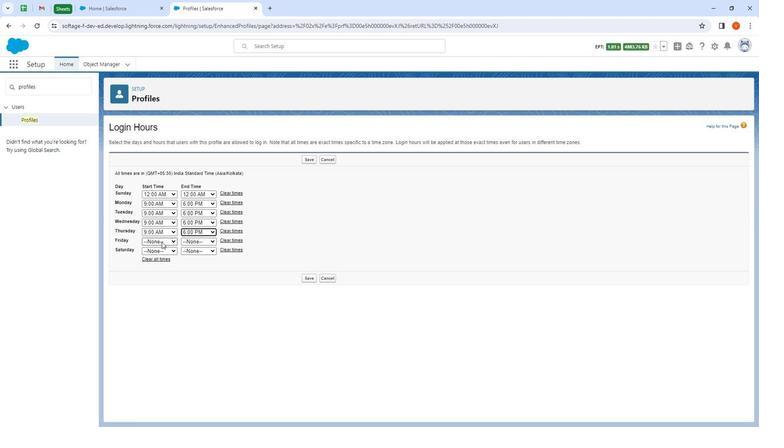 
Action: Mouse pressed left at (162, 241)
Screenshot: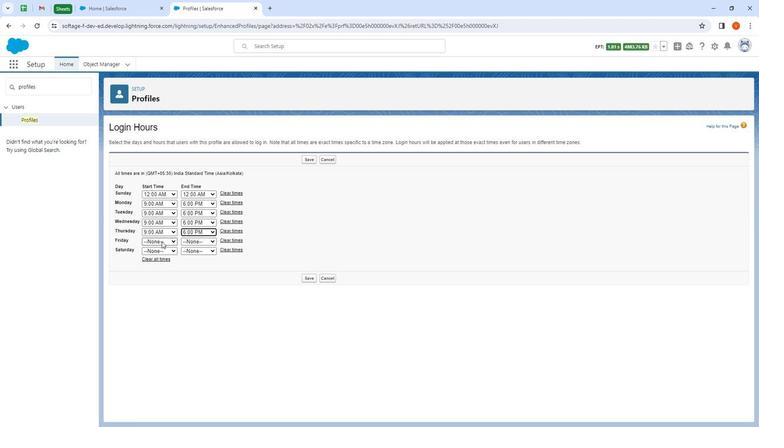 
Action: Mouse moved to (158, 322)
Screenshot: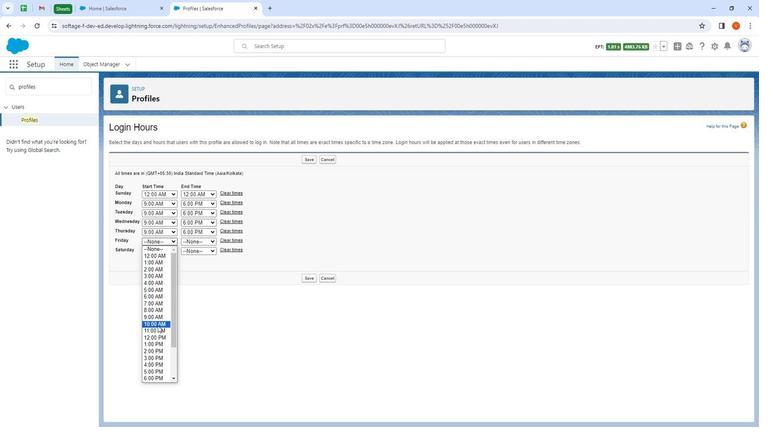 
Action: Mouse pressed left at (158, 322)
Screenshot: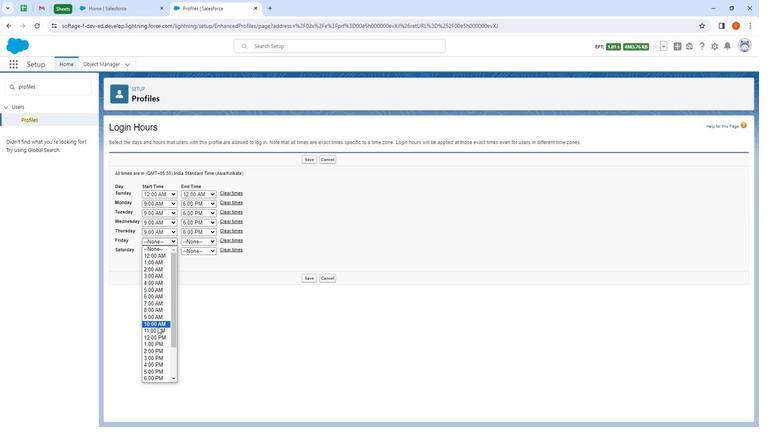 
Action: Mouse moved to (199, 239)
Screenshot: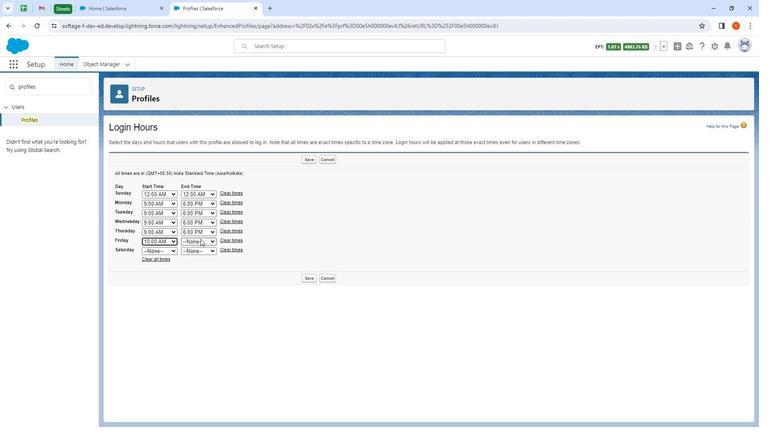 
Action: Mouse pressed left at (199, 239)
Screenshot: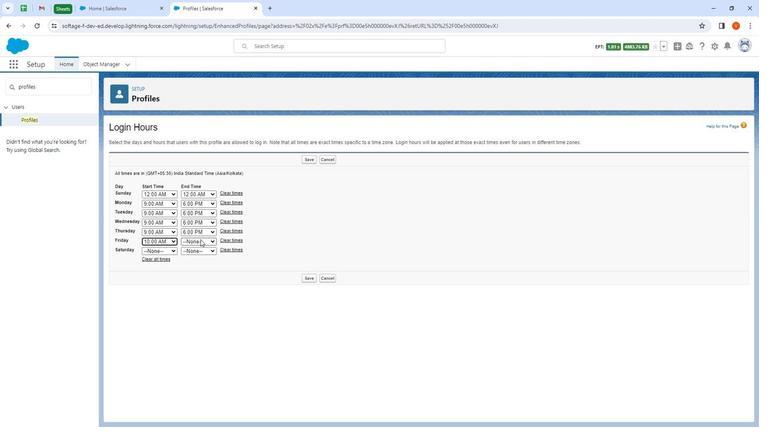 
Action: Mouse moved to (191, 362)
Screenshot: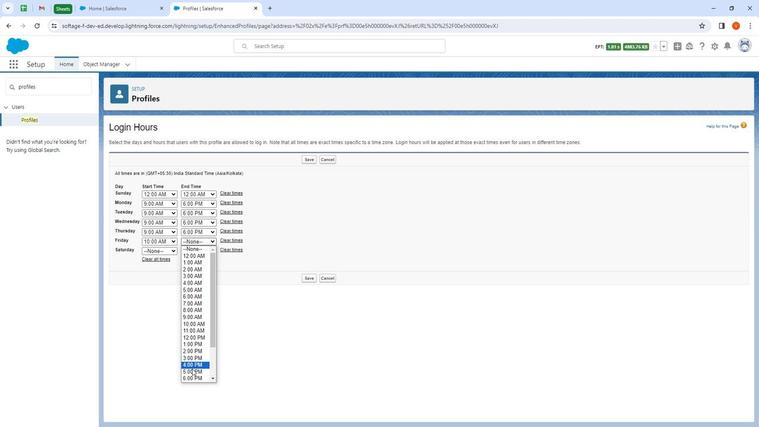 
Action: Mouse pressed left at (191, 362)
Screenshot: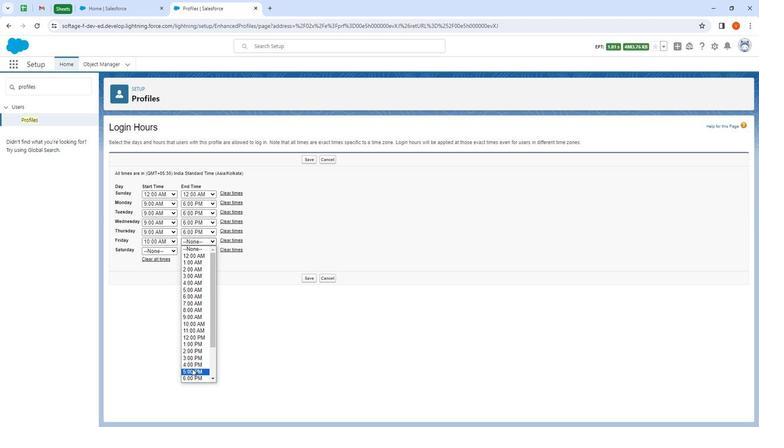
Action: Mouse moved to (166, 250)
Screenshot: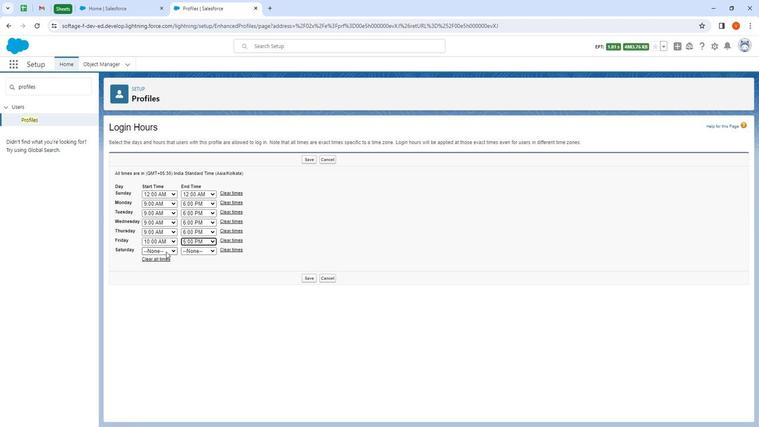 
Action: Mouse pressed left at (166, 250)
Screenshot: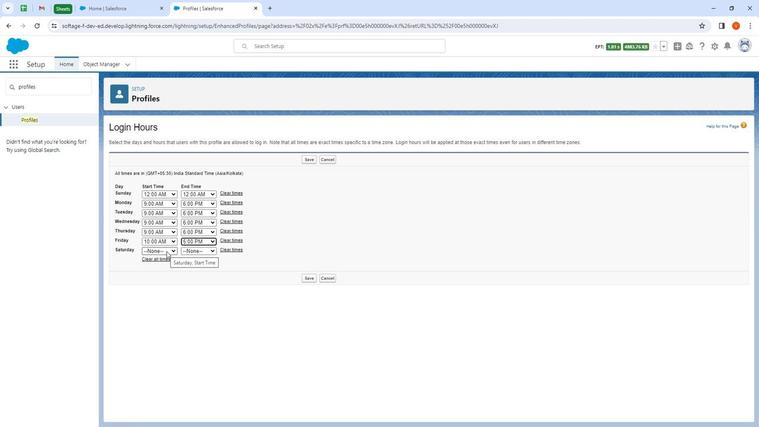 
Action: Mouse moved to (162, 263)
Screenshot: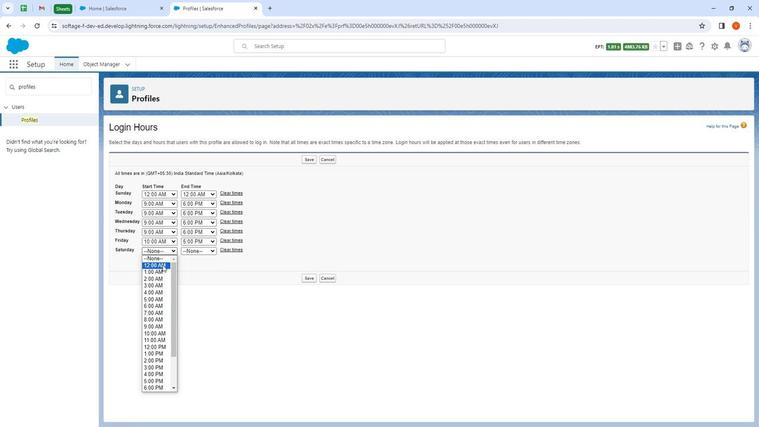 
Action: Mouse pressed left at (162, 263)
Screenshot: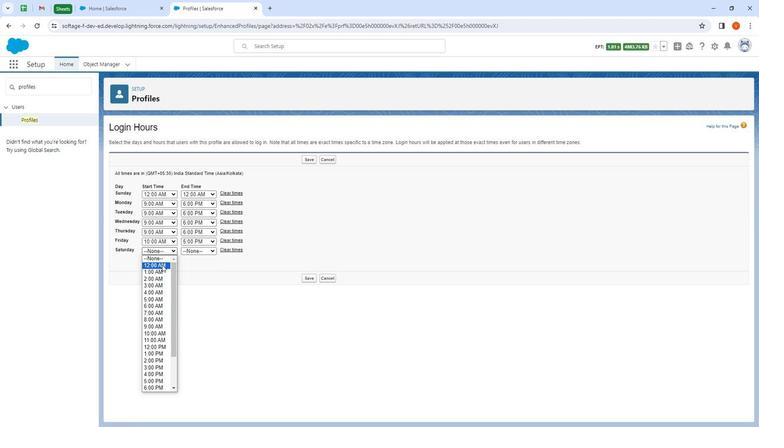 
Action: Mouse moved to (188, 250)
Screenshot: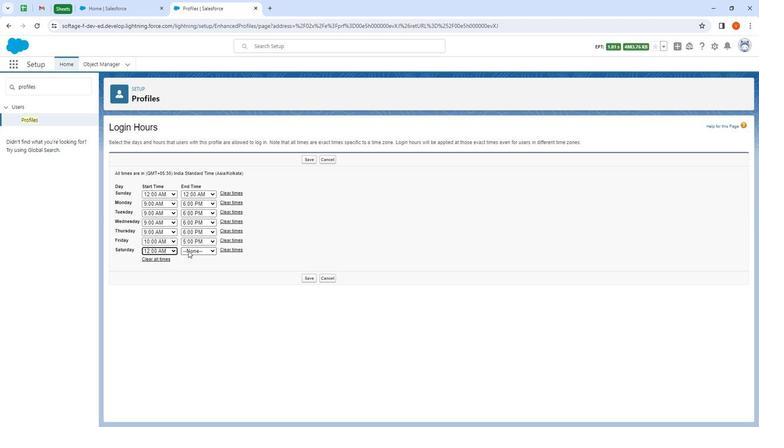 
Action: Mouse pressed left at (188, 250)
Screenshot: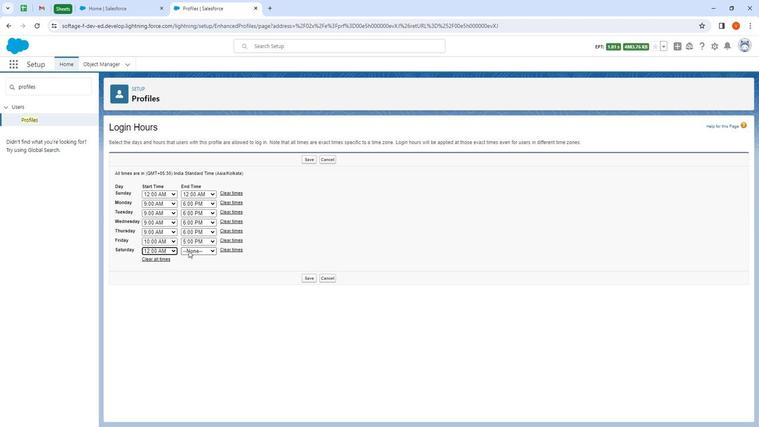 
Action: Mouse moved to (191, 264)
Screenshot: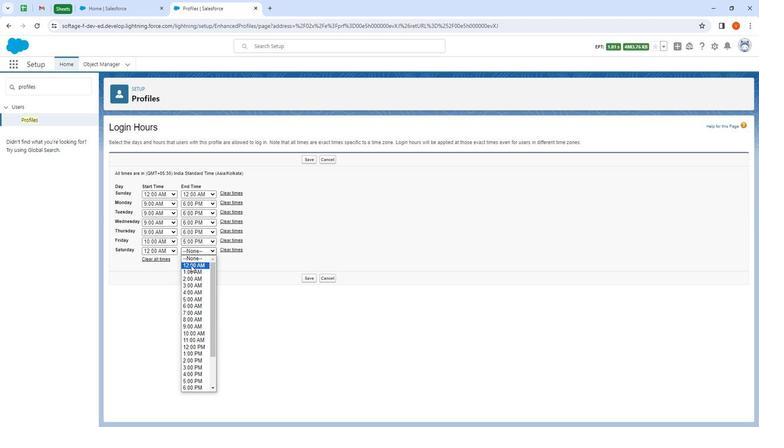 
Action: Mouse pressed left at (191, 264)
Screenshot: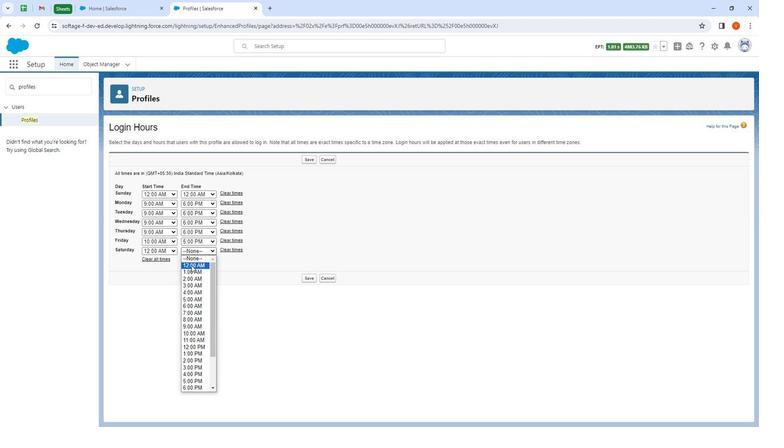
Action: Mouse moved to (303, 277)
Screenshot: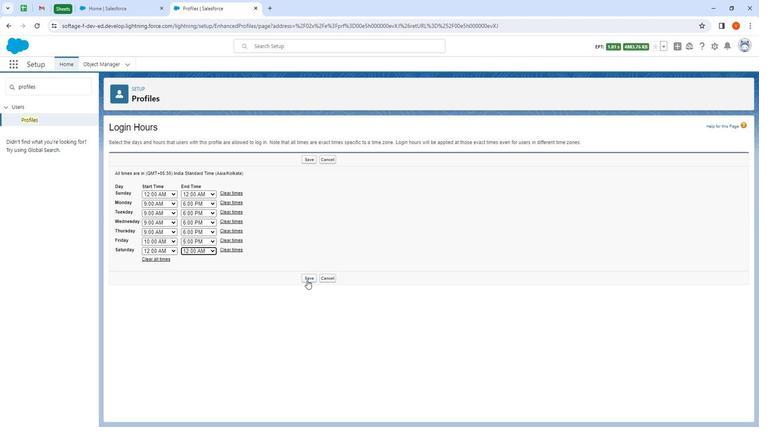
Action: Mouse pressed left at (303, 277)
Screenshot: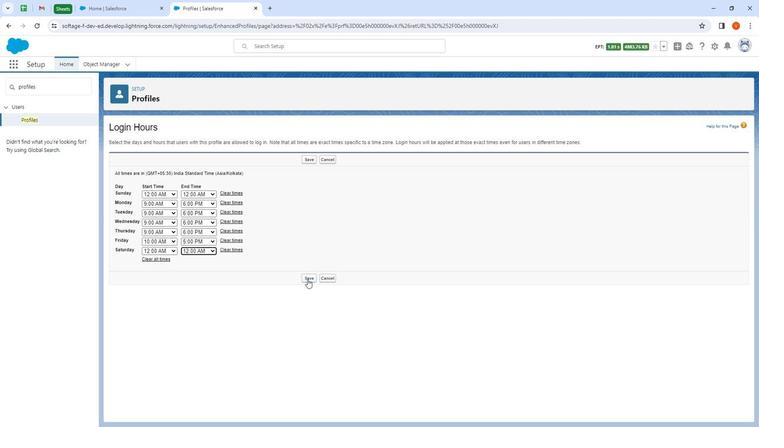 
Action: Mouse moved to (32, 127)
Screenshot: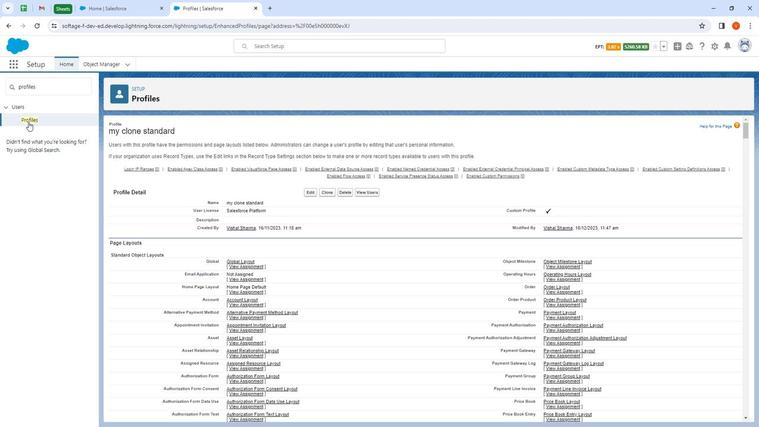 
Action: Mouse pressed left at (32, 127)
Screenshot: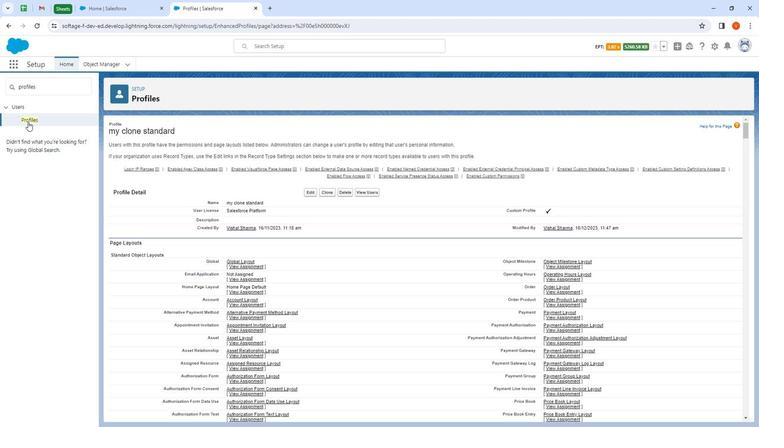 
Action: Mouse moved to (602, 163)
Screenshot: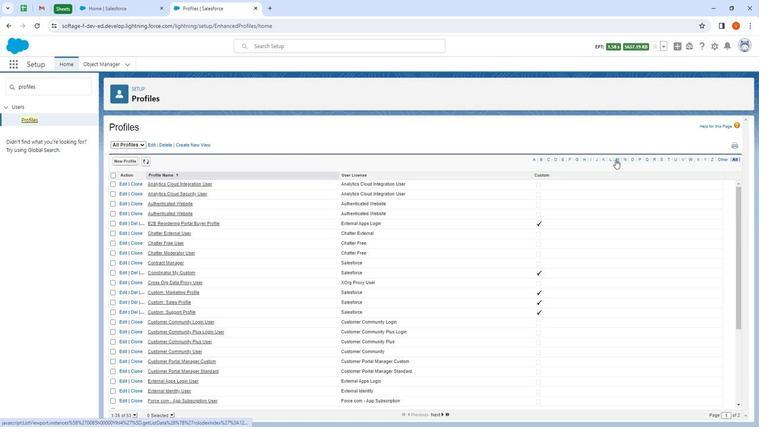 
Action: Mouse pressed left at (602, 163)
Screenshot: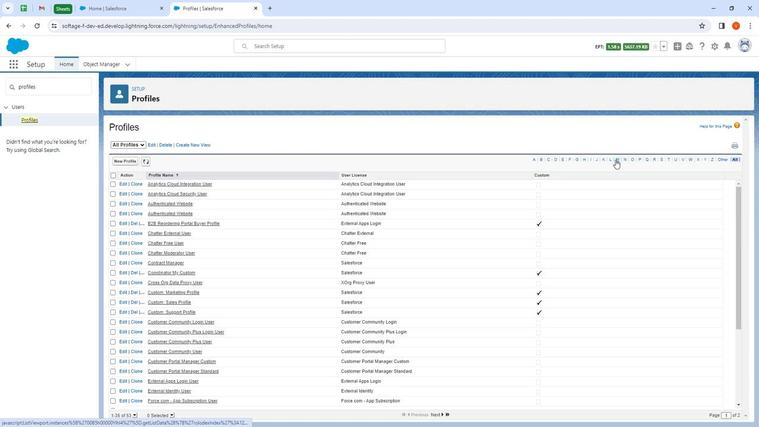 
Action: Mouse moved to (173, 252)
Screenshot: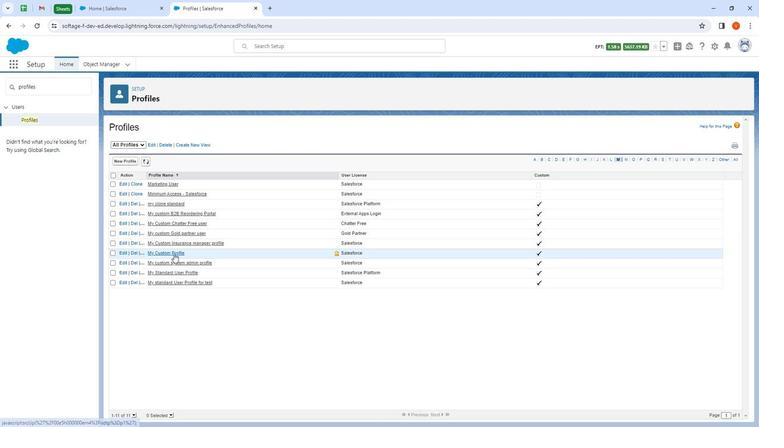 
Action: Mouse pressed left at (173, 252)
Screenshot: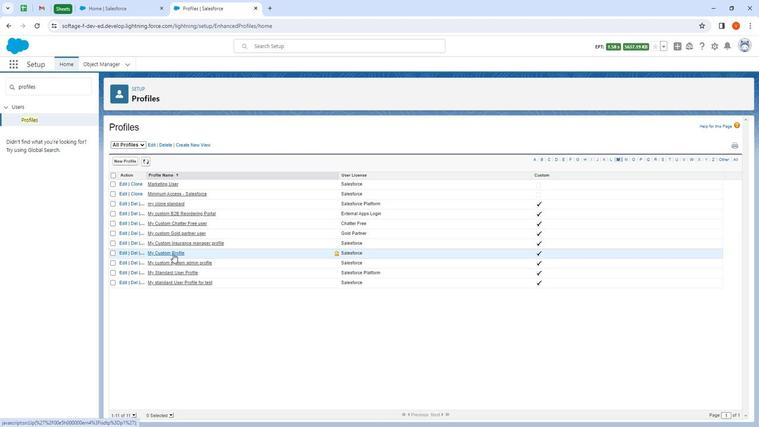 
Action: Mouse moved to (364, 286)
Screenshot: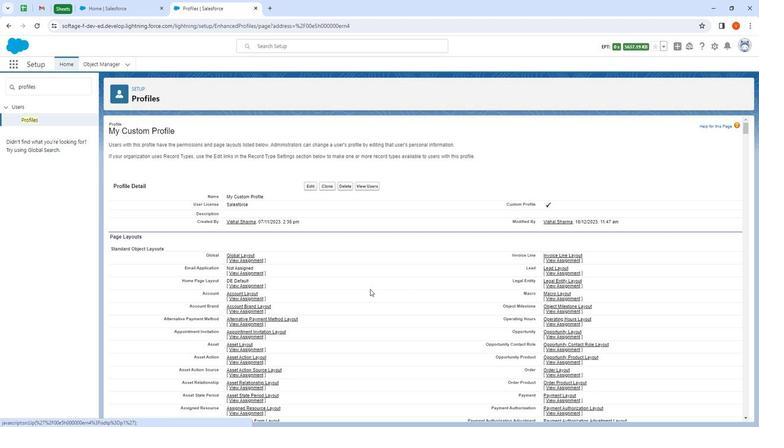 
Action: Mouse scrolled (364, 286) with delta (0, 0)
Screenshot: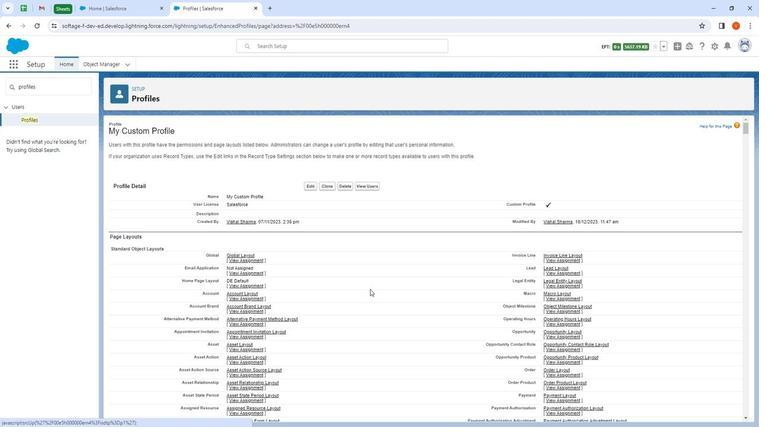 
Action: Mouse scrolled (364, 286) with delta (0, 0)
Screenshot: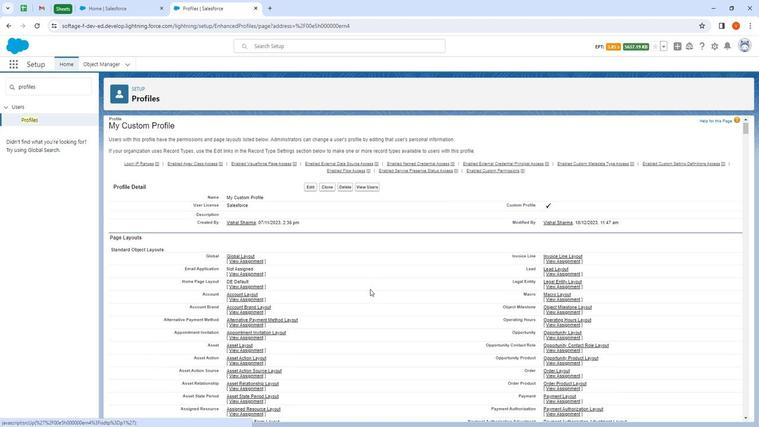 
Action: Mouse scrolled (364, 286) with delta (0, 0)
Screenshot: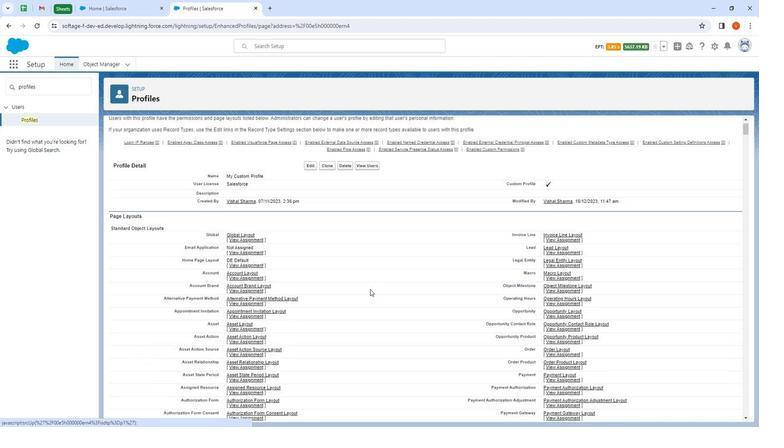 
Action: Mouse scrolled (364, 286) with delta (0, 0)
Screenshot: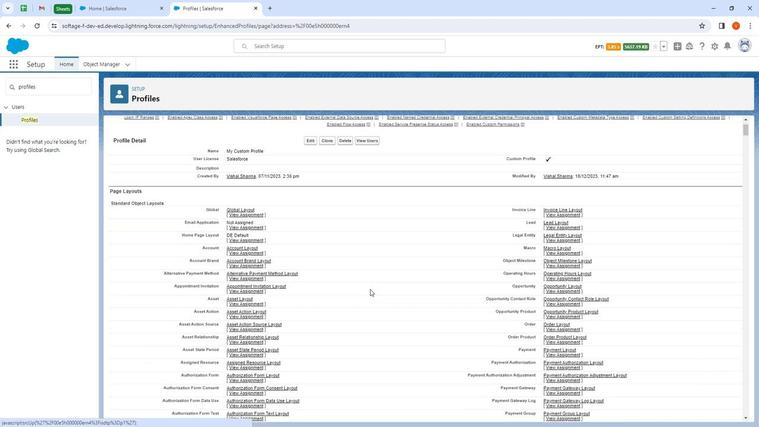 
Action: Mouse scrolled (364, 286) with delta (0, 0)
Screenshot: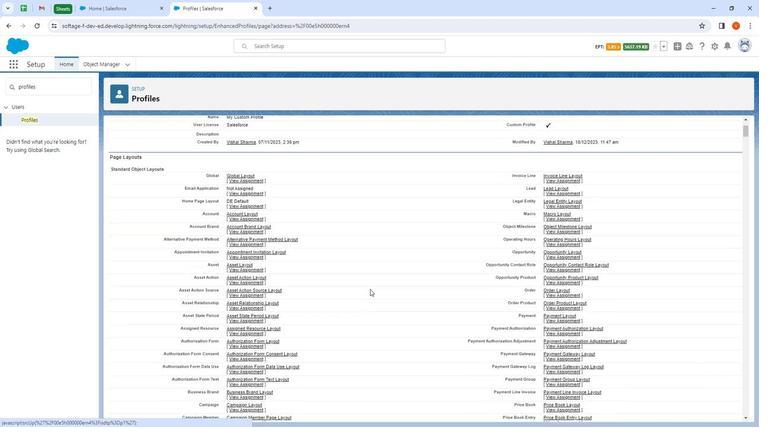 
Action: Mouse moved to (363, 288)
Screenshot: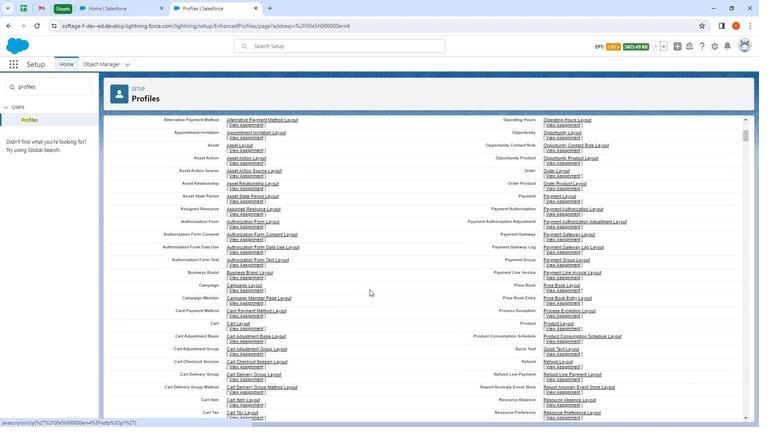 
Action: Mouse scrolled (363, 287) with delta (0, 0)
Screenshot: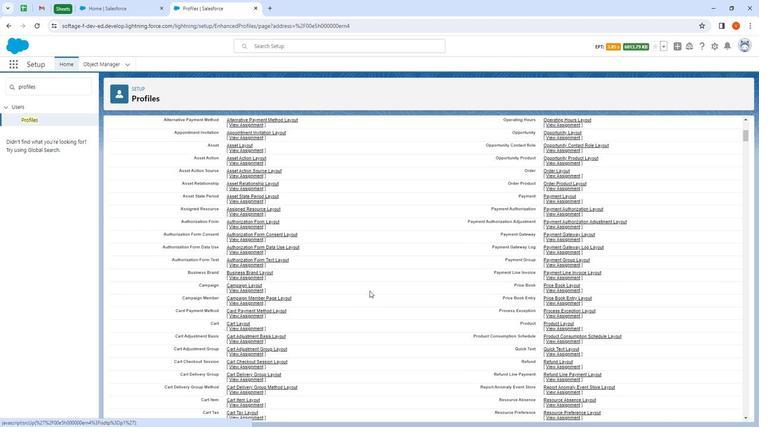 
Action: Mouse scrolled (363, 287) with delta (0, 0)
Screenshot: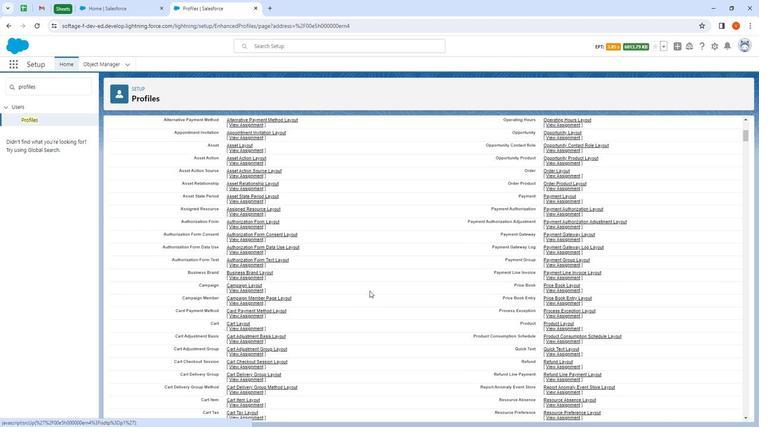 
Action: Mouse scrolled (363, 287) with delta (0, 0)
Screenshot: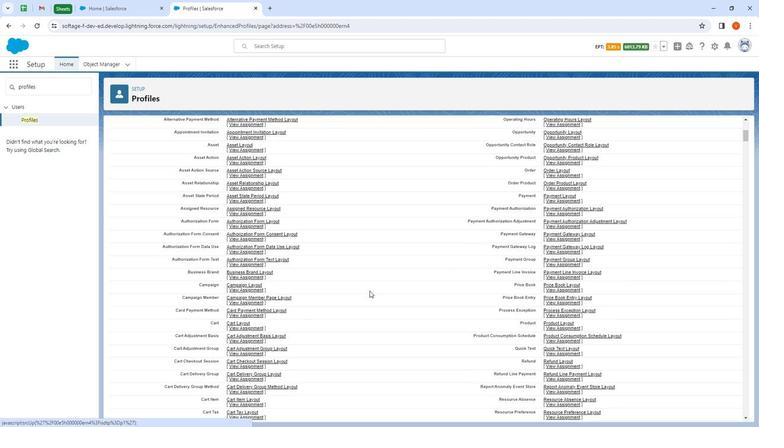 
Action: Mouse scrolled (363, 287) with delta (0, 0)
Screenshot: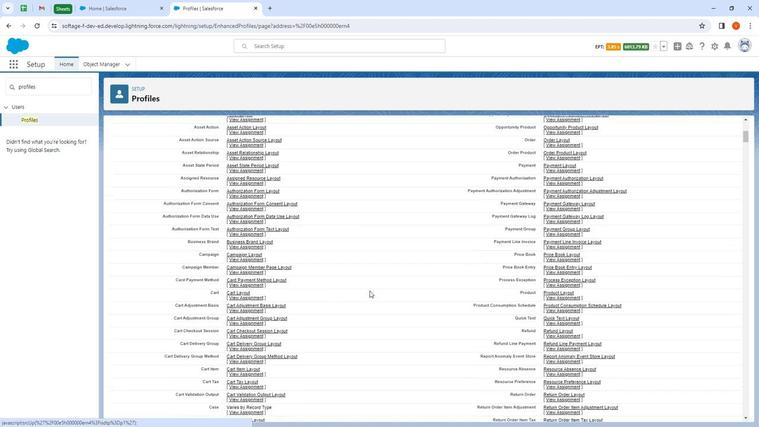 
Action: Mouse scrolled (363, 287) with delta (0, 0)
Screenshot: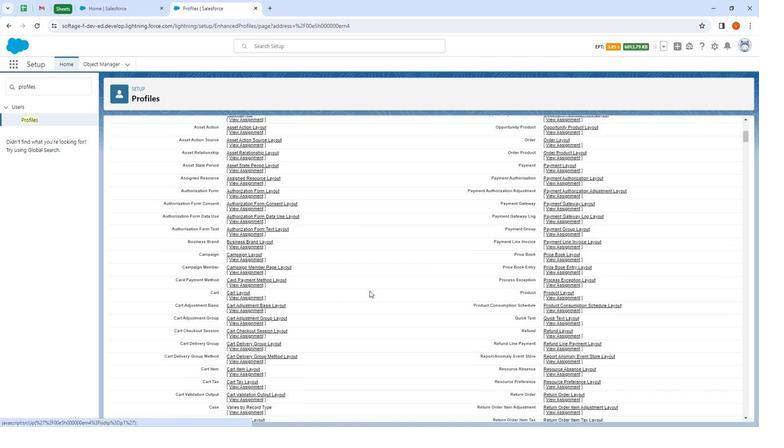 
Action: Mouse scrolled (363, 287) with delta (0, 0)
Screenshot: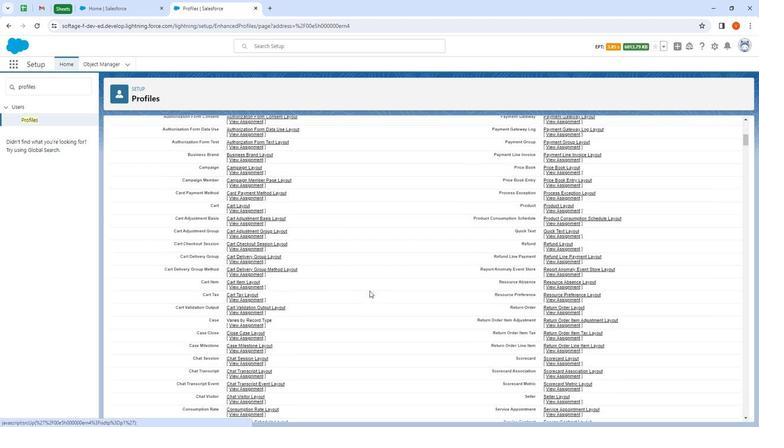
Action: Mouse scrolled (363, 287) with delta (0, 0)
Screenshot: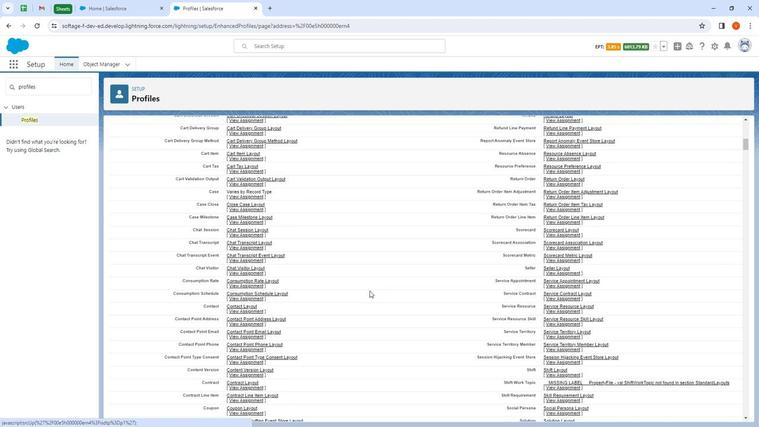 
Action: Mouse scrolled (363, 287) with delta (0, 0)
Screenshot: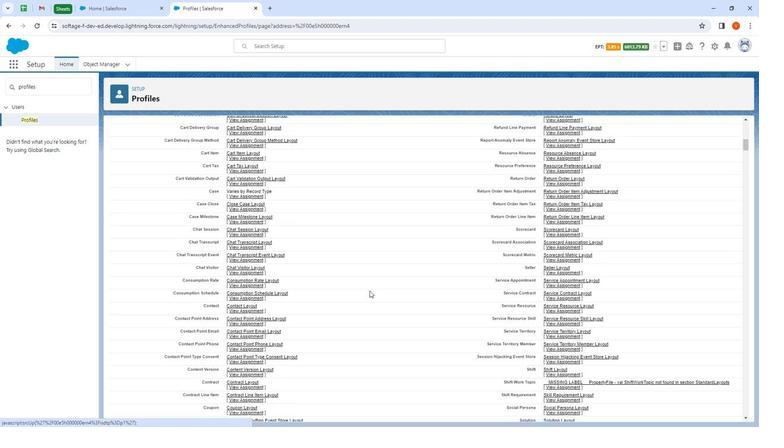 
Action: Mouse scrolled (363, 287) with delta (0, 0)
Screenshot: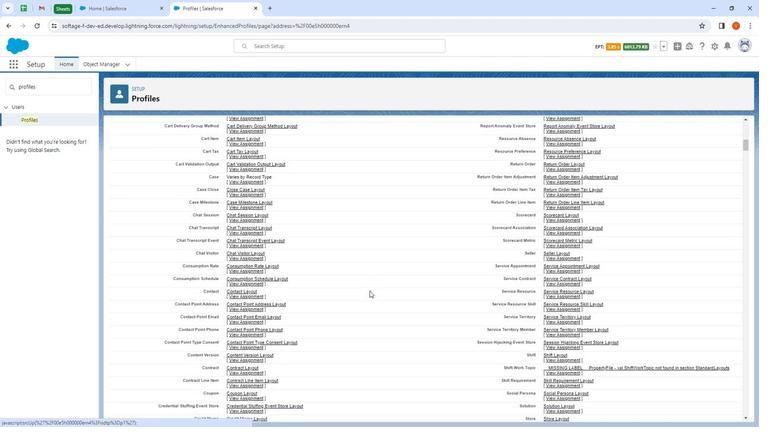
Action: Mouse scrolled (363, 287) with delta (0, 0)
Screenshot: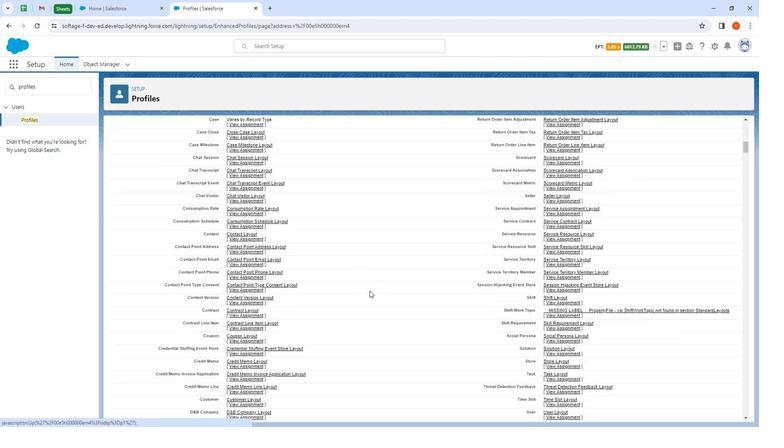 
Action: Mouse scrolled (363, 287) with delta (0, 0)
Screenshot: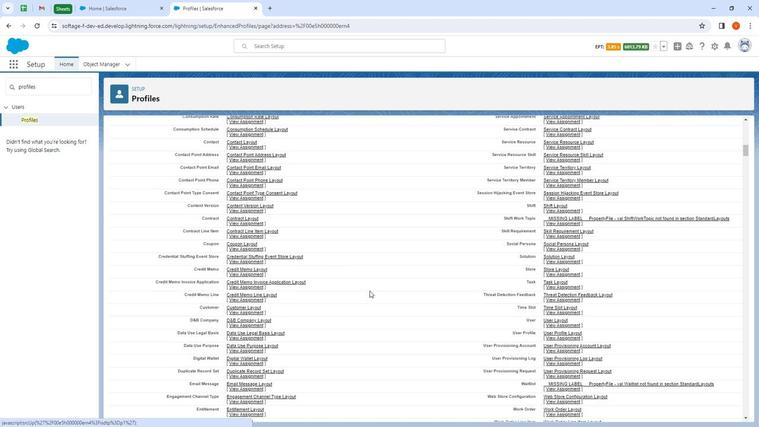 
Action: Mouse scrolled (363, 287) with delta (0, 0)
Screenshot: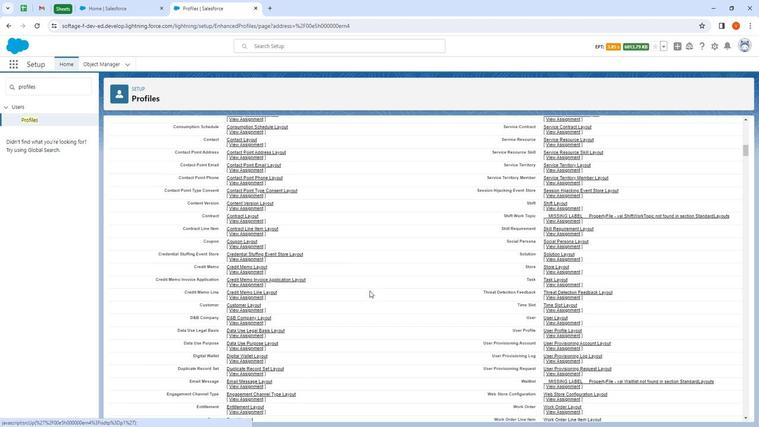 
Action: Mouse scrolled (363, 287) with delta (0, 0)
Screenshot: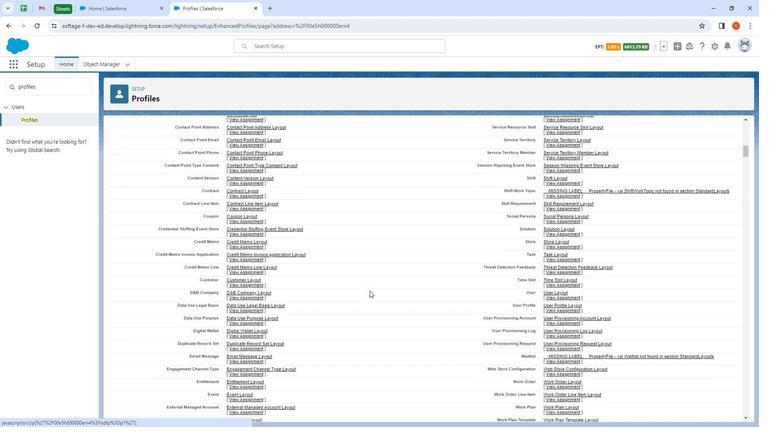 
Action: Mouse scrolled (363, 287) with delta (0, 0)
Screenshot: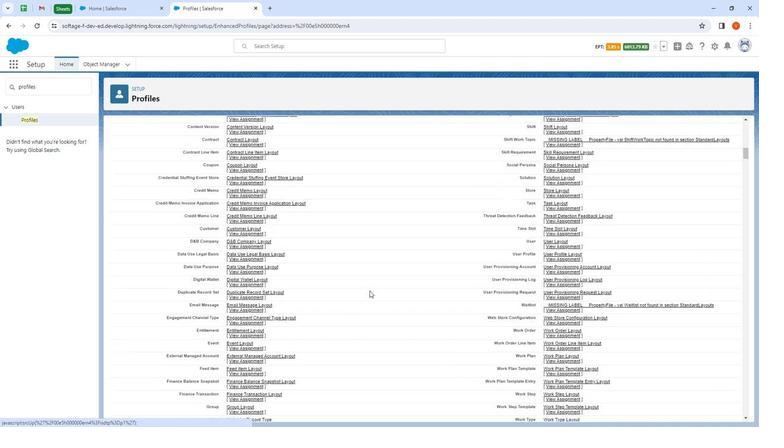 
Action: Mouse moved to (363, 288)
Screenshot: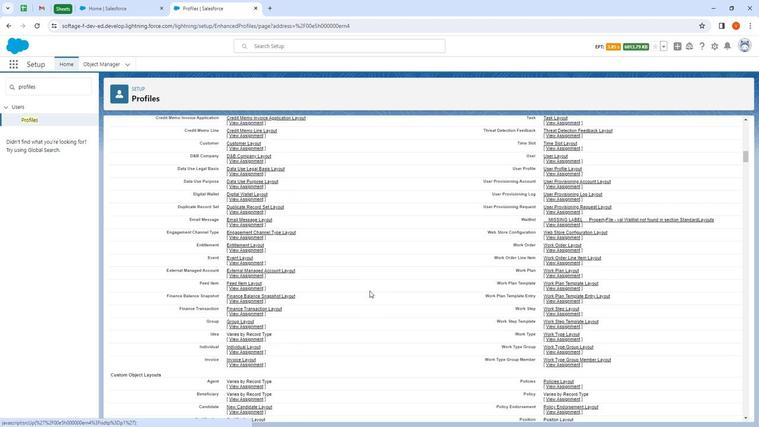 
Action: Mouse scrolled (363, 288) with delta (0, 0)
Screenshot: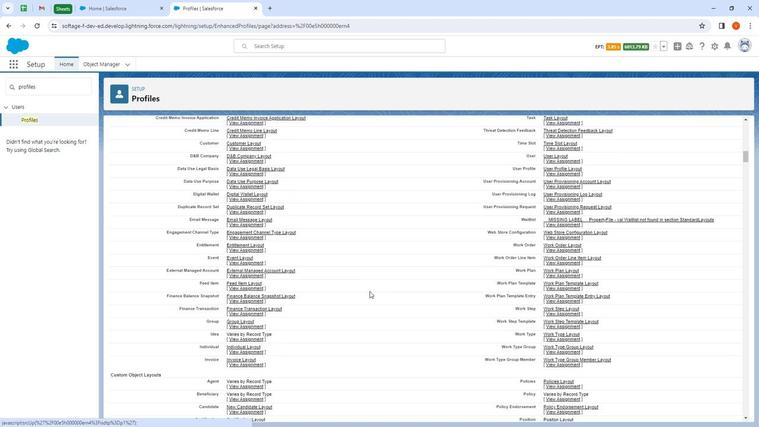 
Action: Mouse scrolled (363, 288) with delta (0, 0)
Screenshot: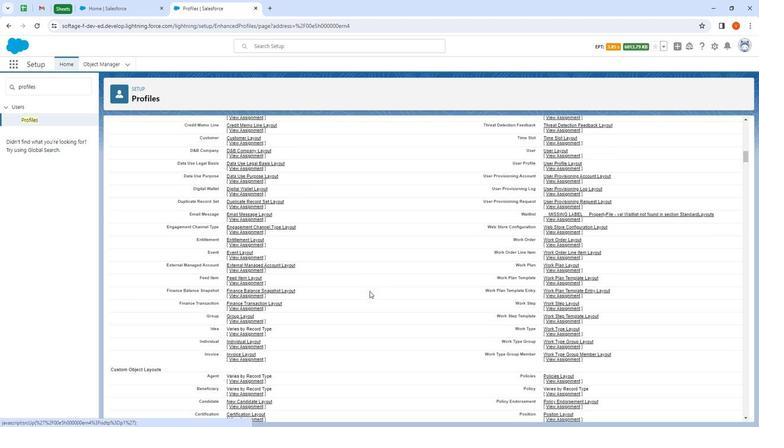 
Action: Mouse scrolled (363, 288) with delta (0, 0)
Screenshot: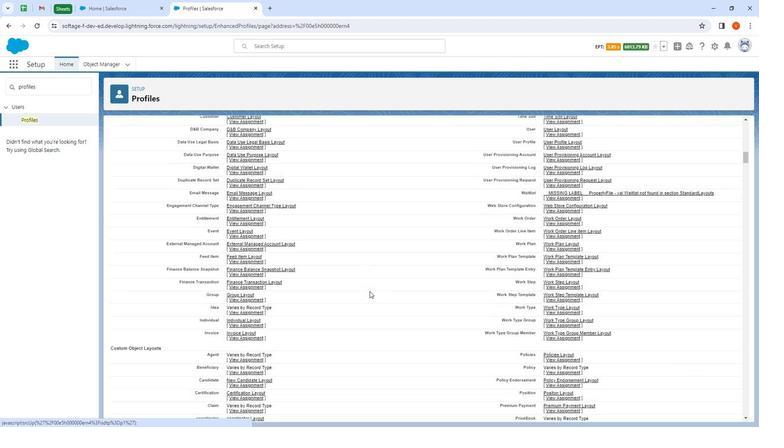 
Action: Mouse scrolled (363, 288) with delta (0, 0)
Screenshot: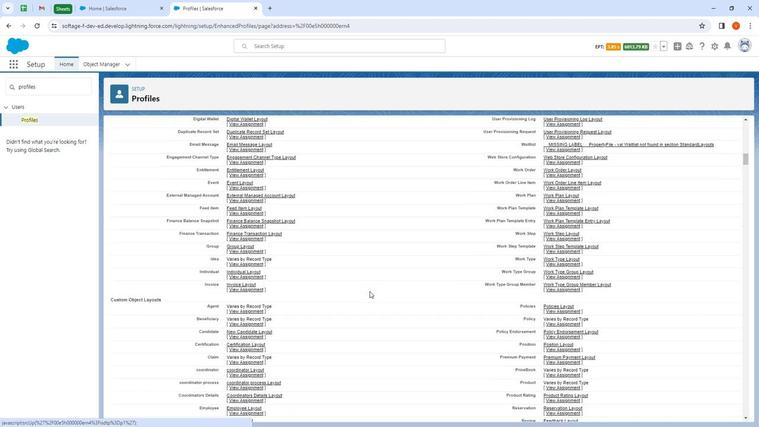 
Action: Mouse scrolled (363, 288) with delta (0, 0)
Screenshot: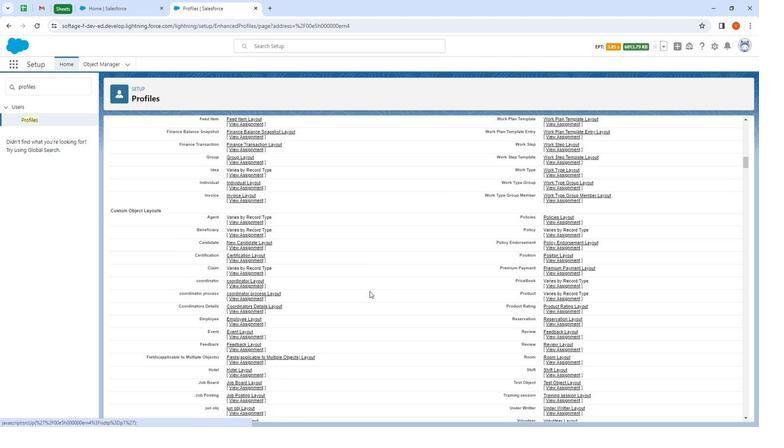 
Action: Mouse scrolled (363, 288) with delta (0, 0)
Screenshot: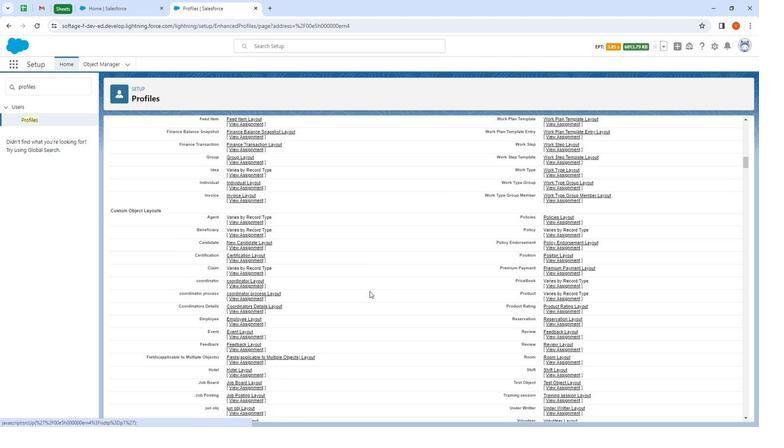 
Action: Mouse scrolled (363, 288) with delta (0, 0)
Screenshot: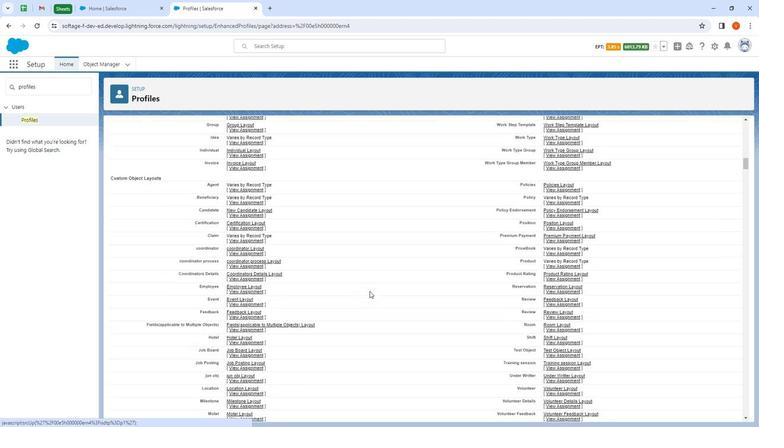 
Action: Mouse scrolled (363, 288) with delta (0, 0)
